 Task: Find connections with filter location Gangāpur with filter topic #Mentoringwith filter profile language German with filter current company ITC Hotels with filter school Jagran Lakecity University with filter industry Air, Water, and Waste Program Management with filter service category Market Strategy with filter keywords title Network Administrator
Action: Mouse moved to (653, 108)
Screenshot: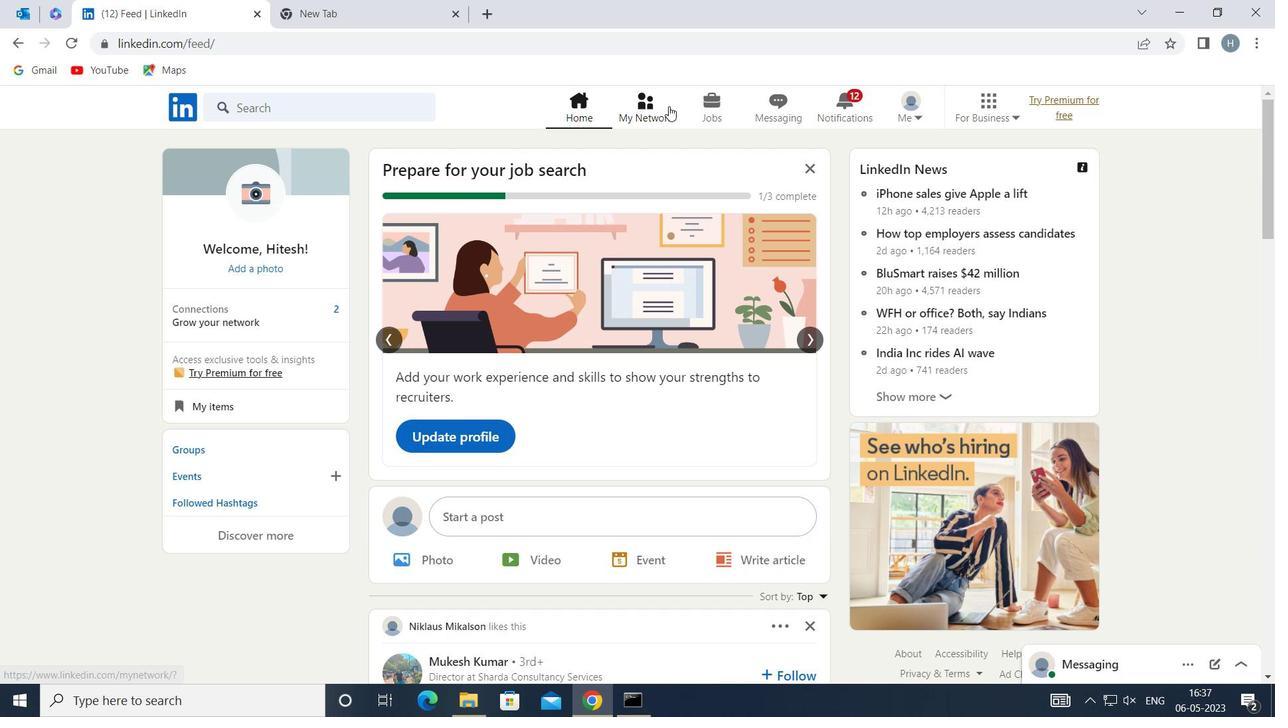 
Action: Mouse pressed left at (653, 108)
Screenshot: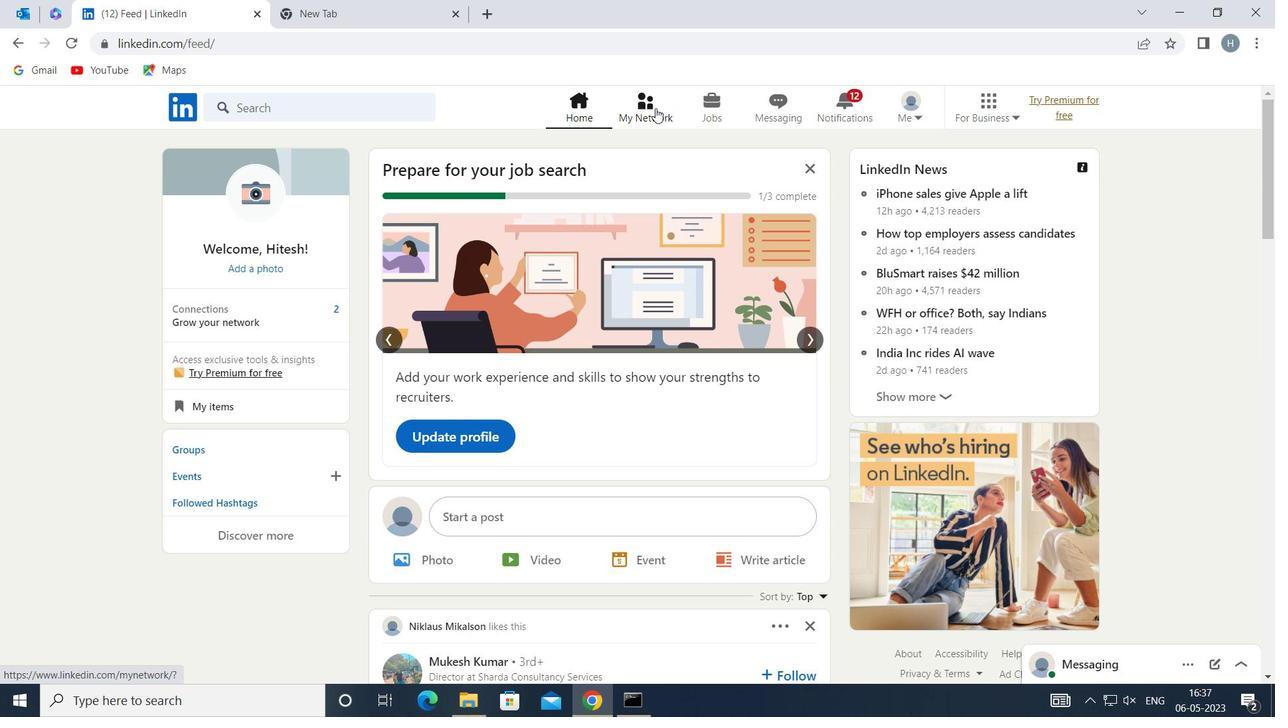 
Action: Mouse moved to (364, 189)
Screenshot: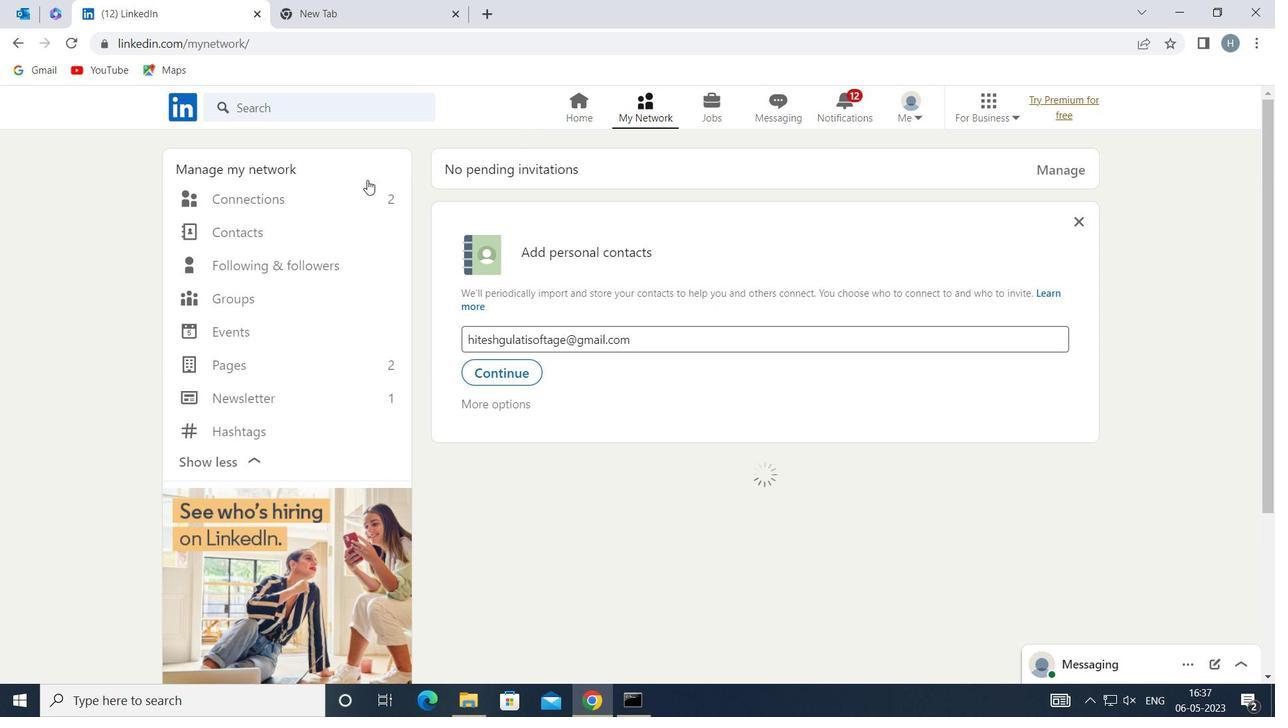 
Action: Mouse pressed left at (364, 189)
Screenshot: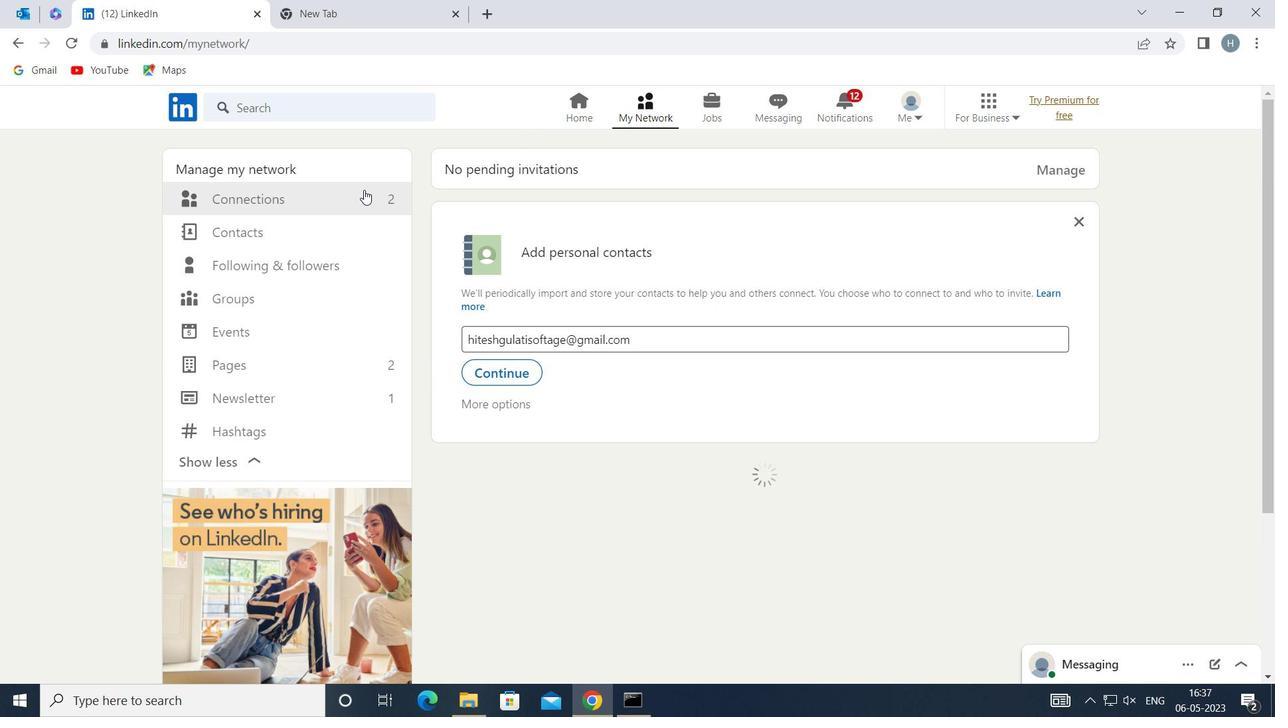 
Action: Mouse moved to (763, 195)
Screenshot: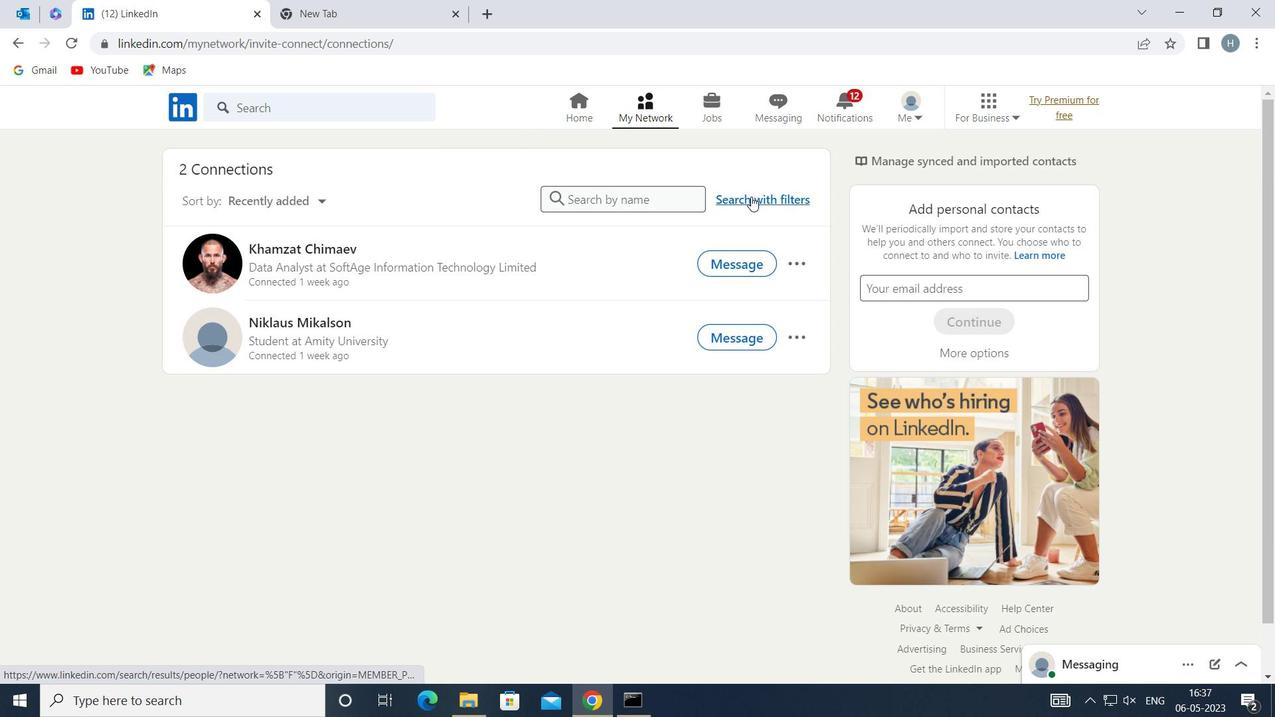 
Action: Mouse pressed left at (763, 195)
Screenshot: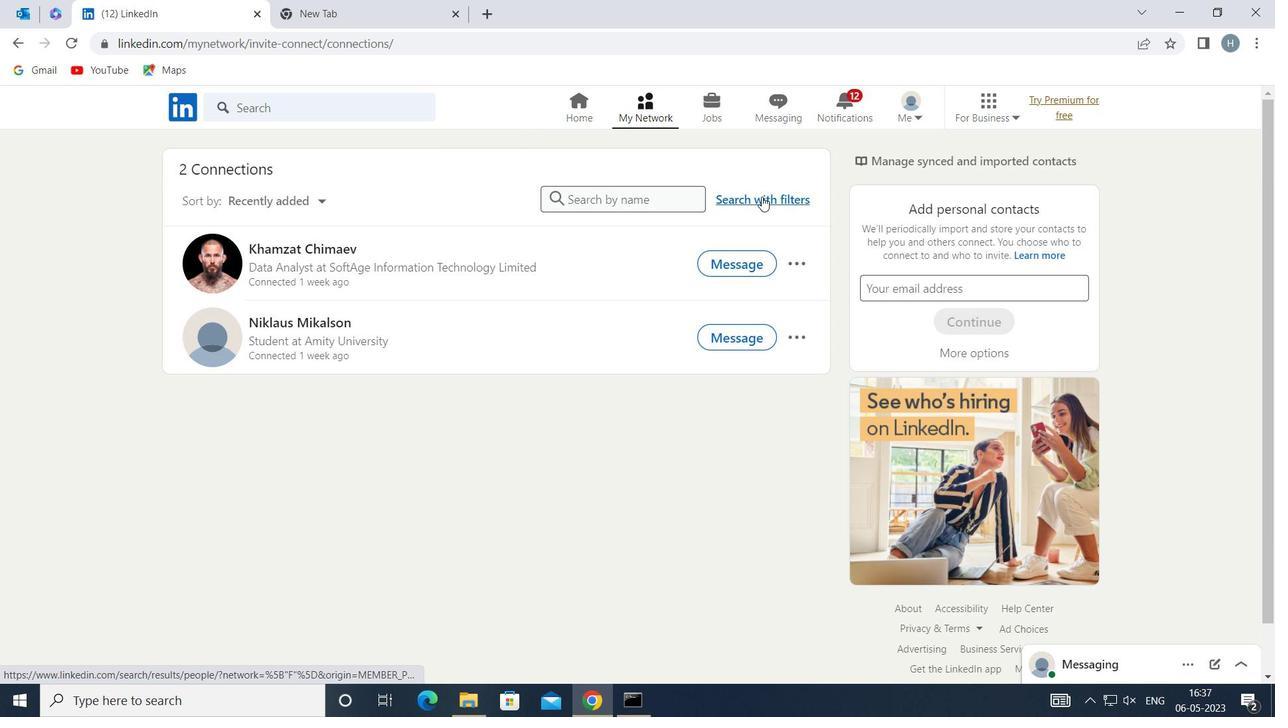 
Action: Mouse moved to (696, 158)
Screenshot: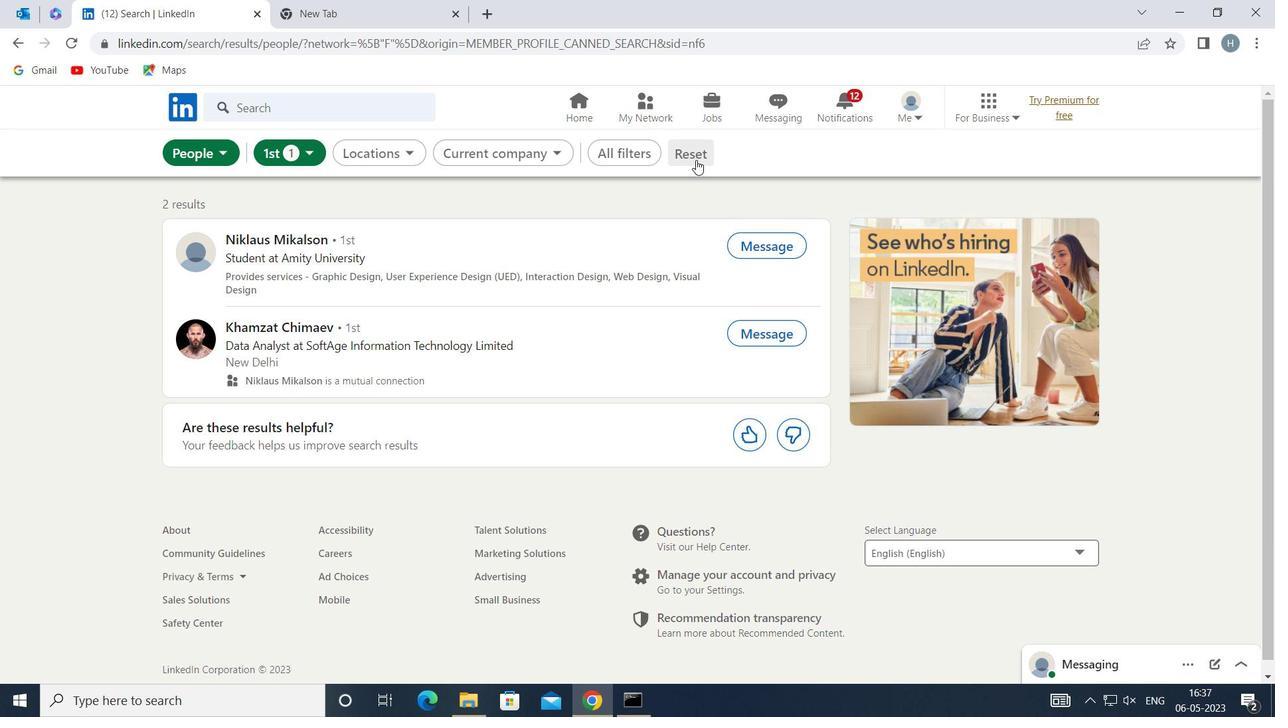 
Action: Mouse pressed left at (696, 158)
Screenshot: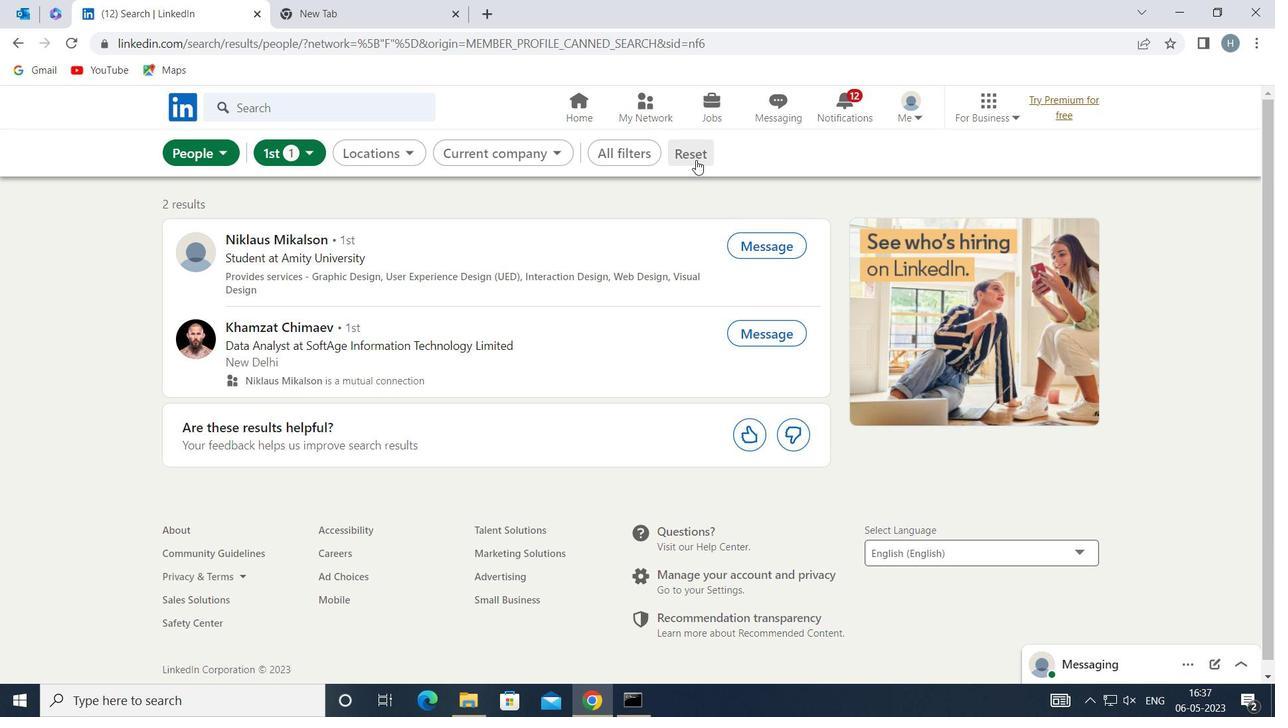 
Action: Mouse moved to (672, 155)
Screenshot: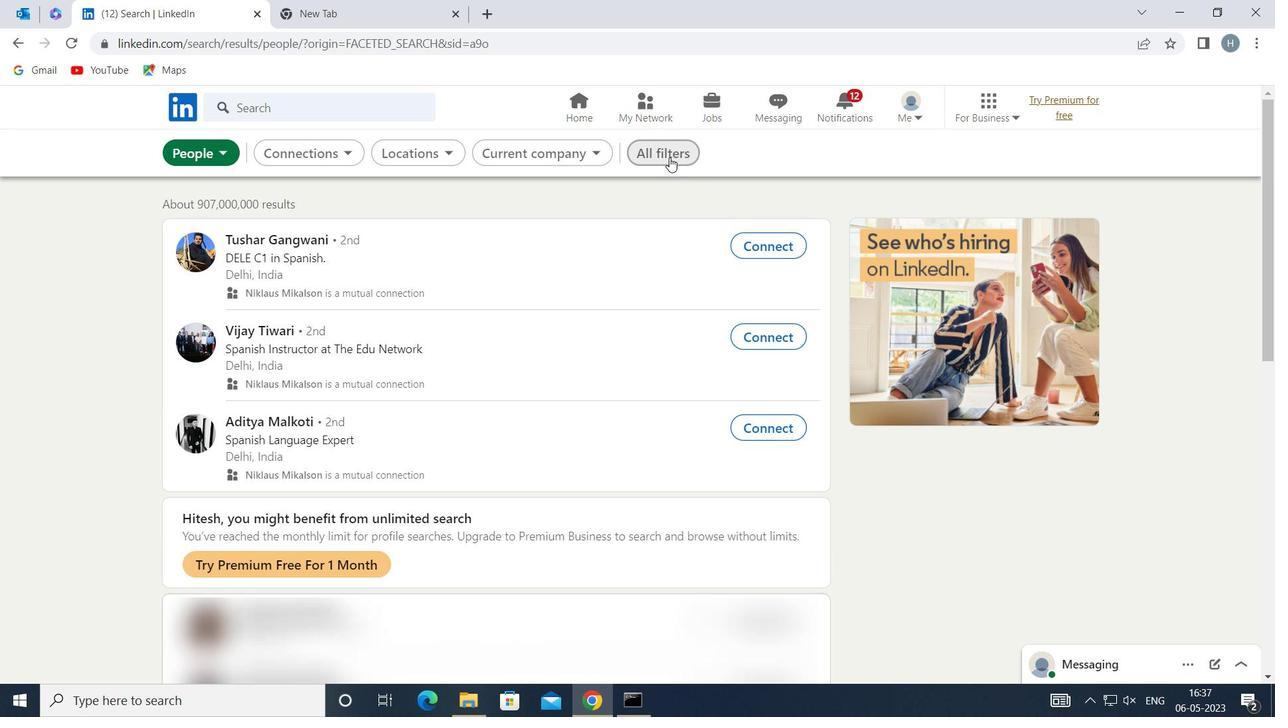 
Action: Mouse pressed left at (672, 155)
Screenshot: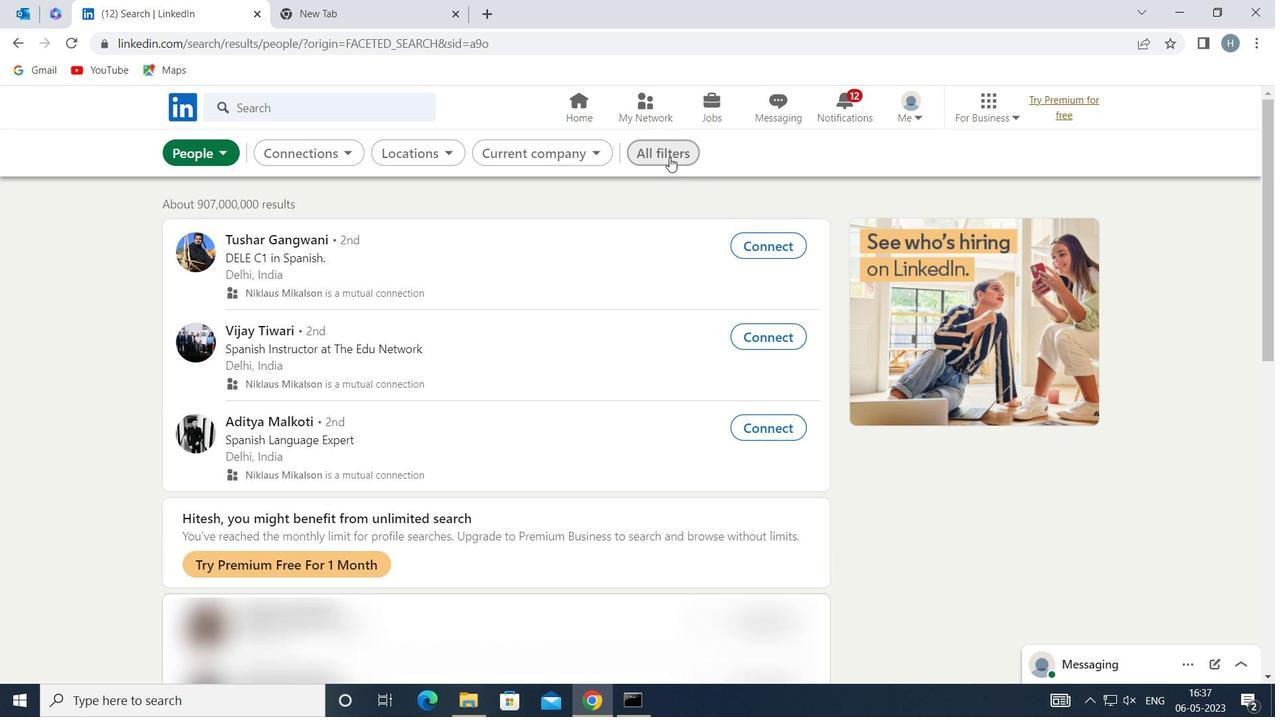 
Action: Mouse moved to (983, 308)
Screenshot: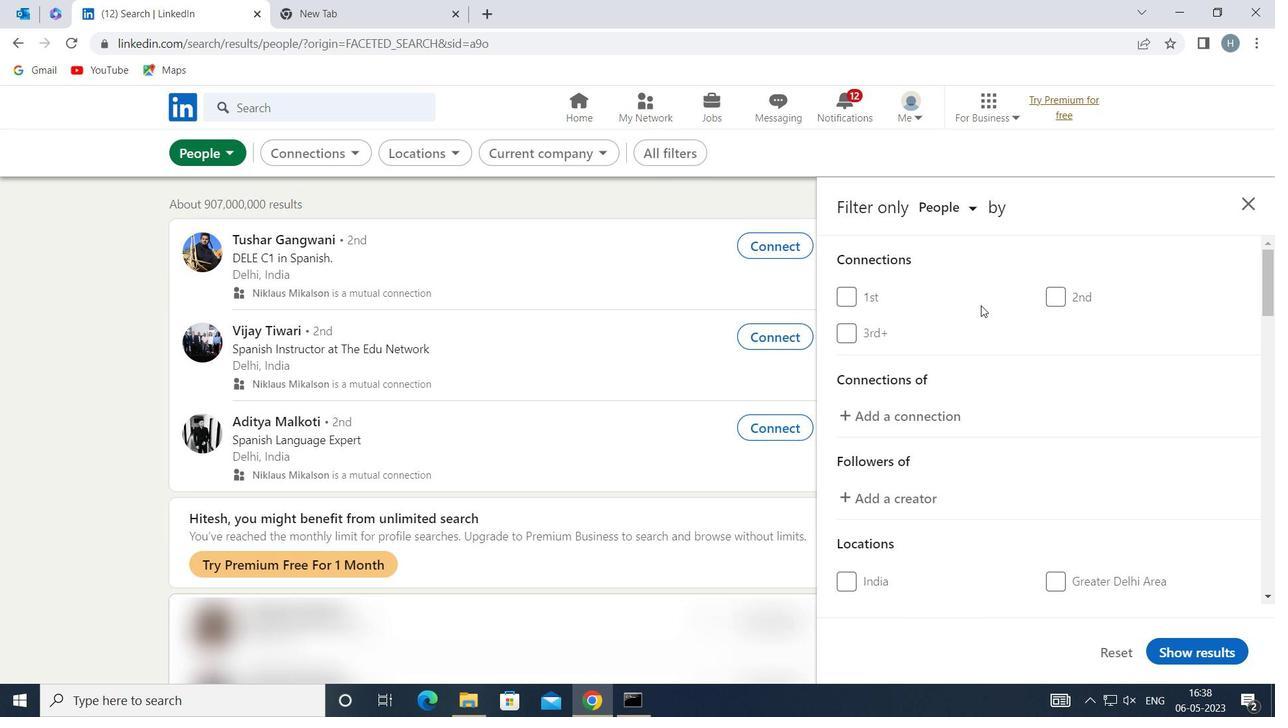 
Action: Mouse scrolled (983, 308) with delta (0, 0)
Screenshot: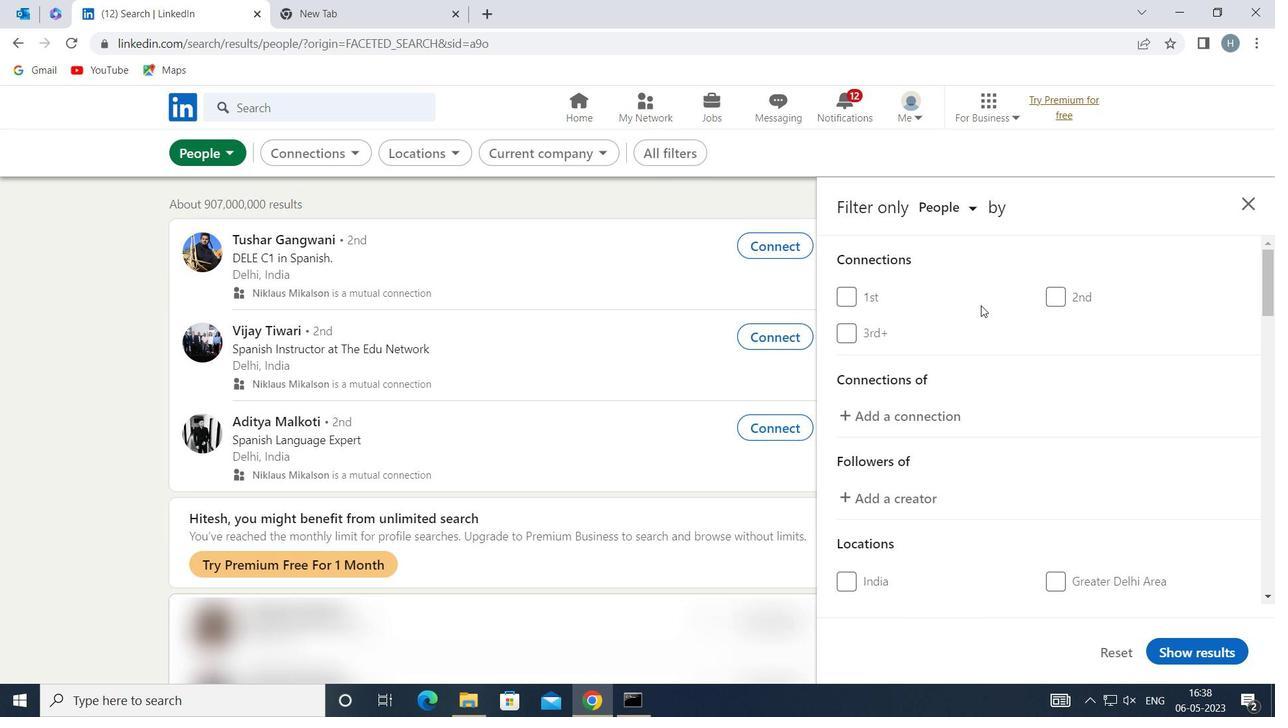 
Action: Mouse scrolled (983, 308) with delta (0, 0)
Screenshot: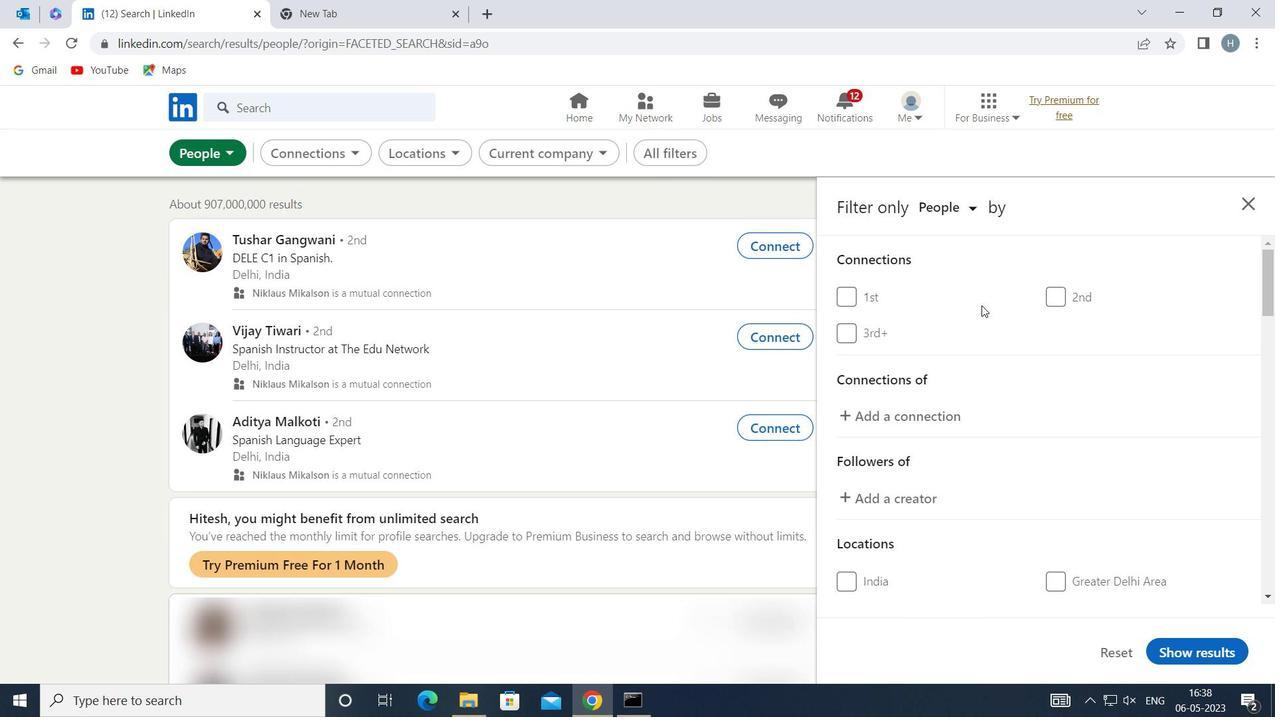 
Action: Mouse moved to (976, 325)
Screenshot: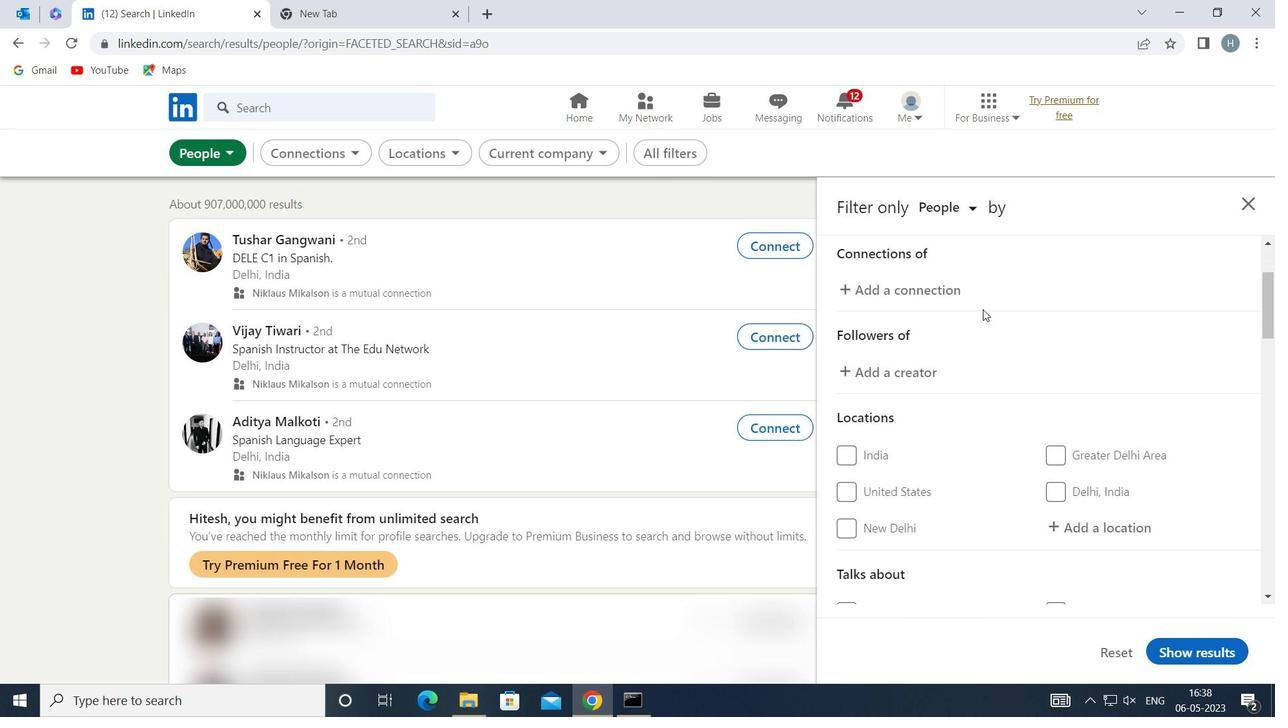 
Action: Mouse scrolled (976, 324) with delta (0, 0)
Screenshot: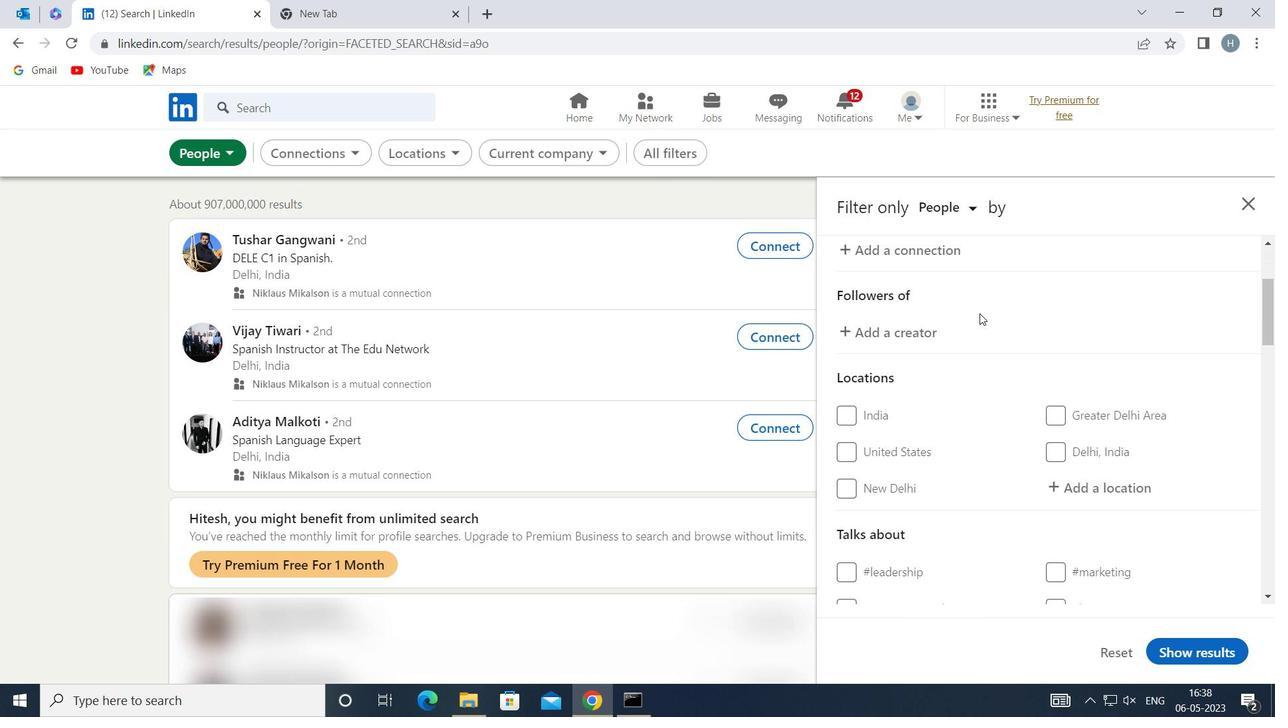 
Action: Mouse moved to (1095, 398)
Screenshot: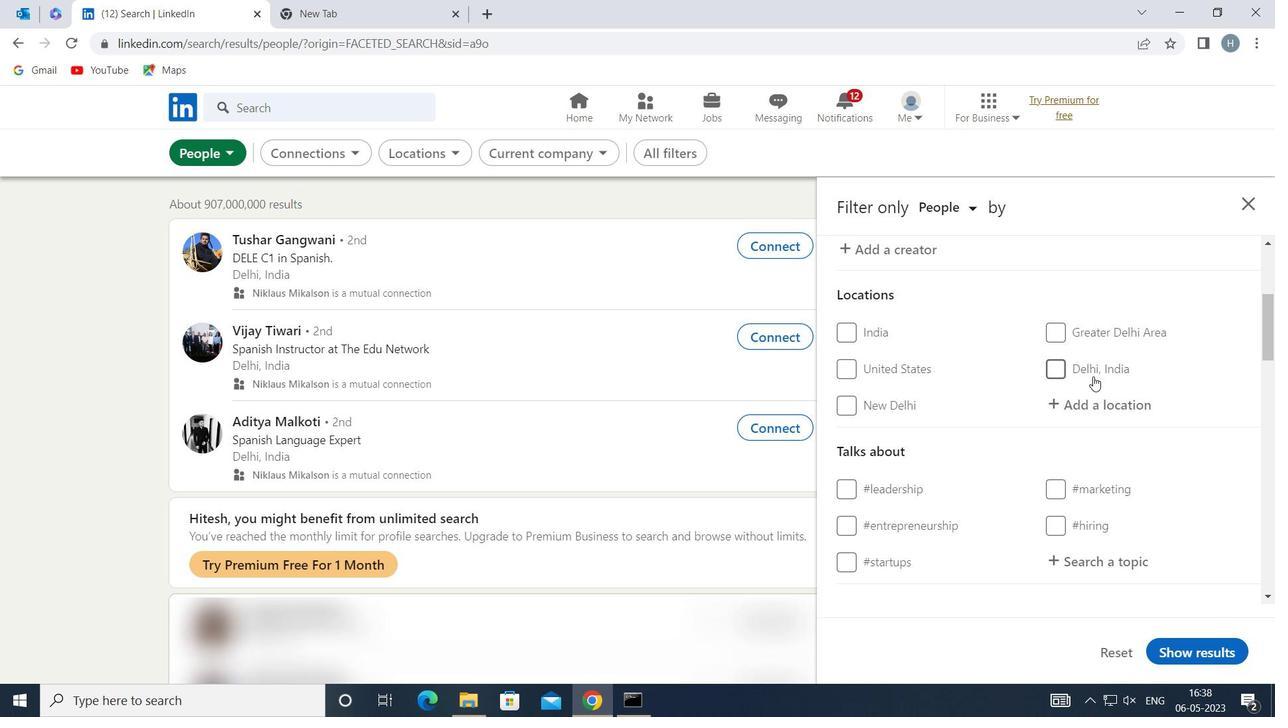 
Action: Mouse pressed left at (1095, 398)
Screenshot: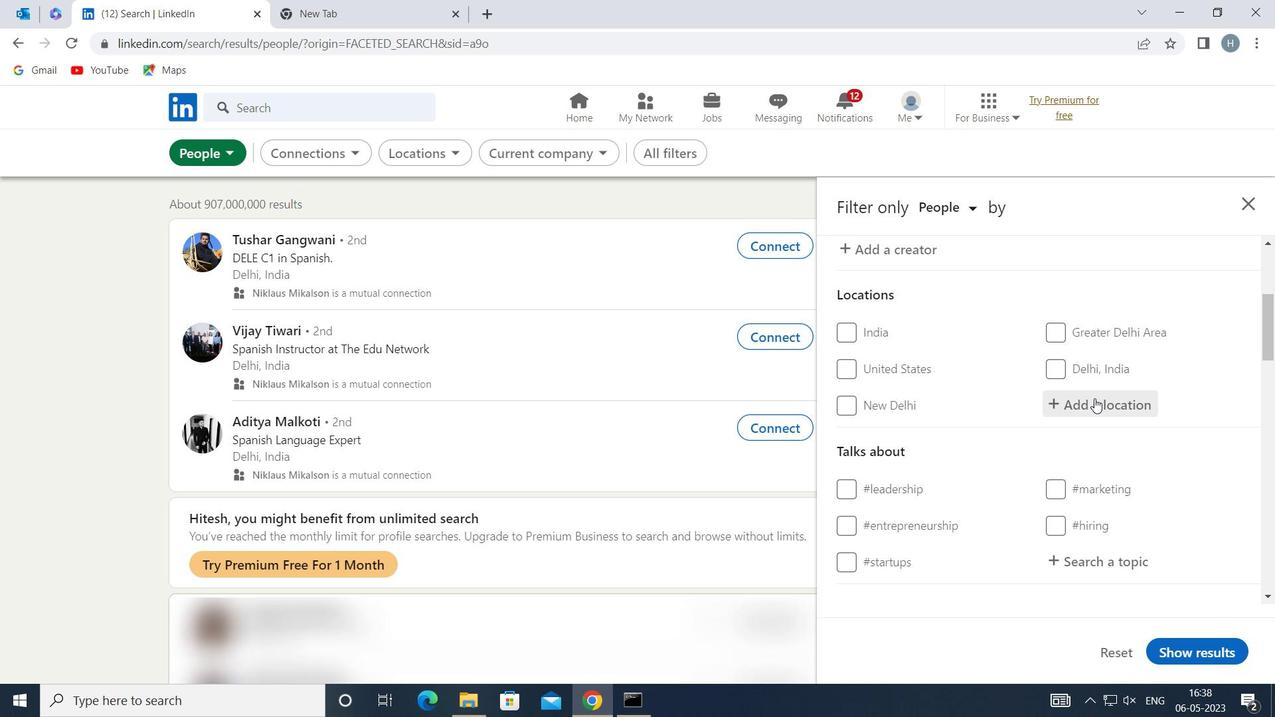 
Action: Key pressed <Key.shift>GANGAPUR
Screenshot: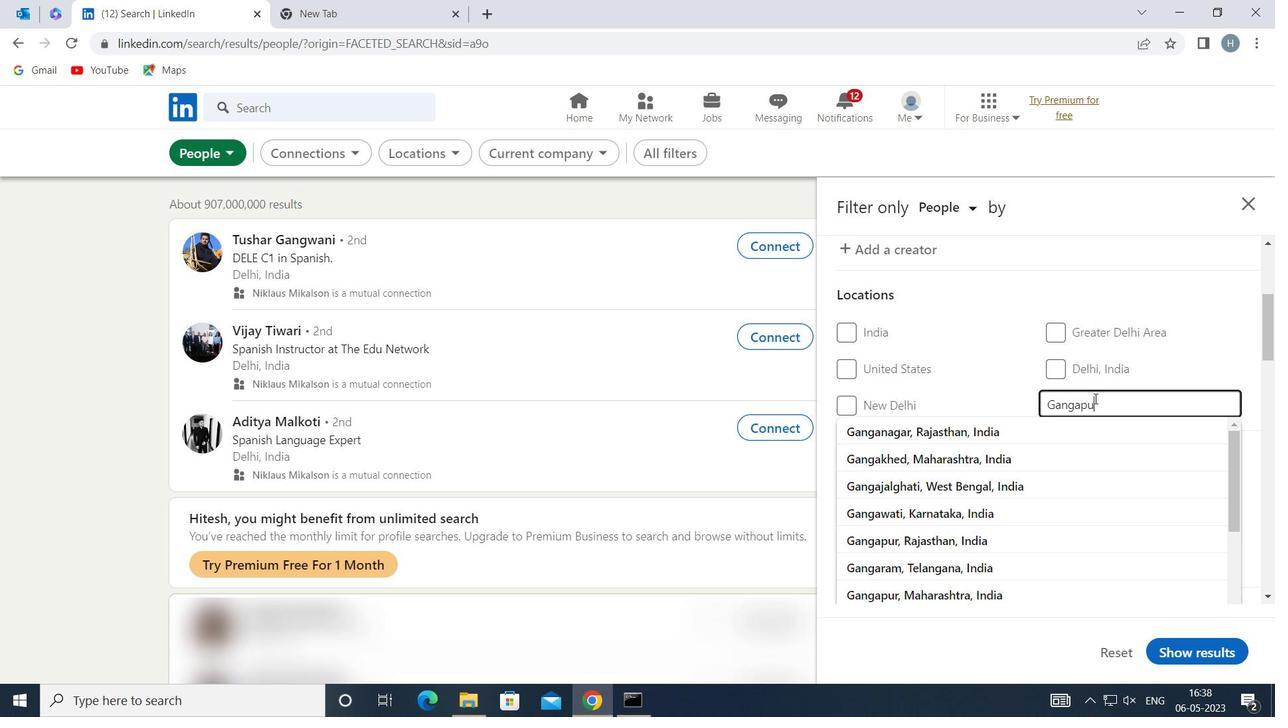 
Action: Mouse moved to (1177, 348)
Screenshot: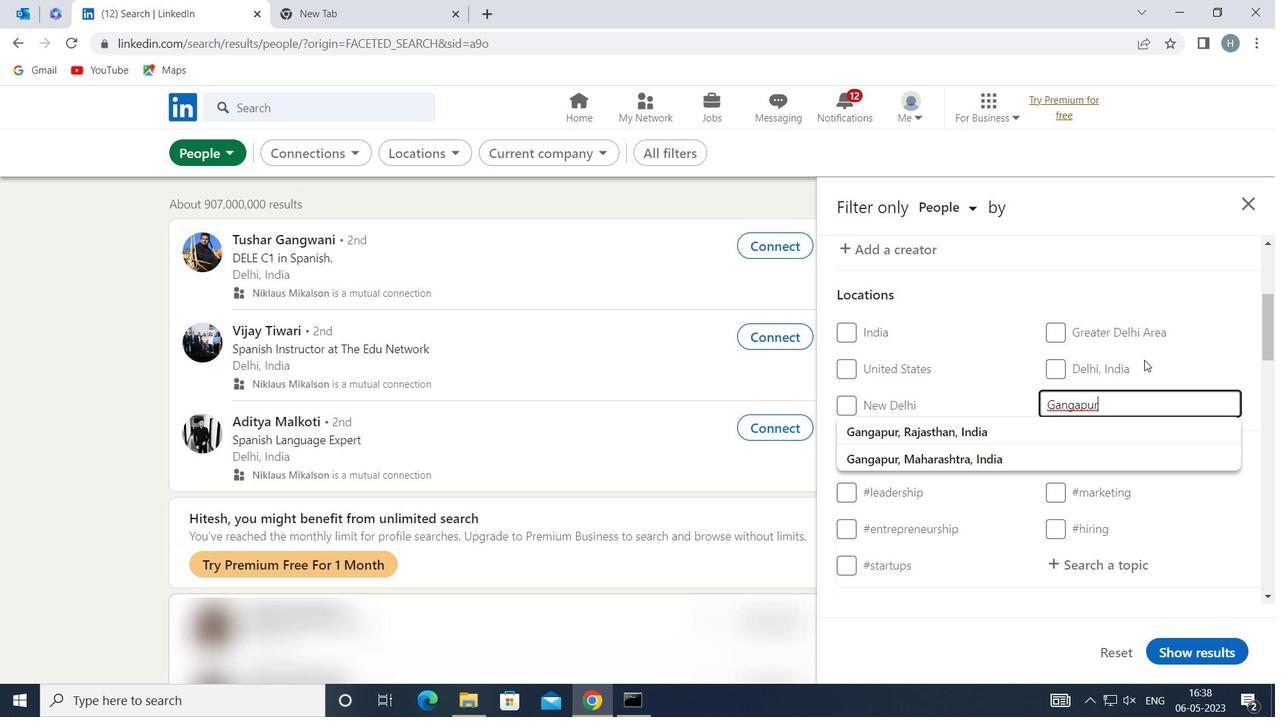 
Action: Mouse pressed left at (1177, 348)
Screenshot: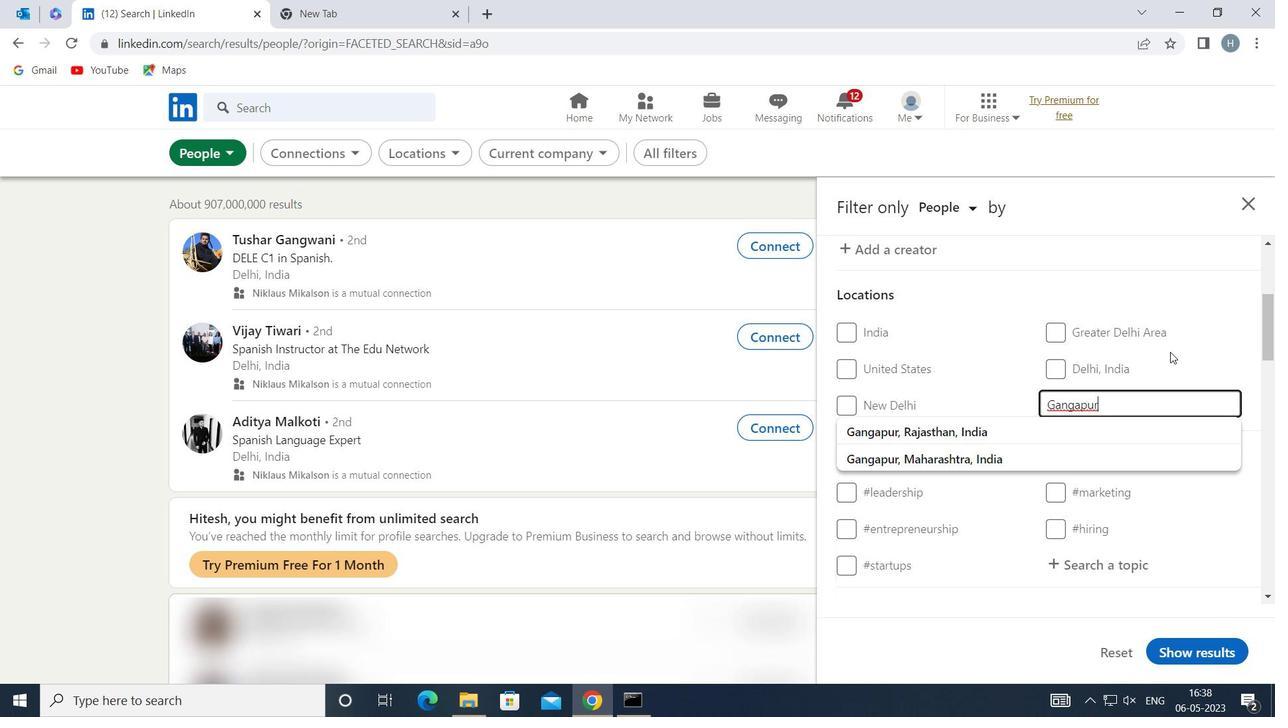 
Action: Mouse moved to (1174, 361)
Screenshot: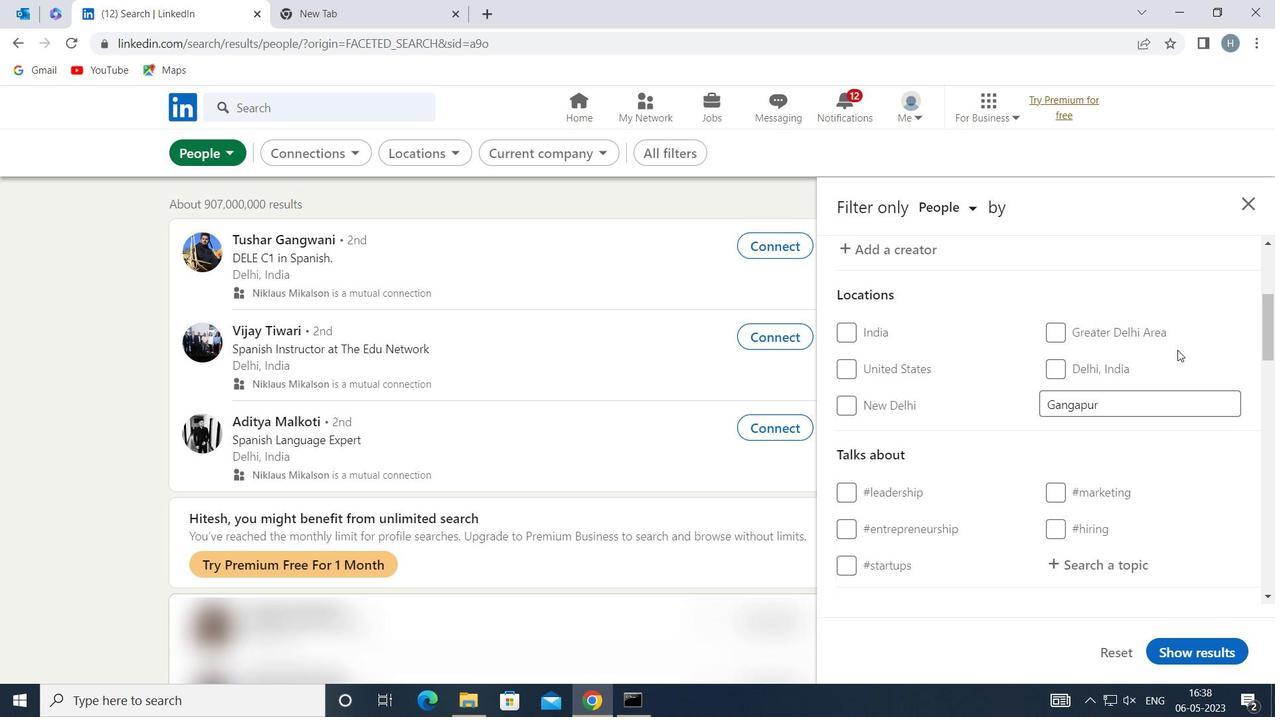 
Action: Mouse scrolled (1174, 361) with delta (0, 0)
Screenshot: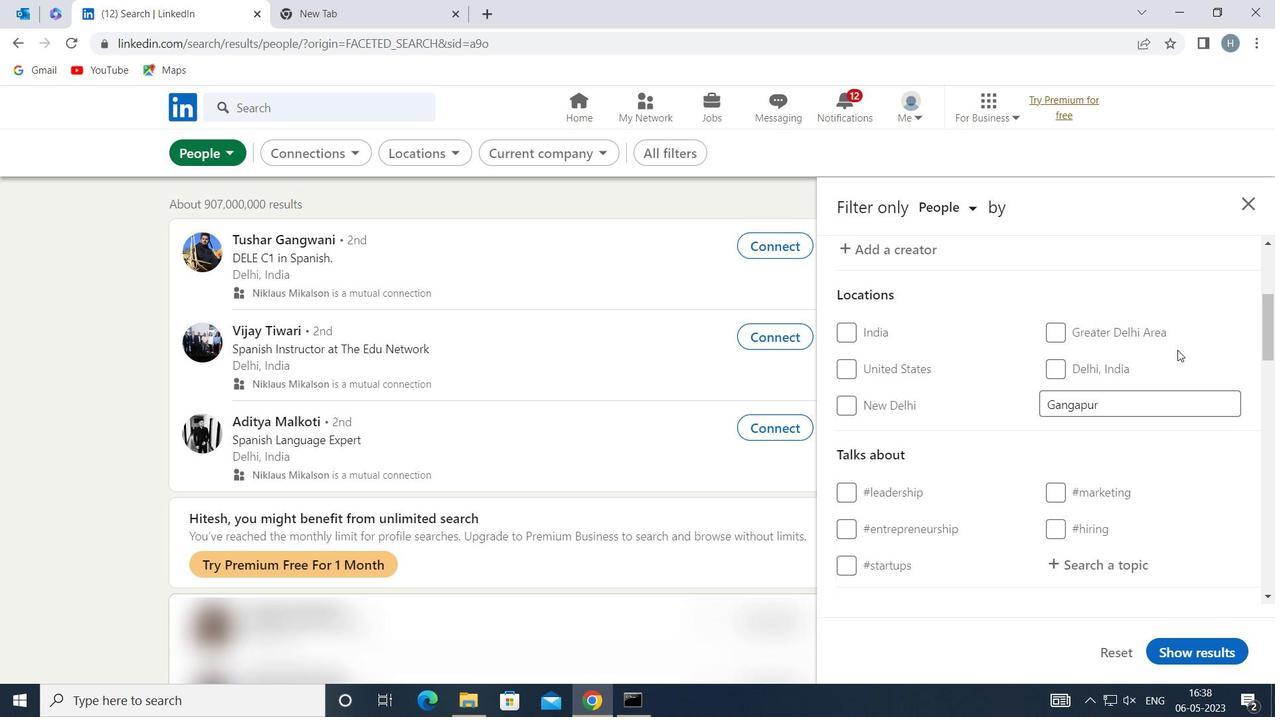 
Action: Mouse moved to (1173, 365)
Screenshot: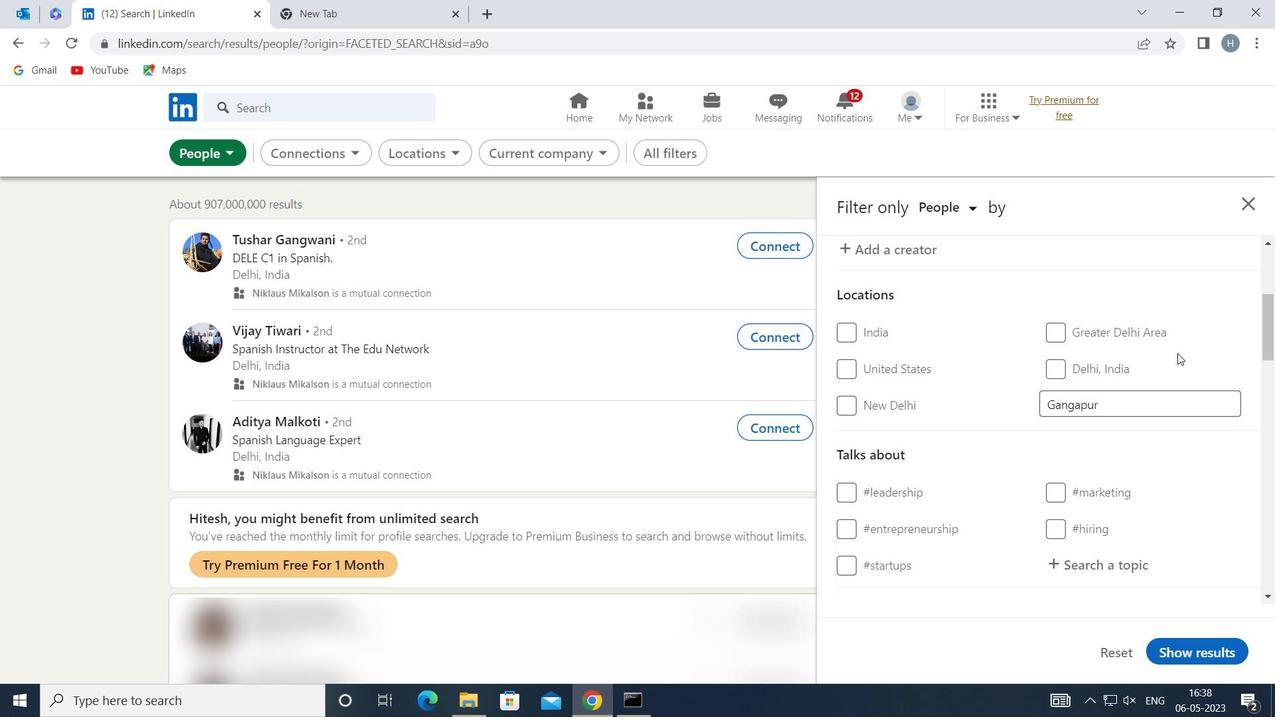 
Action: Mouse scrolled (1173, 365) with delta (0, 0)
Screenshot: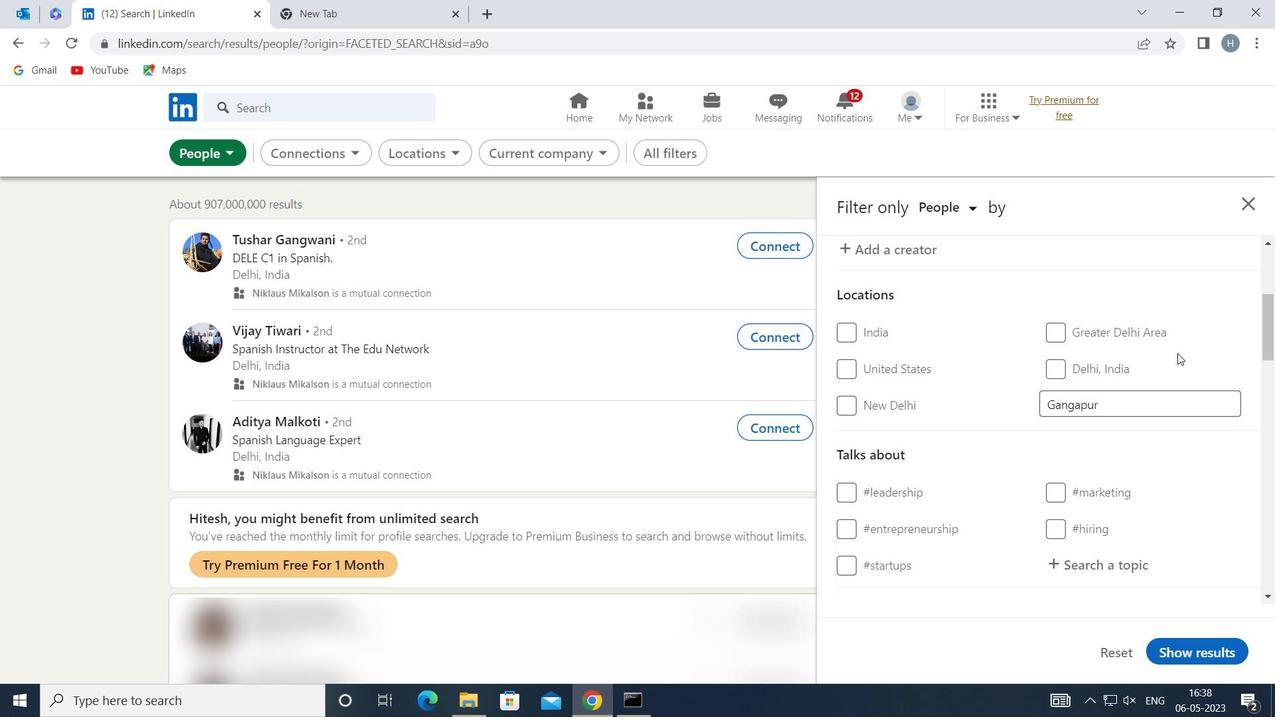 
Action: Mouse moved to (1101, 393)
Screenshot: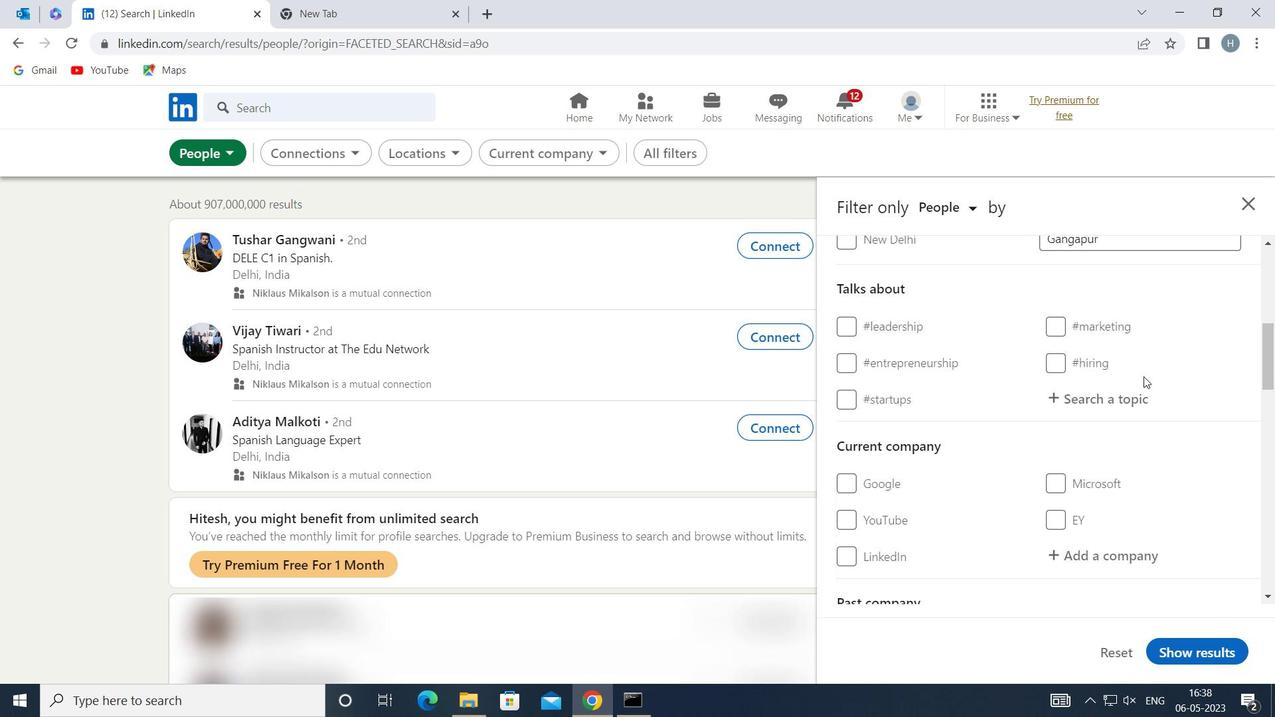 
Action: Mouse pressed left at (1101, 393)
Screenshot: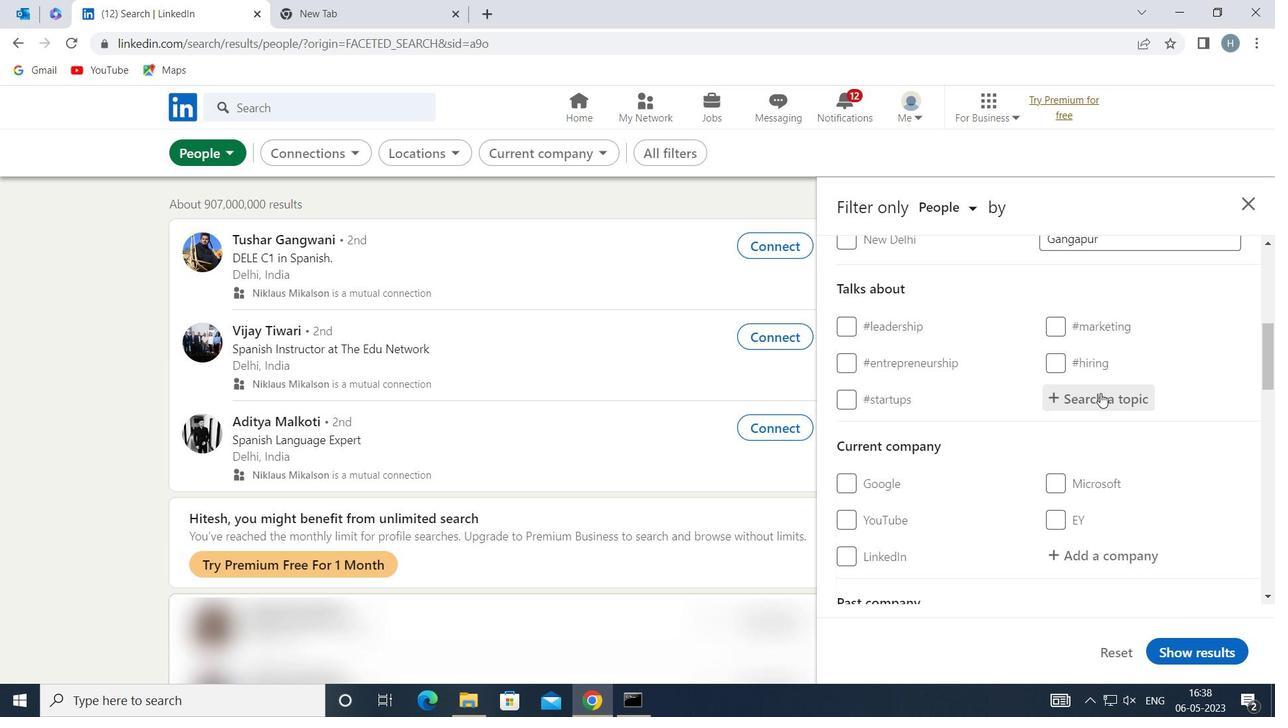 
Action: Key pressed <Key.shift>MENTORING
Screenshot: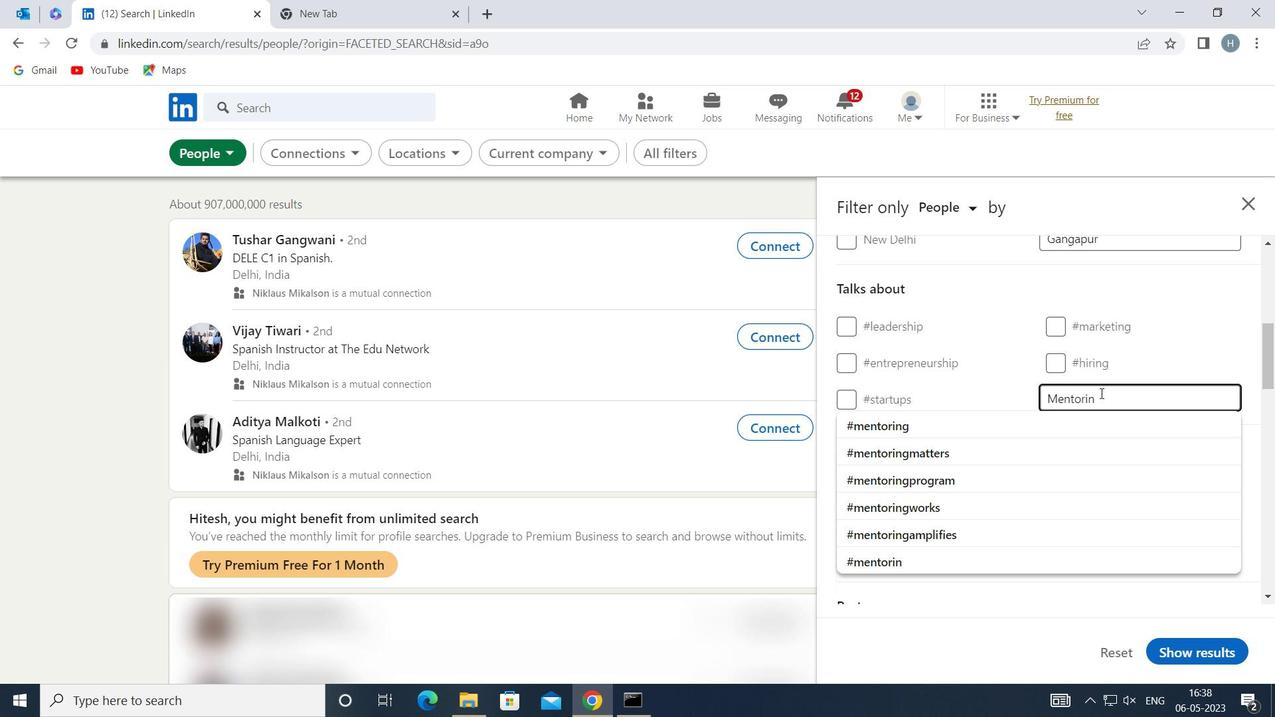 
Action: Mouse moved to (1049, 420)
Screenshot: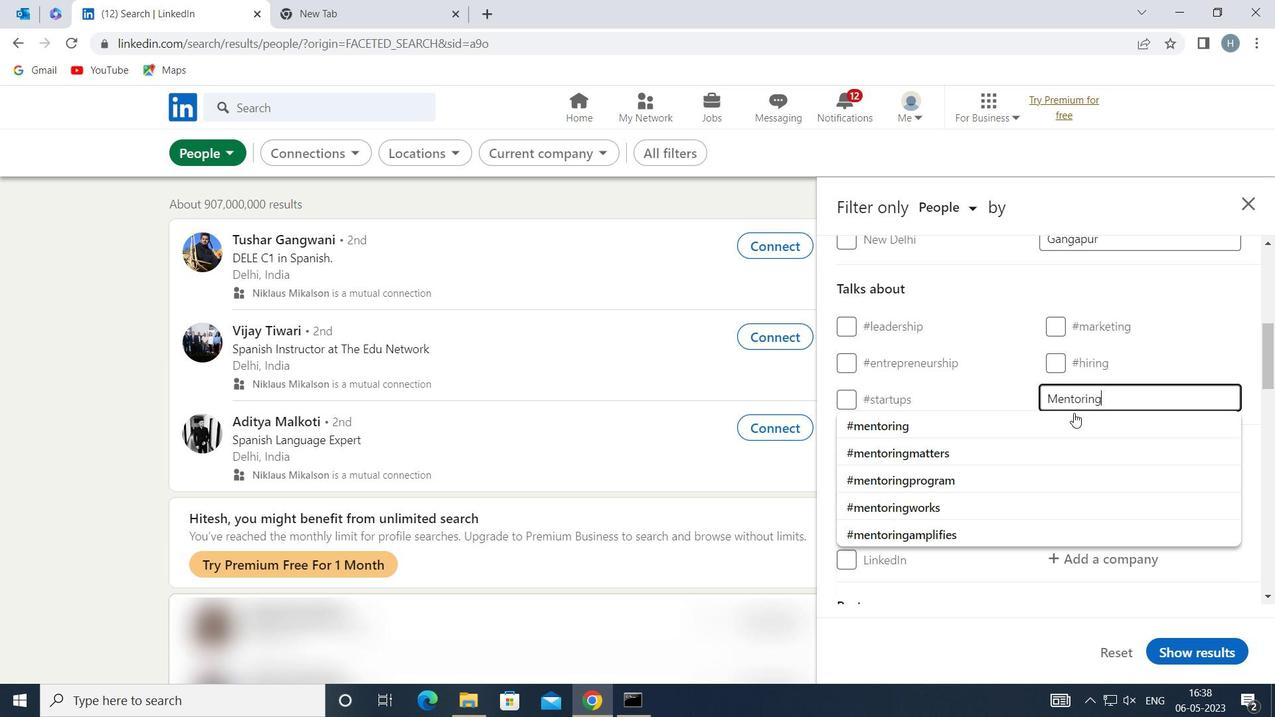 
Action: Mouse pressed left at (1049, 420)
Screenshot: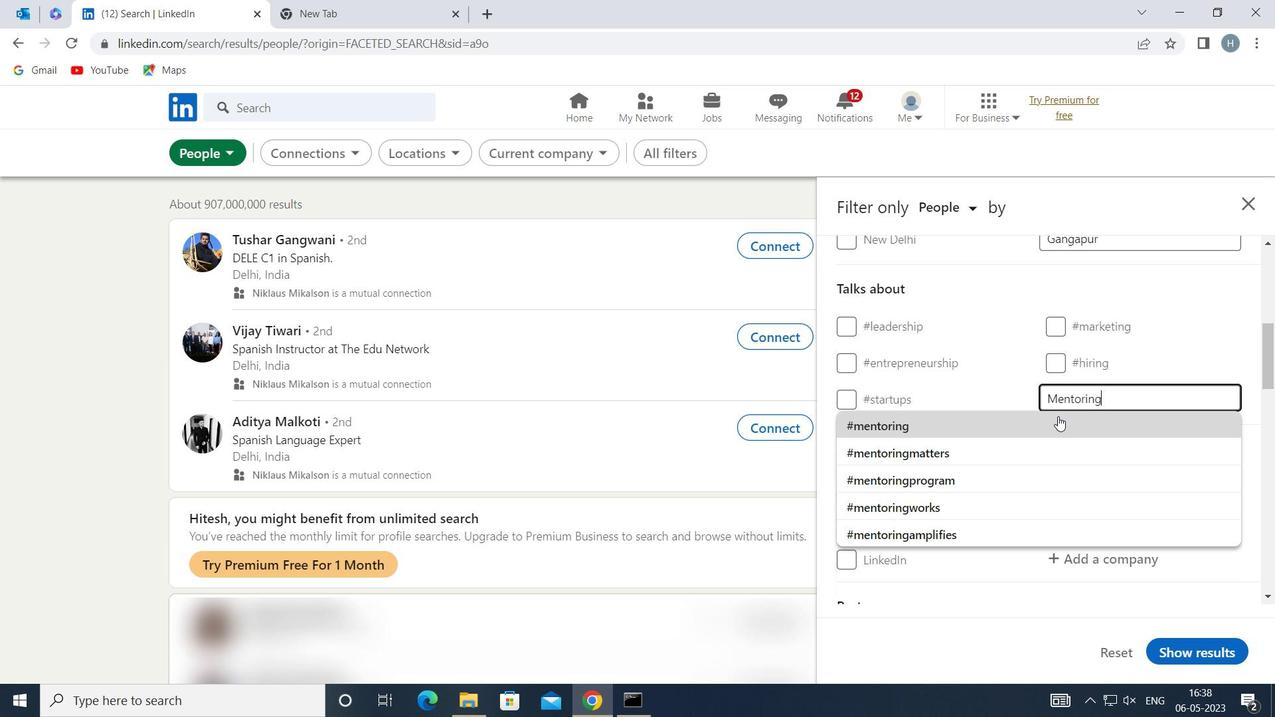 
Action: Mouse moved to (1037, 425)
Screenshot: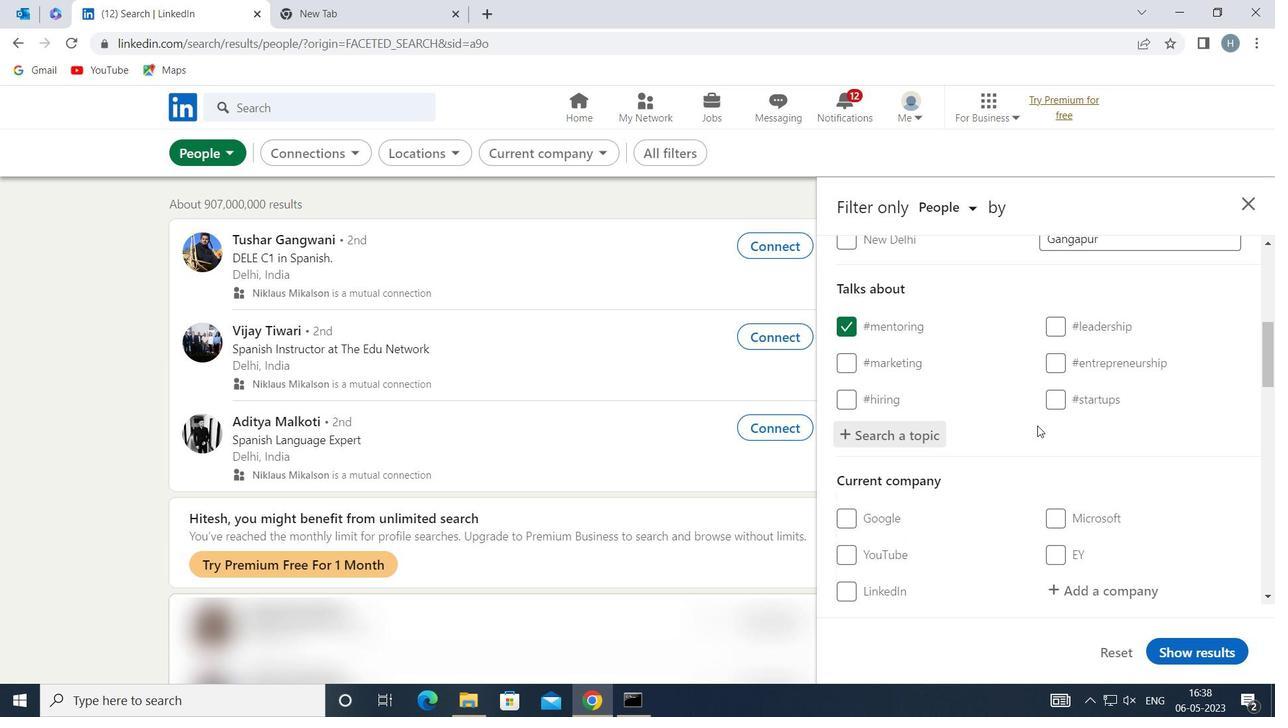 
Action: Mouse scrolled (1037, 425) with delta (0, 0)
Screenshot: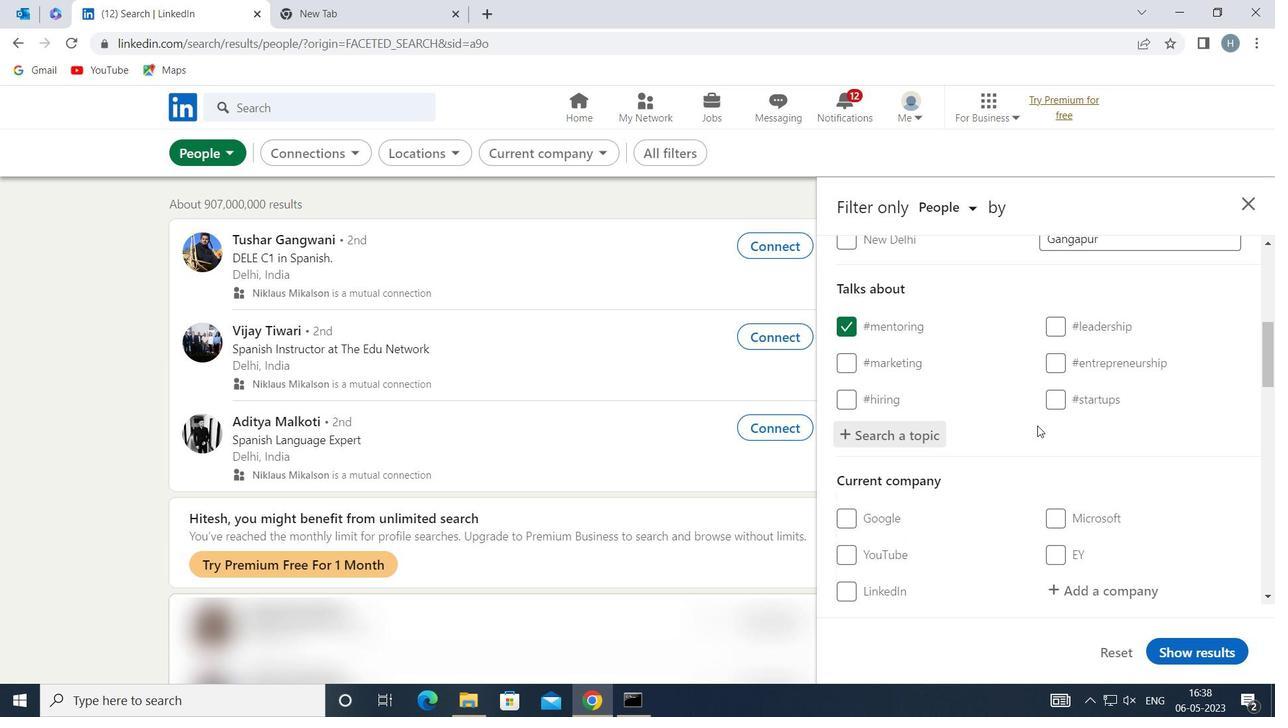 
Action: Mouse moved to (1035, 424)
Screenshot: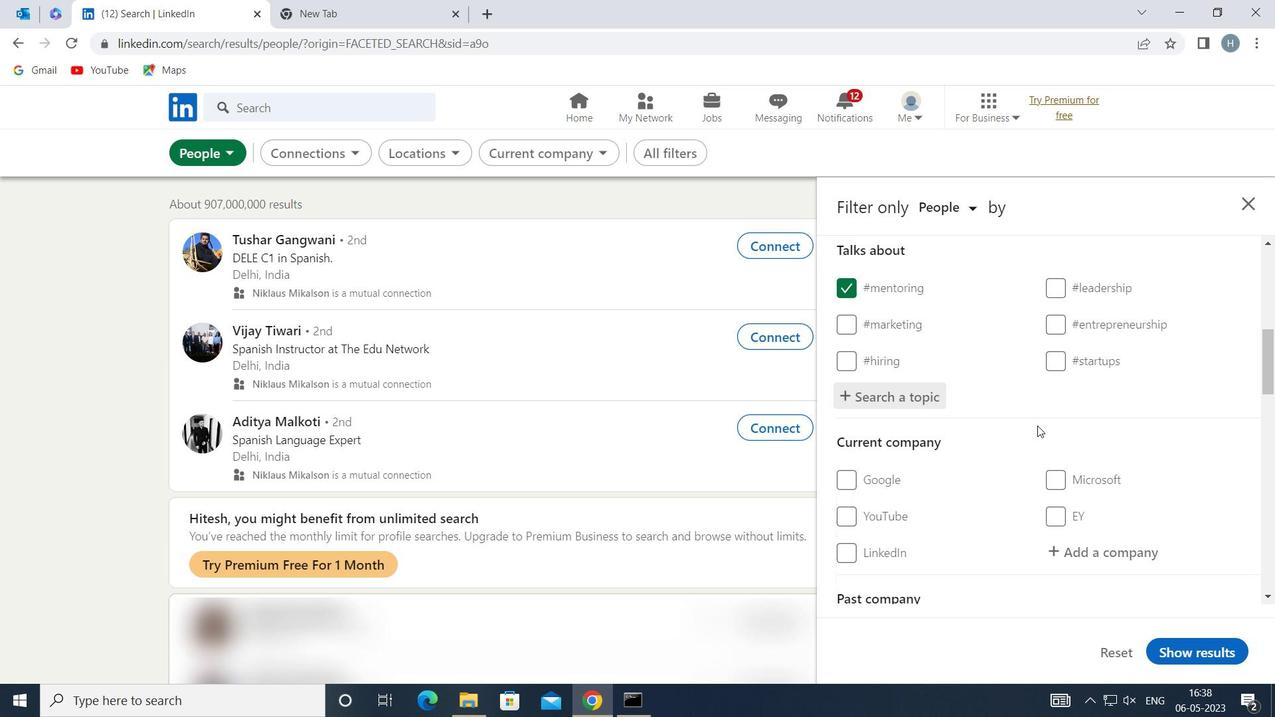 
Action: Mouse scrolled (1035, 423) with delta (0, 0)
Screenshot: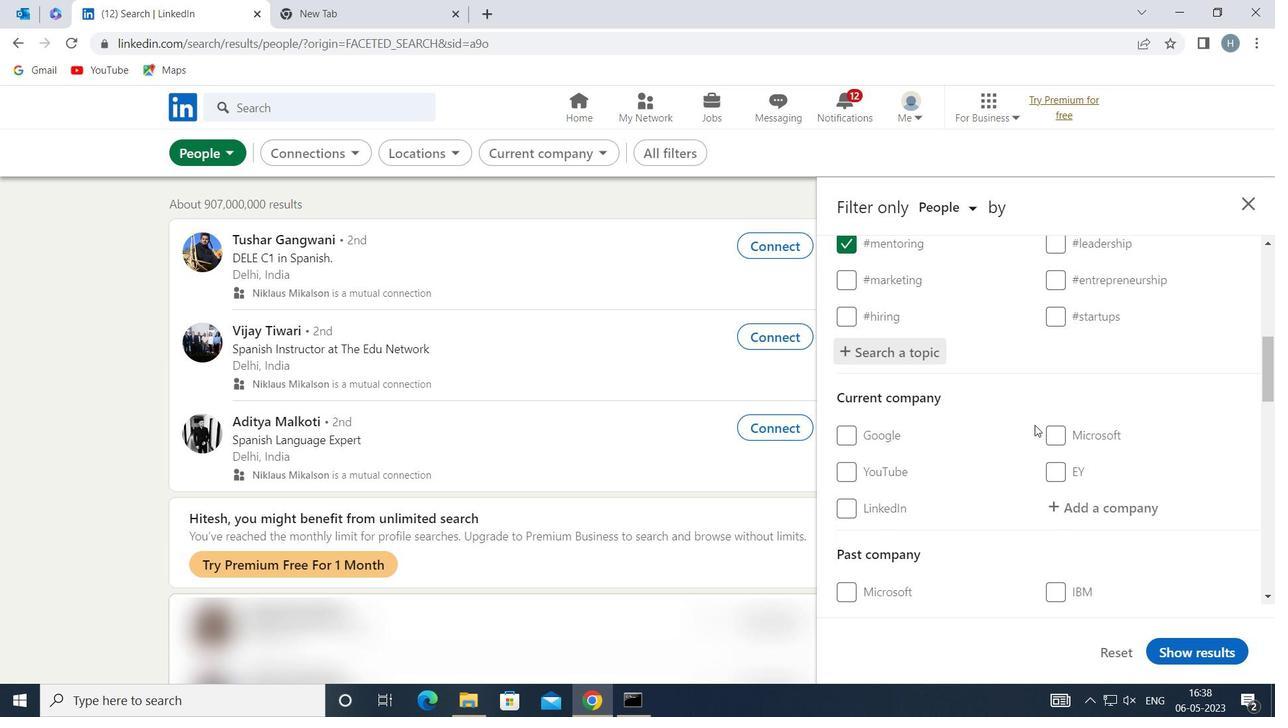
Action: Mouse moved to (1032, 422)
Screenshot: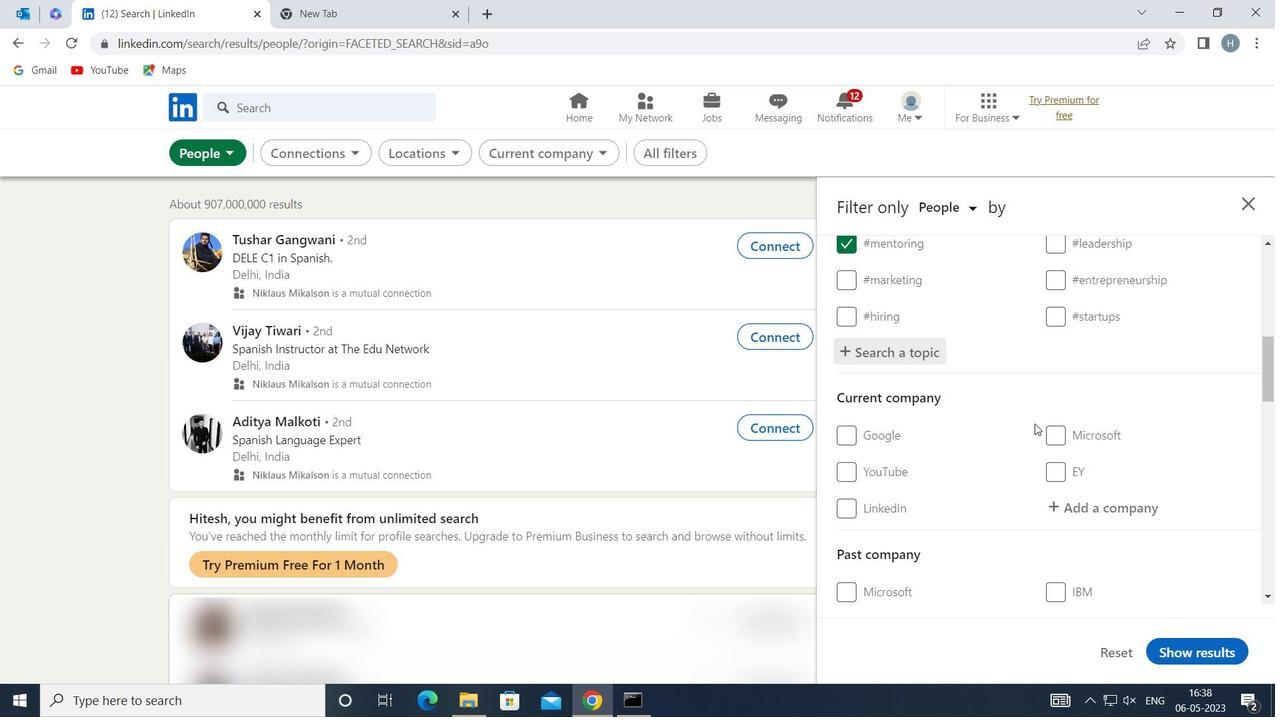 
Action: Mouse scrolled (1032, 421) with delta (0, 0)
Screenshot: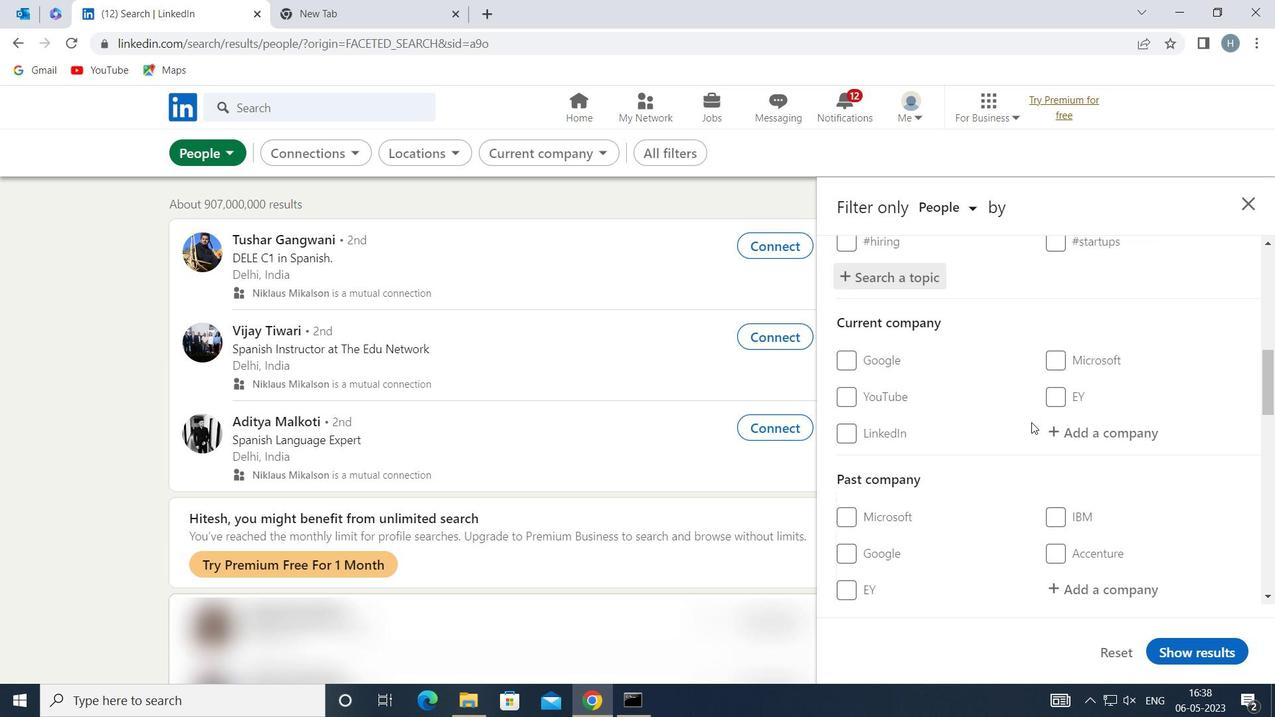 
Action: Mouse moved to (1032, 418)
Screenshot: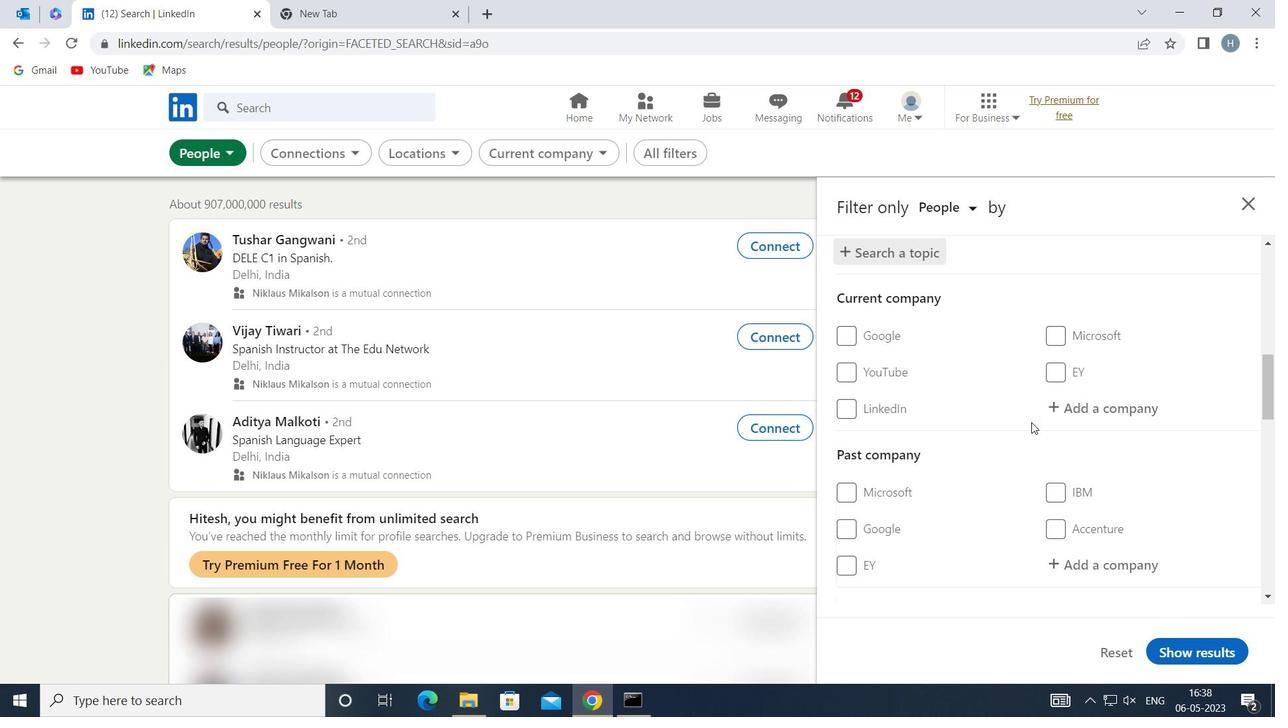 
Action: Mouse scrolled (1032, 417) with delta (0, 0)
Screenshot: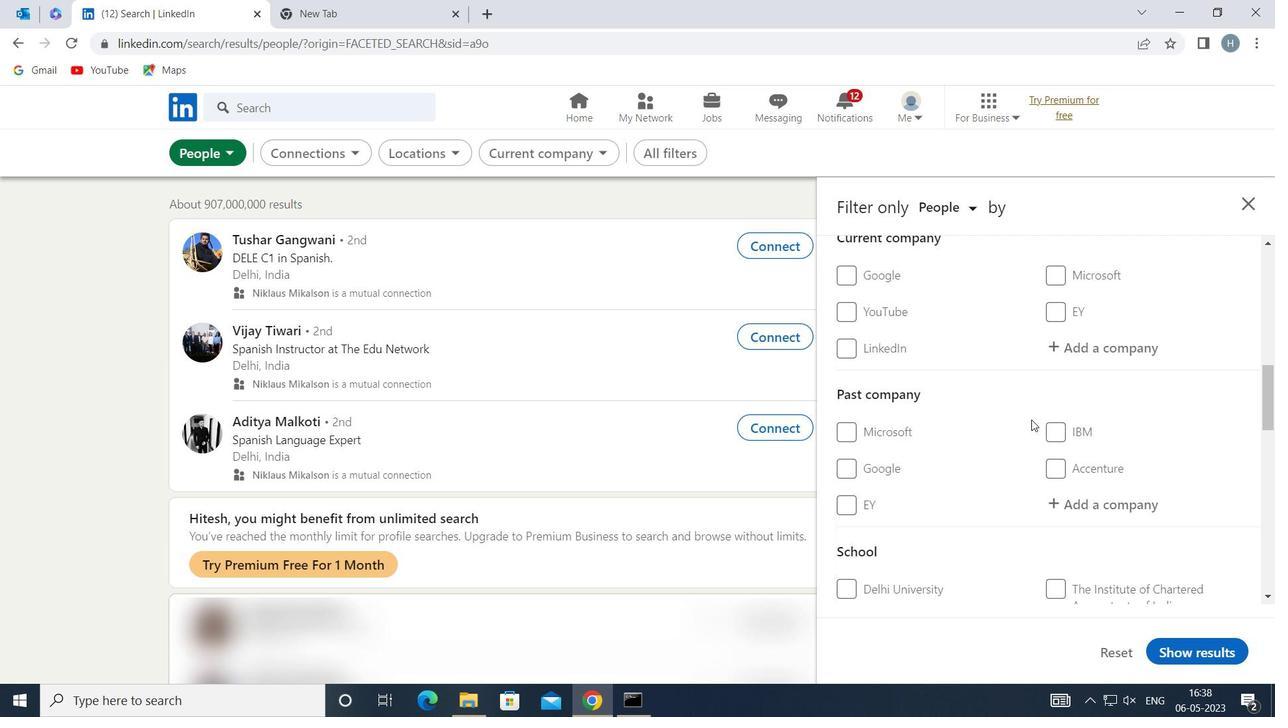 
Action: Mouse moved to (1032, 417)
Screenshot: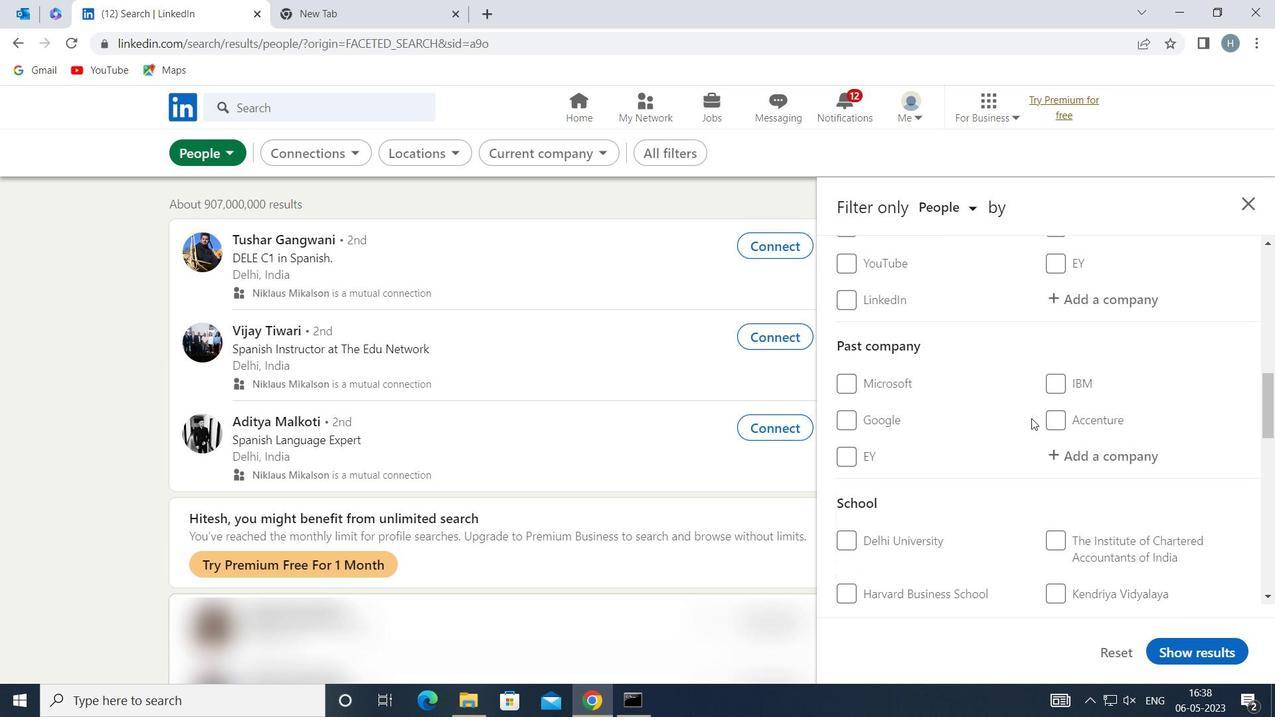 
Action: Mouse scrolled (1032, 416) with delta (0, 0)
Screenshot: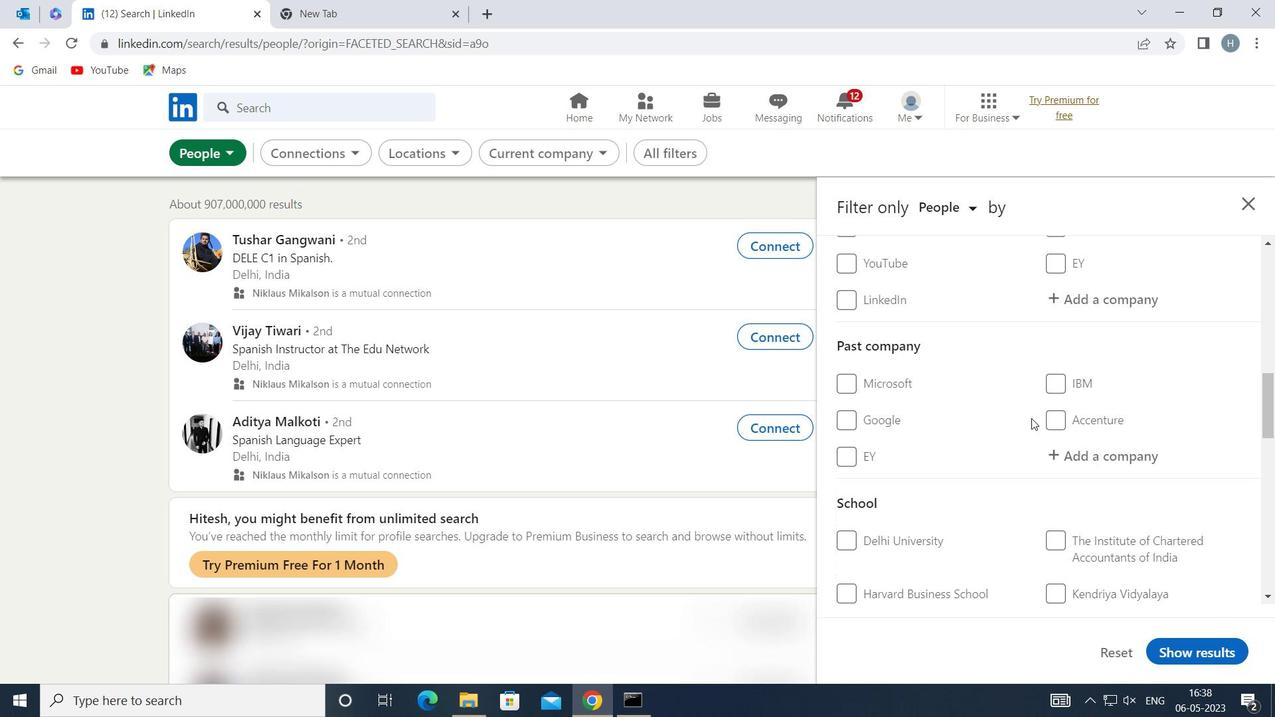 
Action: Mouse scrolled (1032, 416) with delta (0, 0)
Screenshot: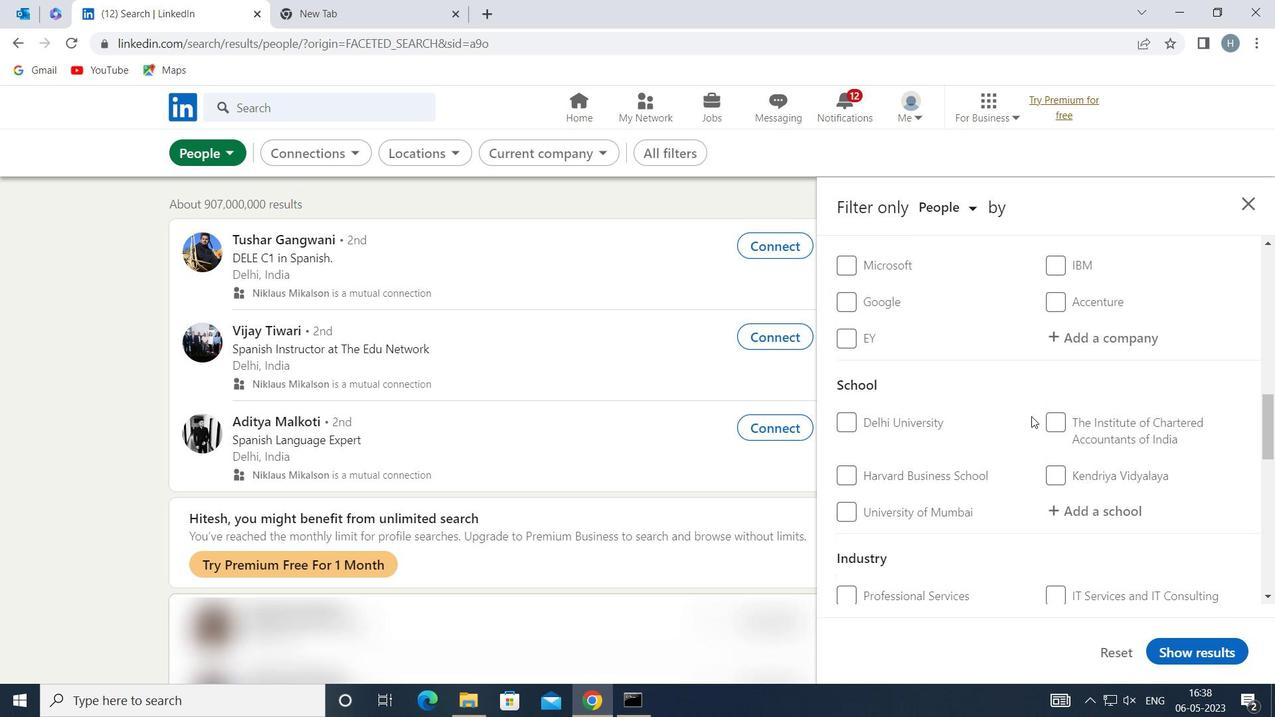 
Action: Mouse scrolled (1032, 416) with delta (0, 0)
Screenshot: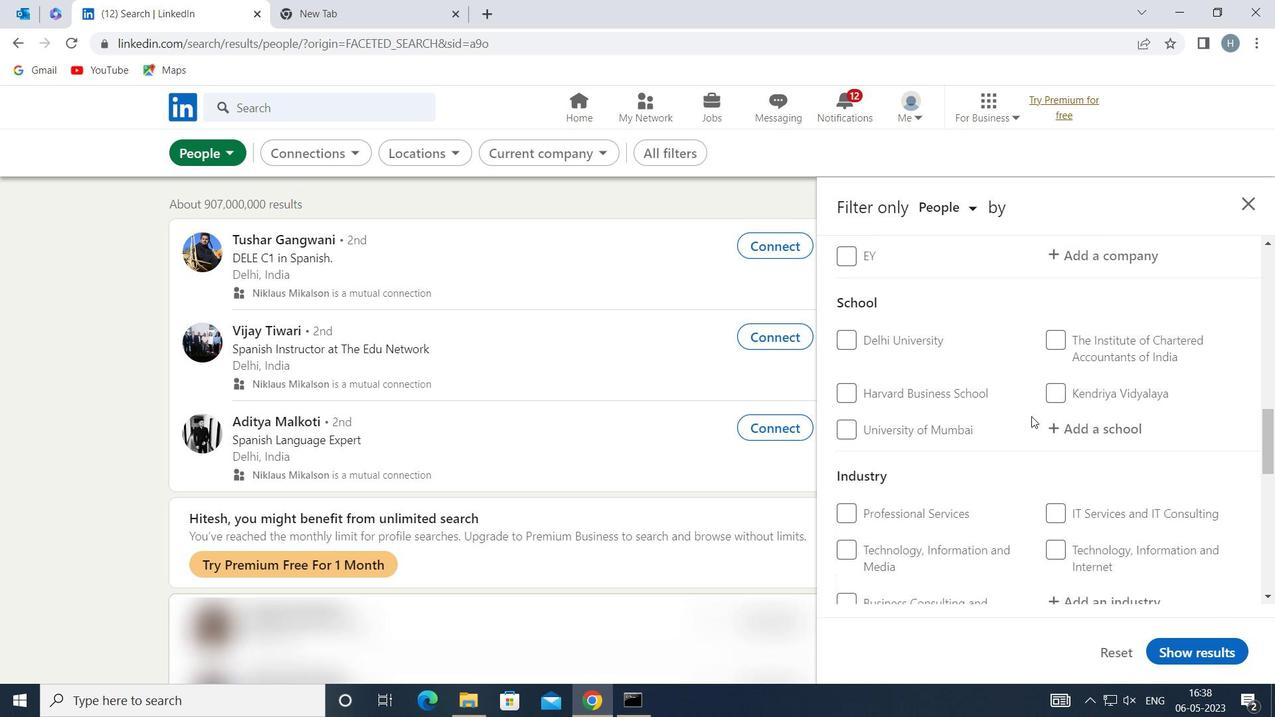 
Action: Mouse scrolled (1032, 416) with delta (0, 0)
Screenshot: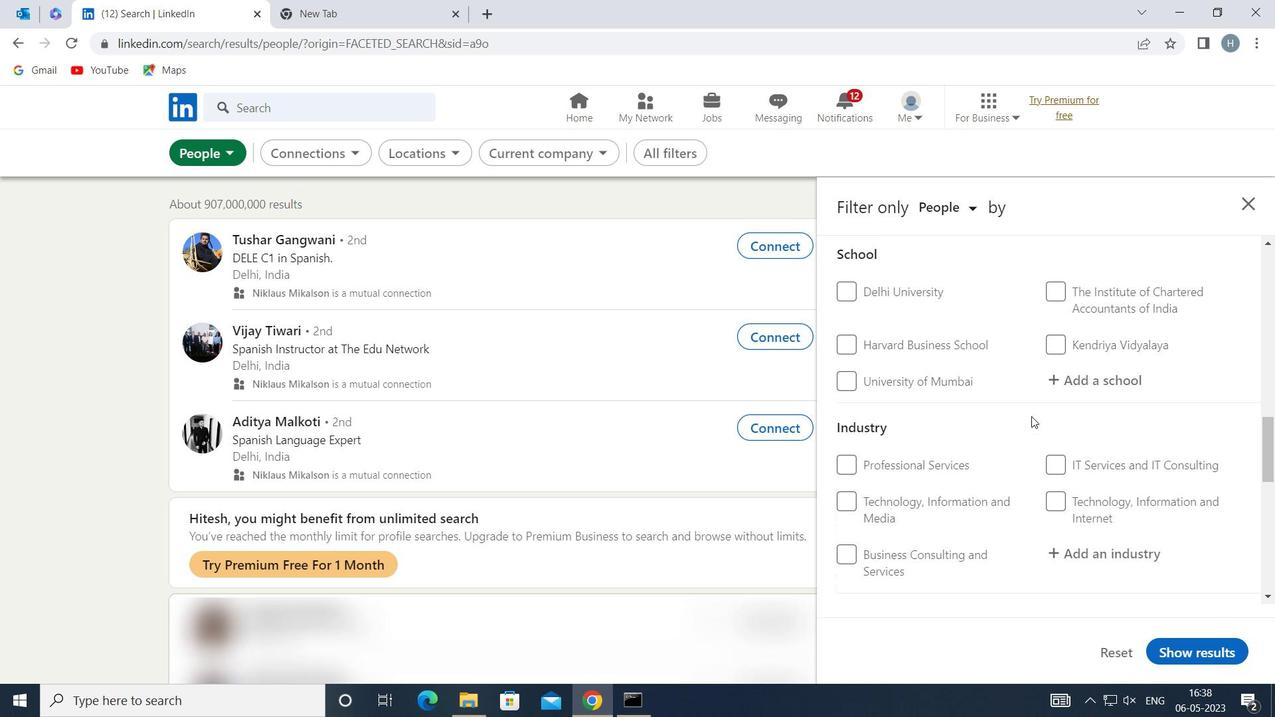 
Action: Mouse scrolled (1032, 416) with delta (0, 0)
Screenshot: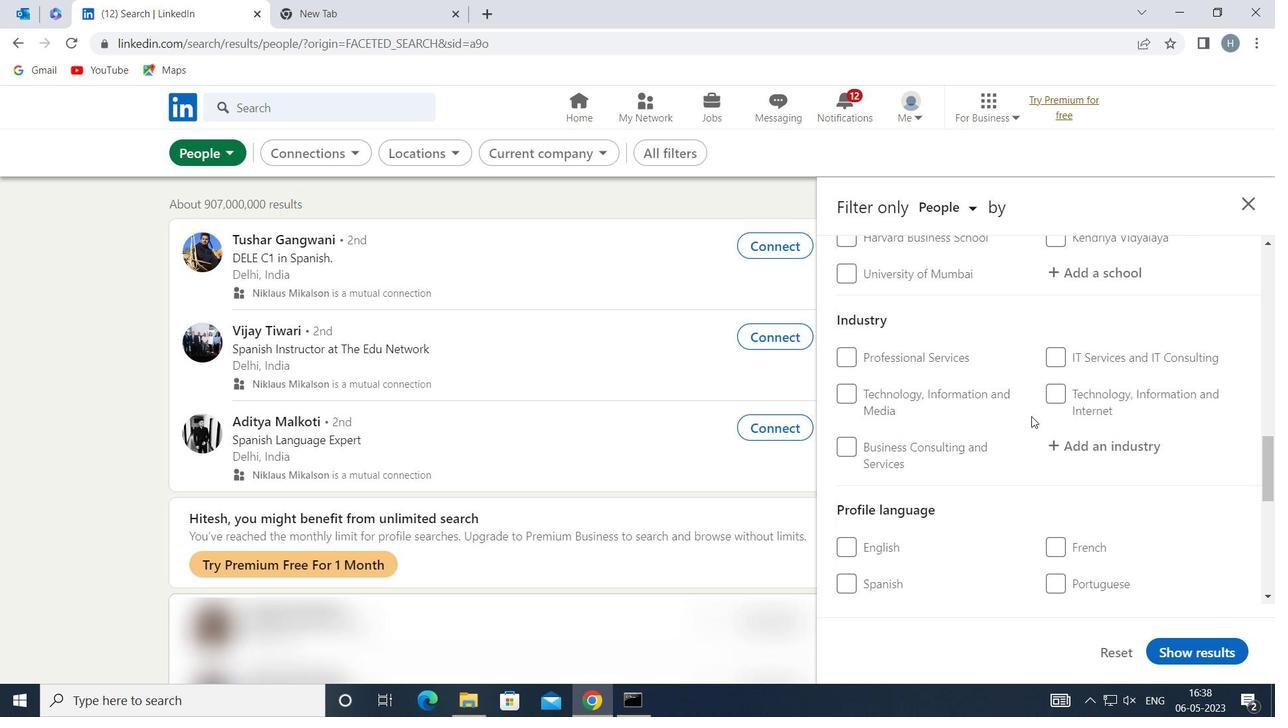 
Action: Mouse moved to (852, 526)
Screenshot: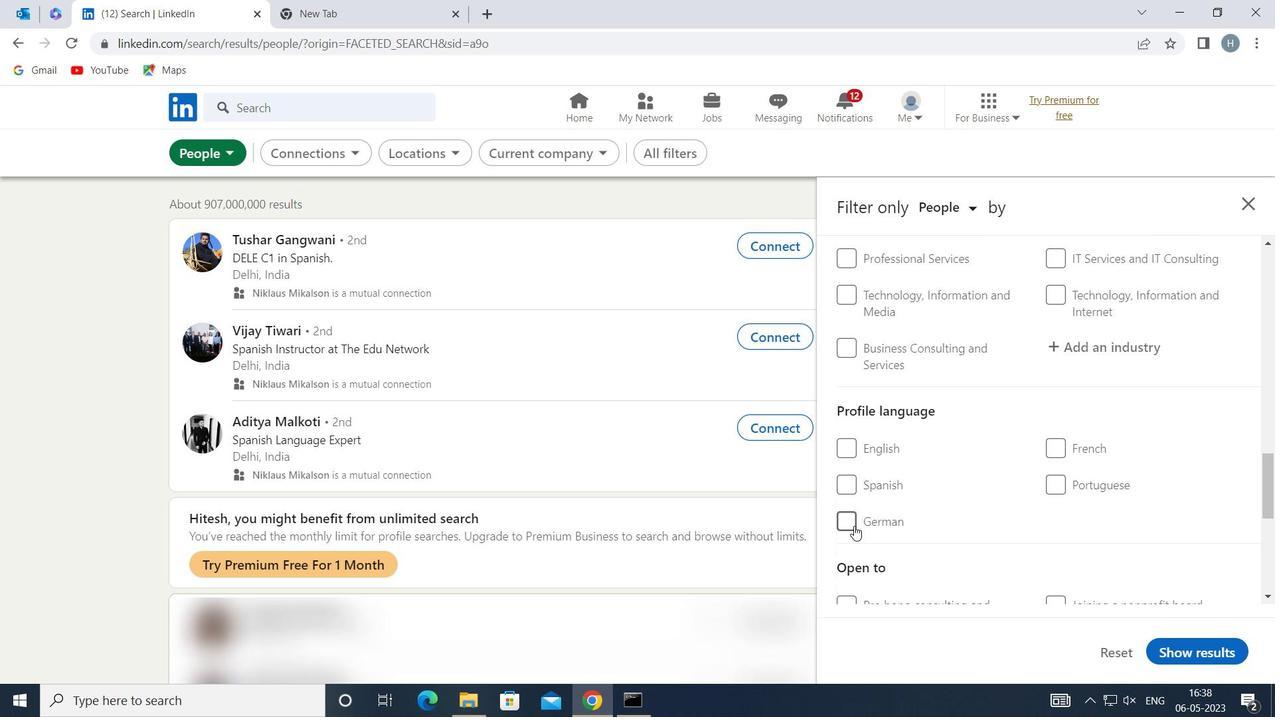 
Action: Mouse pressed left at (852, 526)
Screenshot: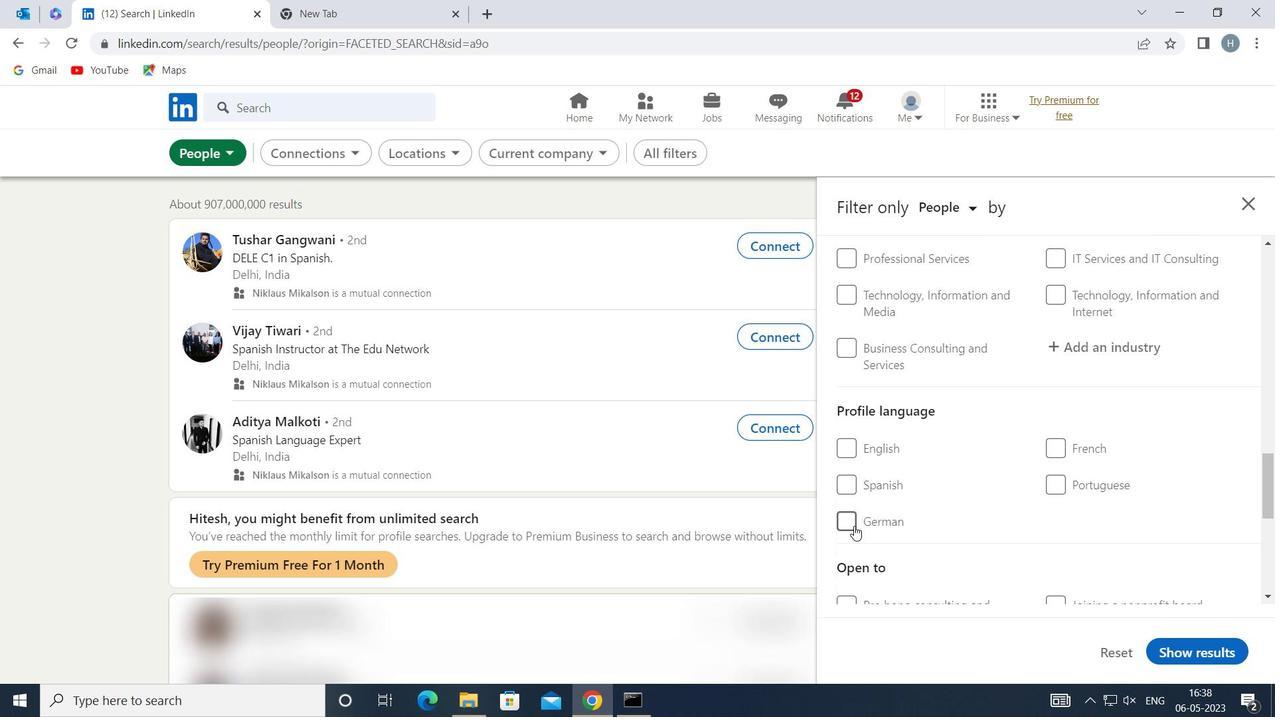 
Action: Mouse moved to (1038, 489)
Screenshot: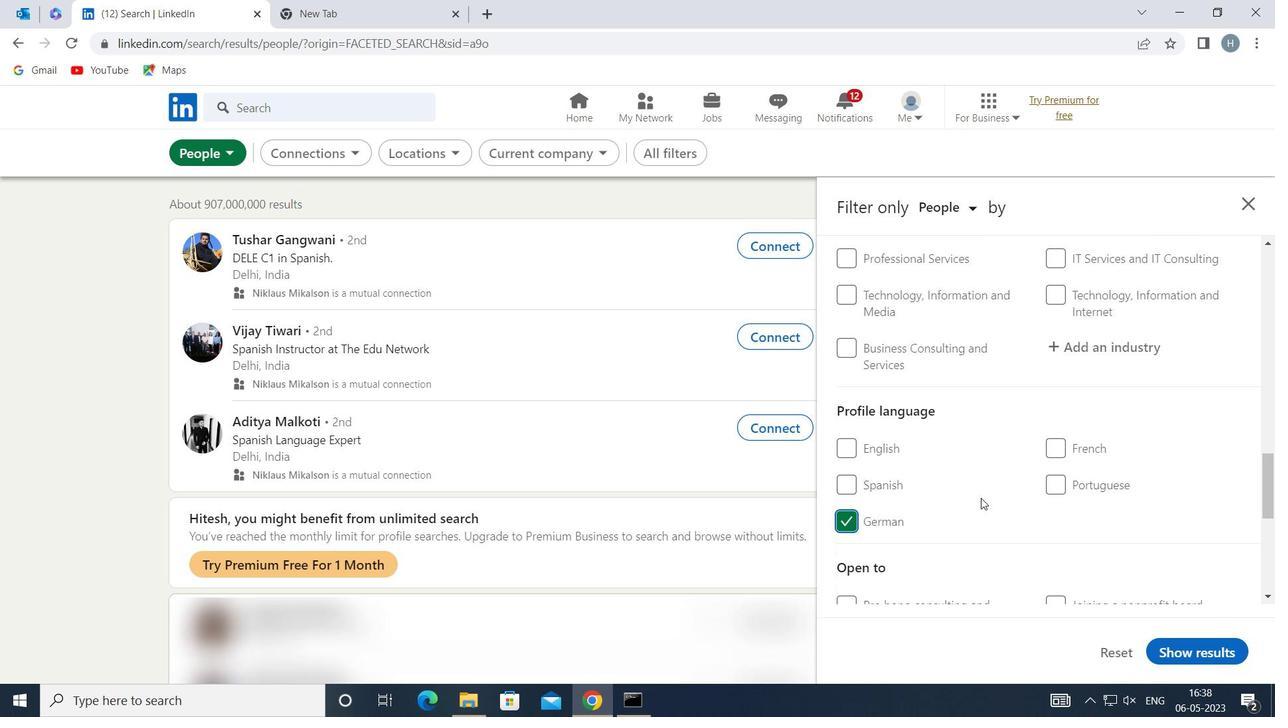 
Action: Mouse scrolled (1038, 490) with delta (0, 0)
Screenshot: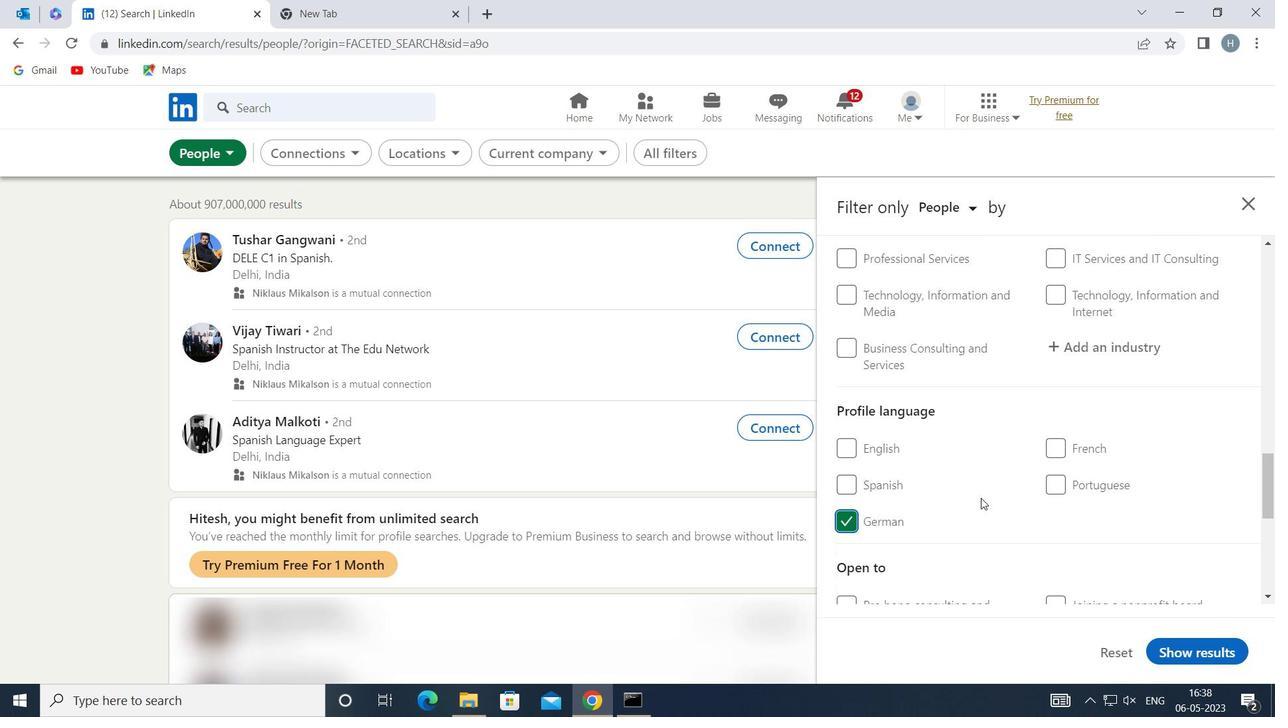 
Action: Mouse moved to (1039, 483)
Screenshot: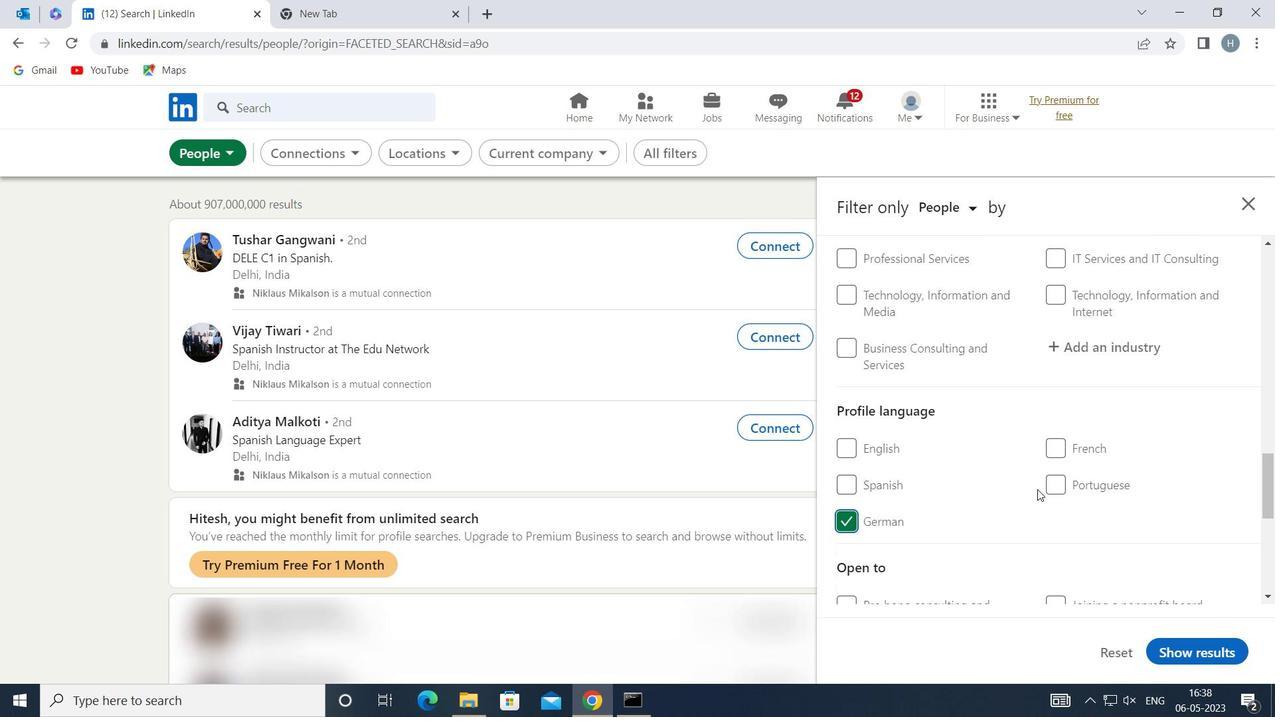 
Action: Mouse scrolled (1039, 484) with delta (0, 0)
Screenshot: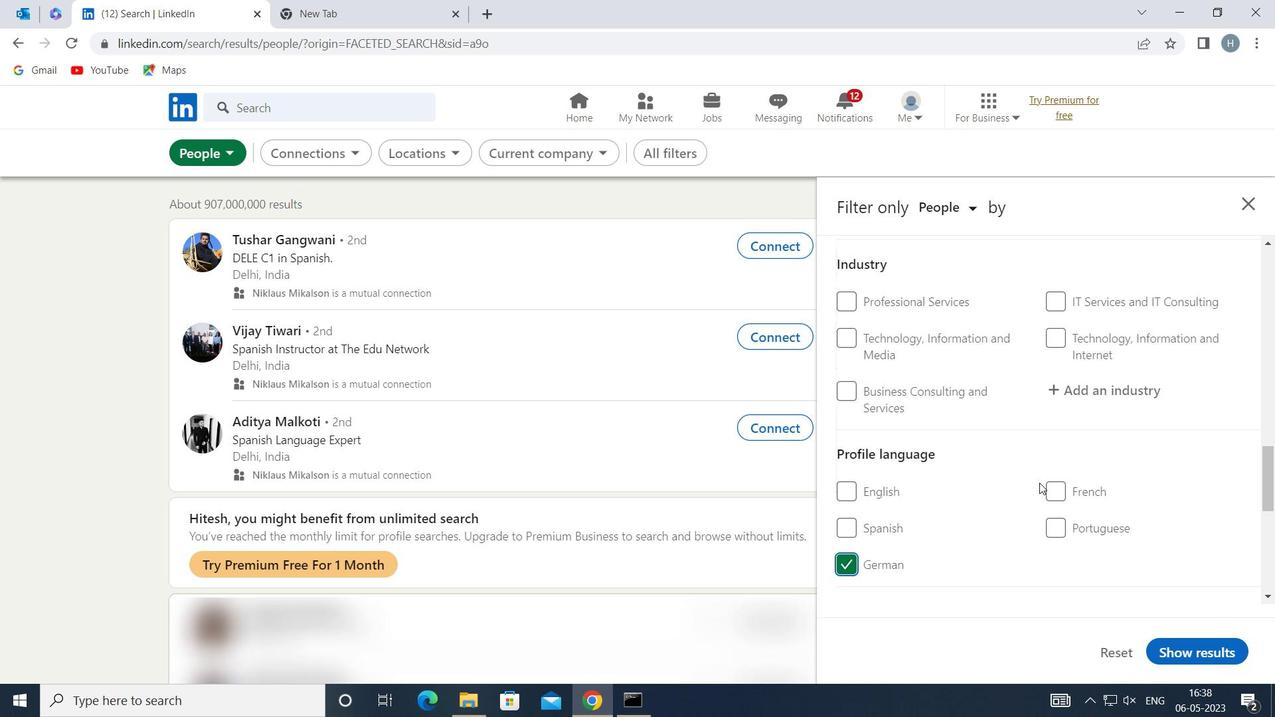 
Action: Mouse scrolled (1039, 484) with delta (0, 0)
Screenshot: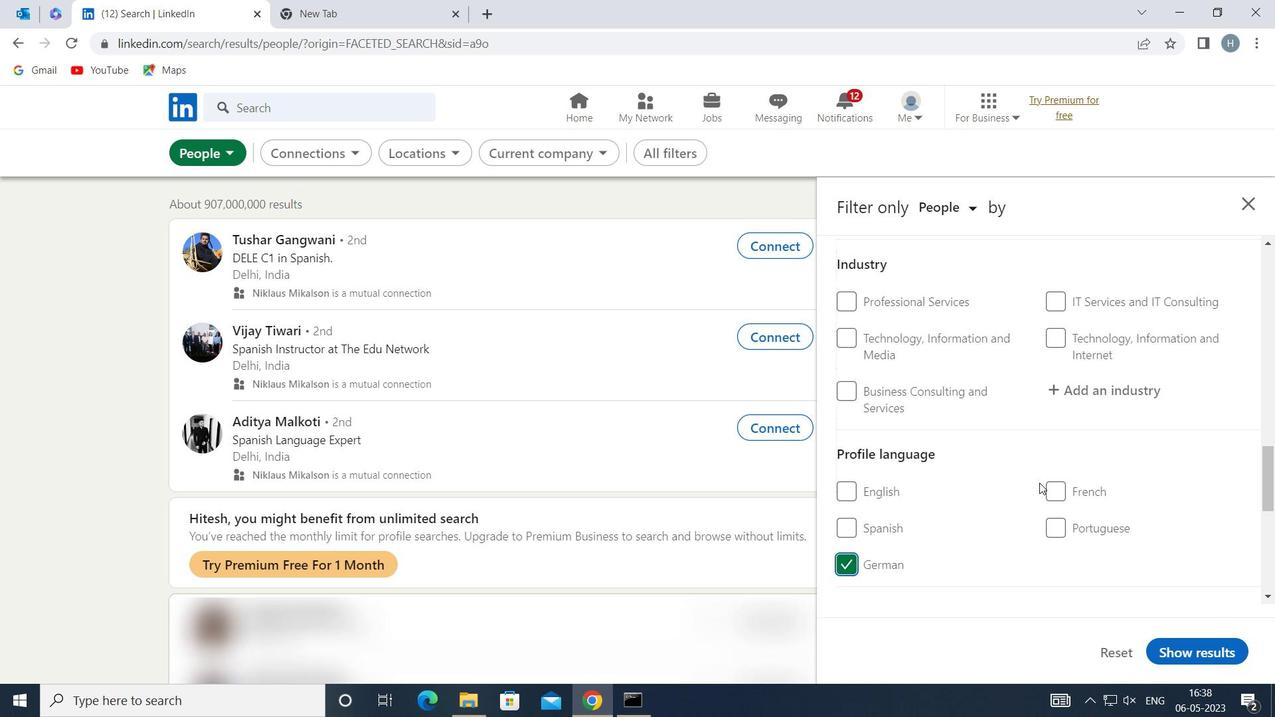 
Action: Mouse scrolled (1039, 484) with delta (0, 0)
Screenshot: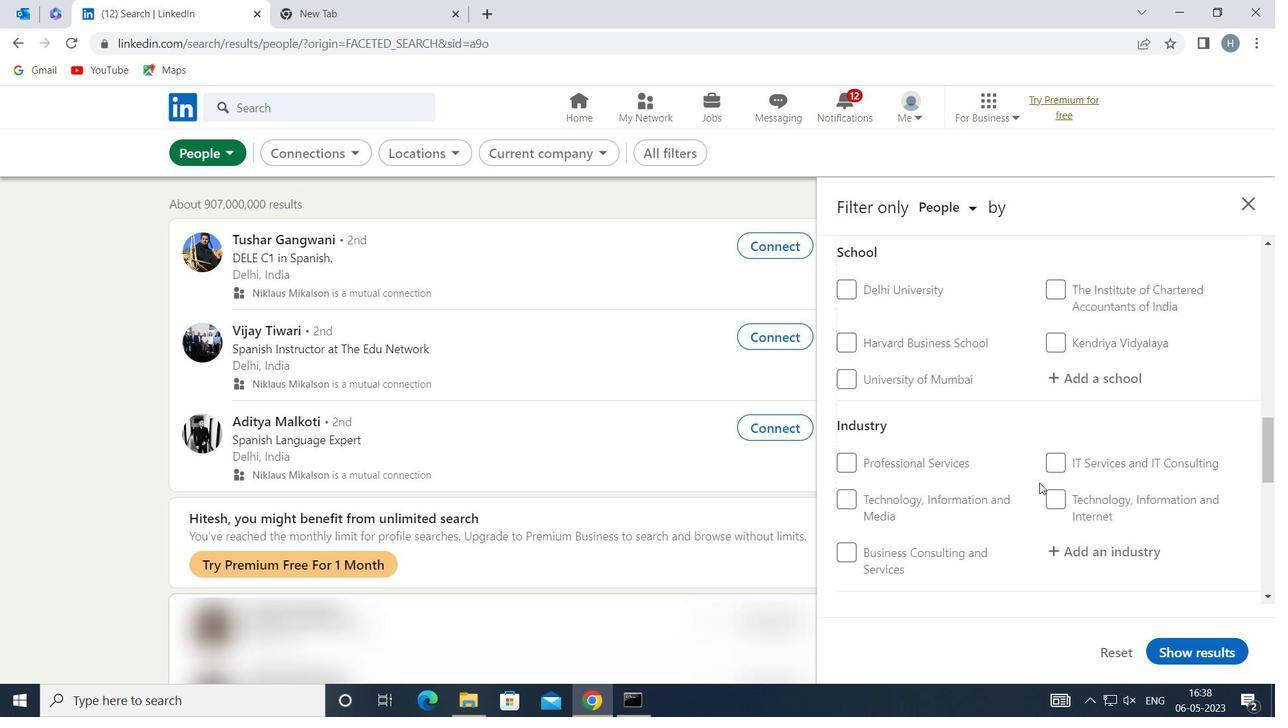 
Action: Mouse scrolled (1039, 484) with delta (0, 0)
Screenshot: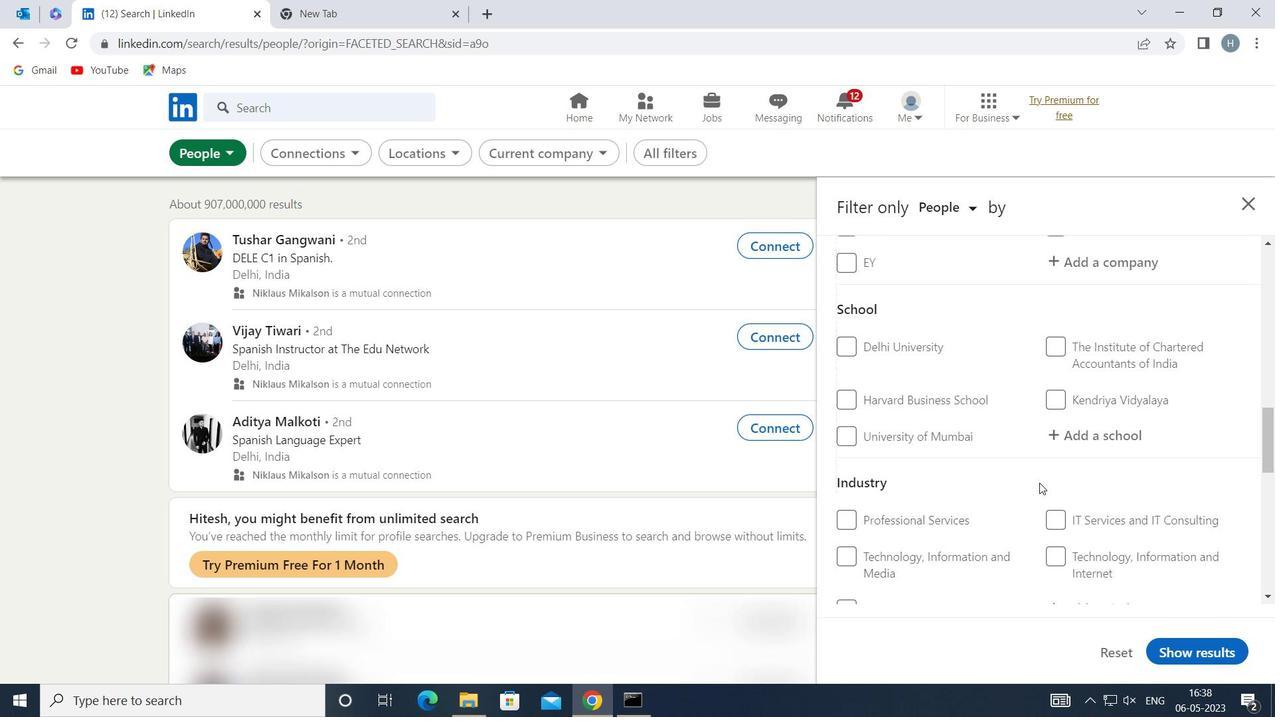 
Action: Mouse scrolled (1039, 484) with delta (0, 0)
Screenshot: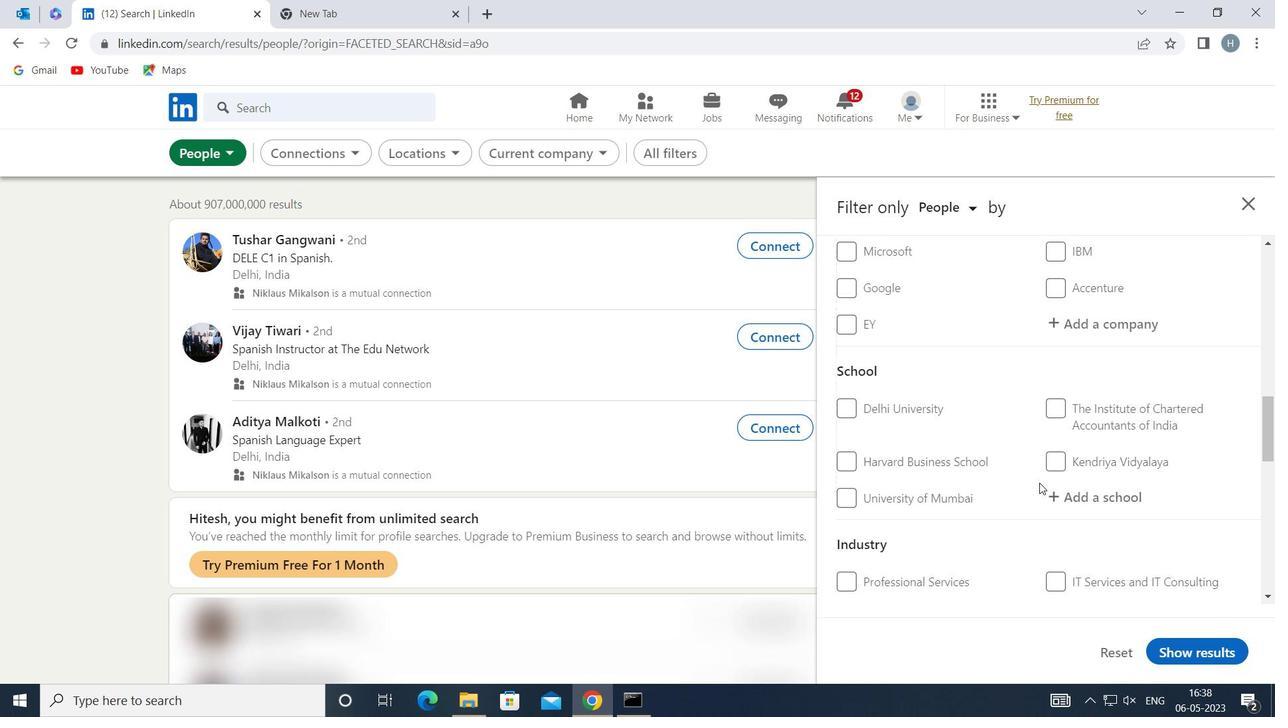 
Action: Mouse scrolled (1039, 484) with delta (0, 0)
Screenshot: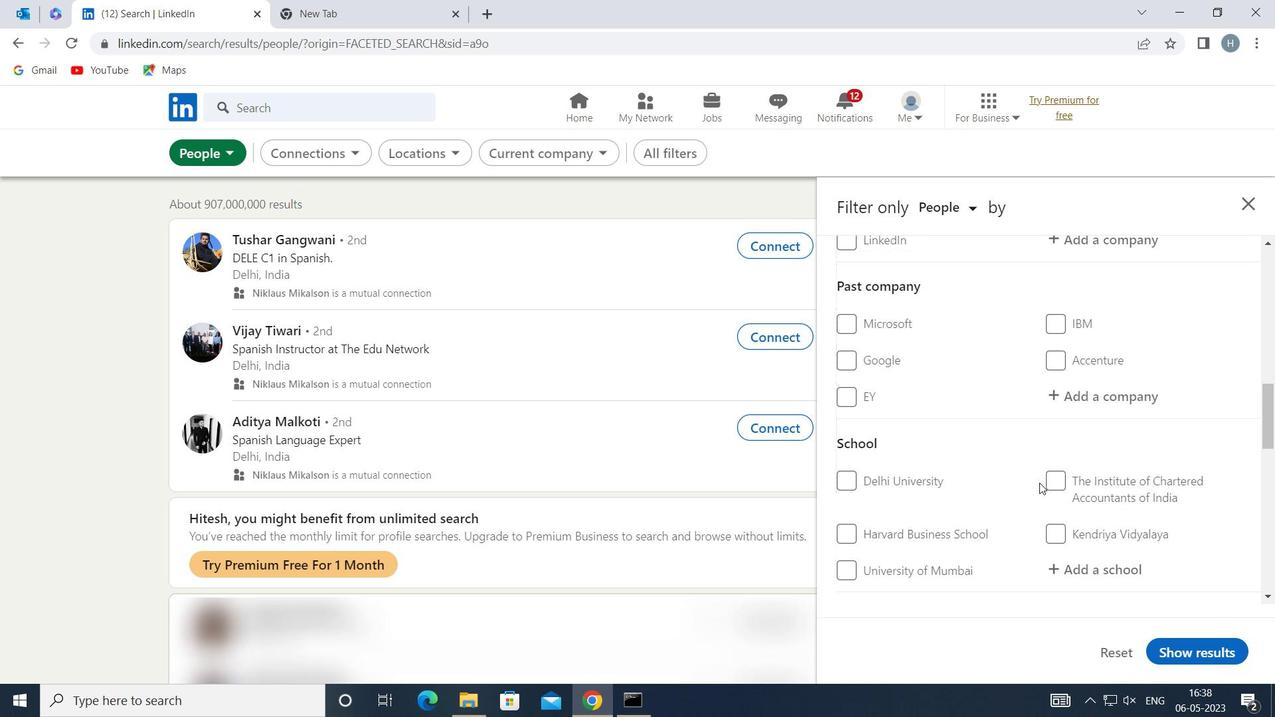 
Action: Mouse moved to (1084, 421)
Screenshot: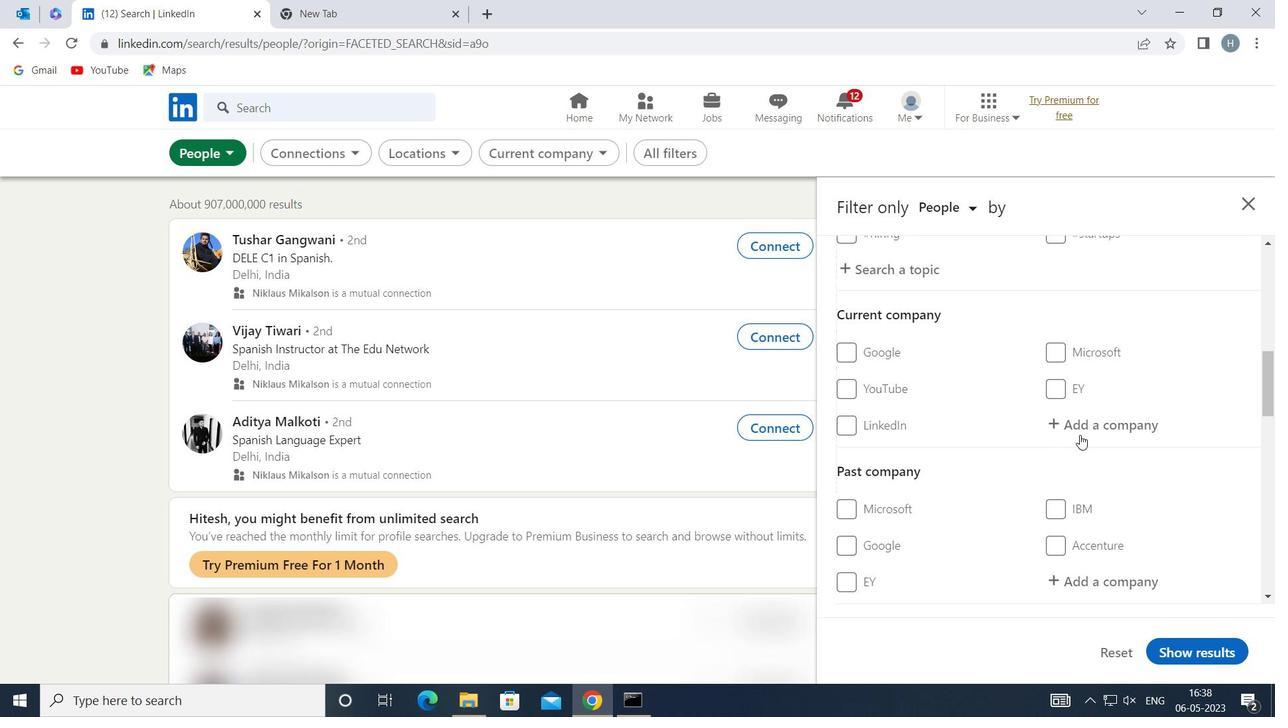 
Action: Mouse pressed left at (1084, 421)
Screenshot: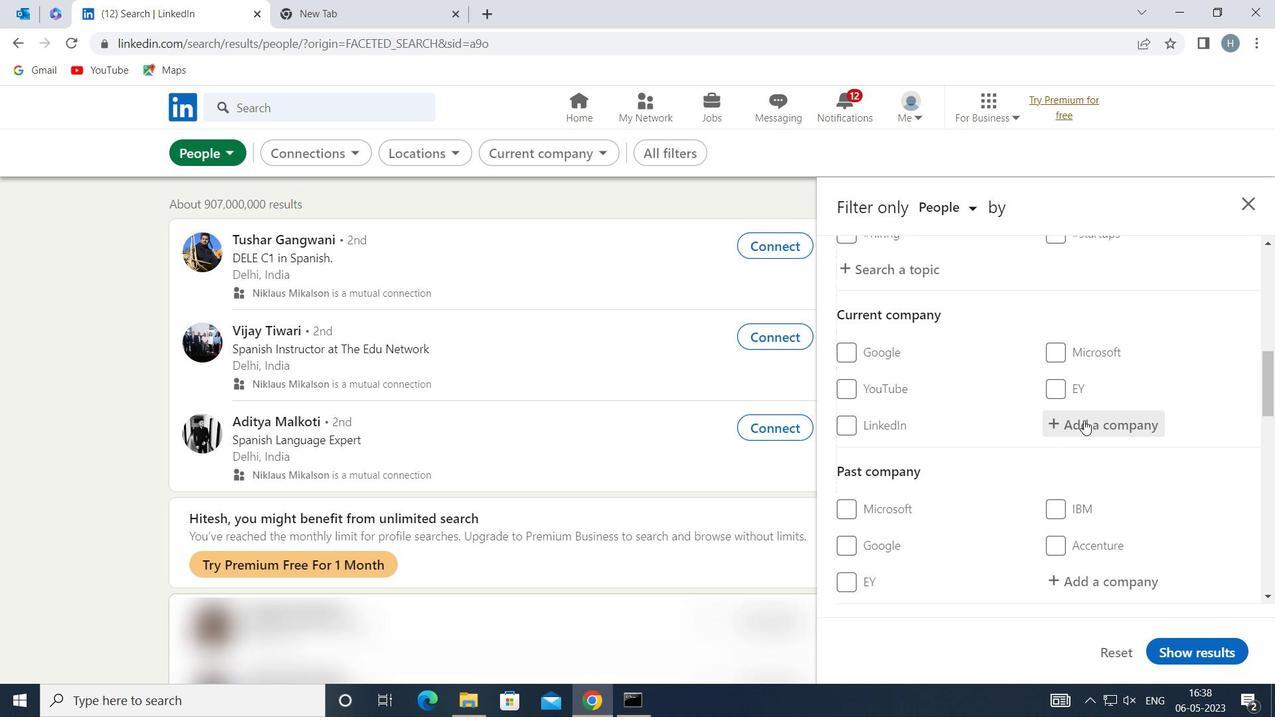 
Action: Key pressed <Key.shift>ITC<Key.space><Key.shift>HOTELS
Screenshot: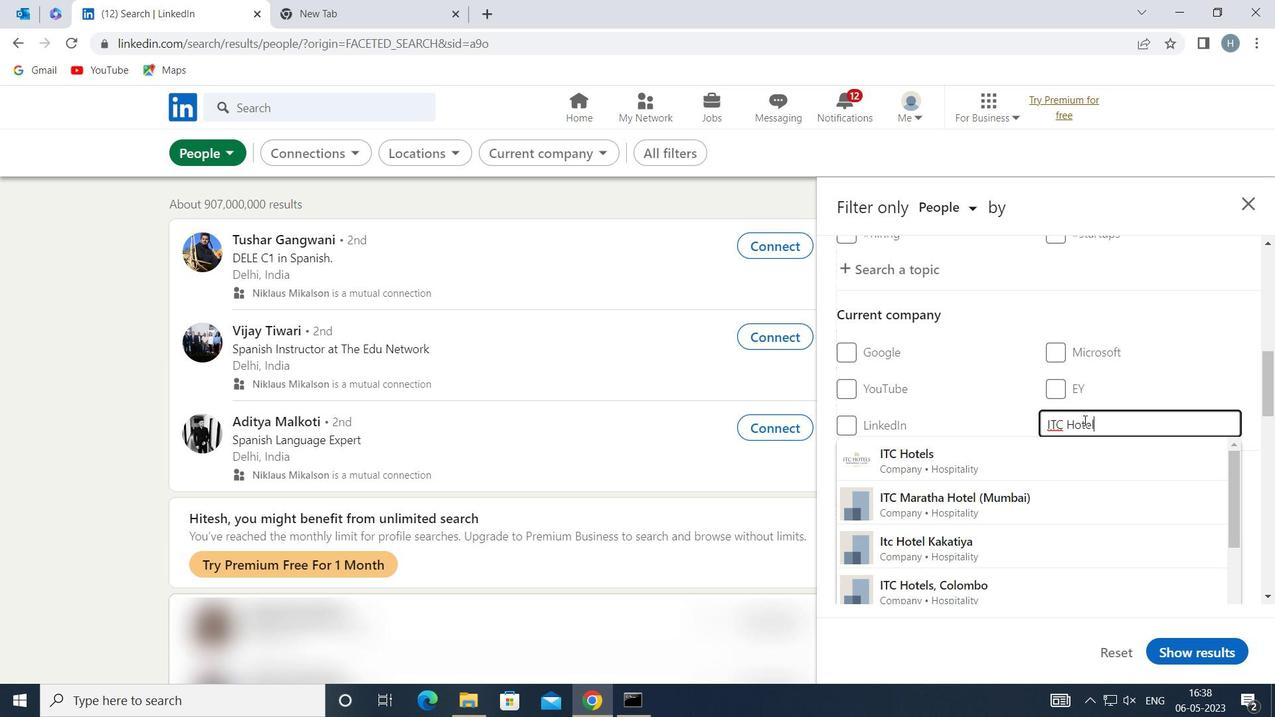 
Action: Mouse moved to (994, 457)
Screenshot: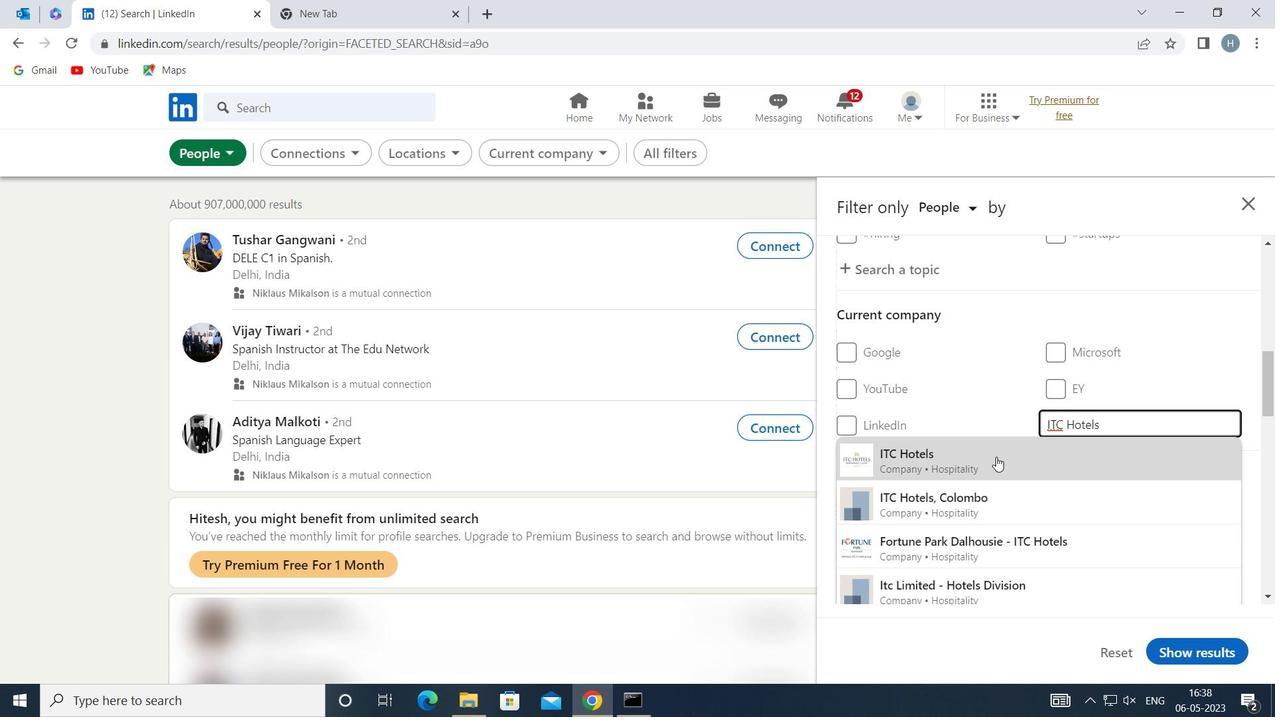 
Action: Mouse pressed left at (994, 457)
Screenshot: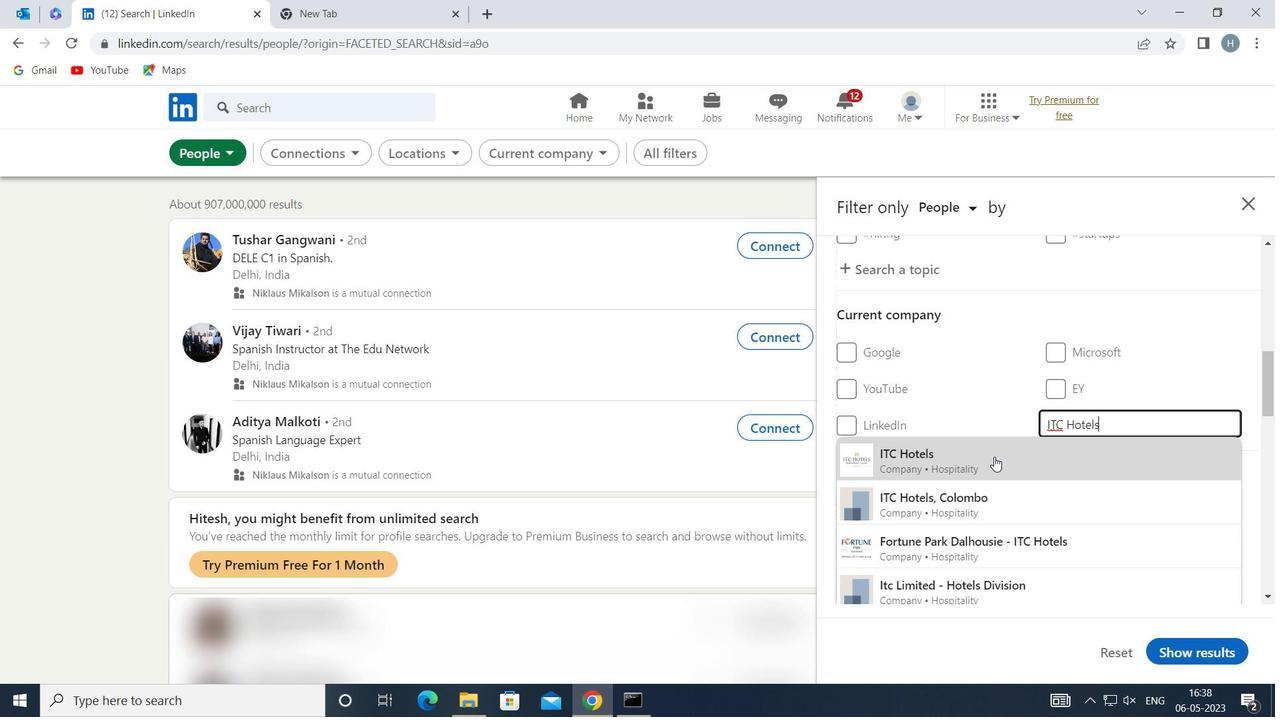 
Action: Mouse moved to (991, 426)
Screenshot: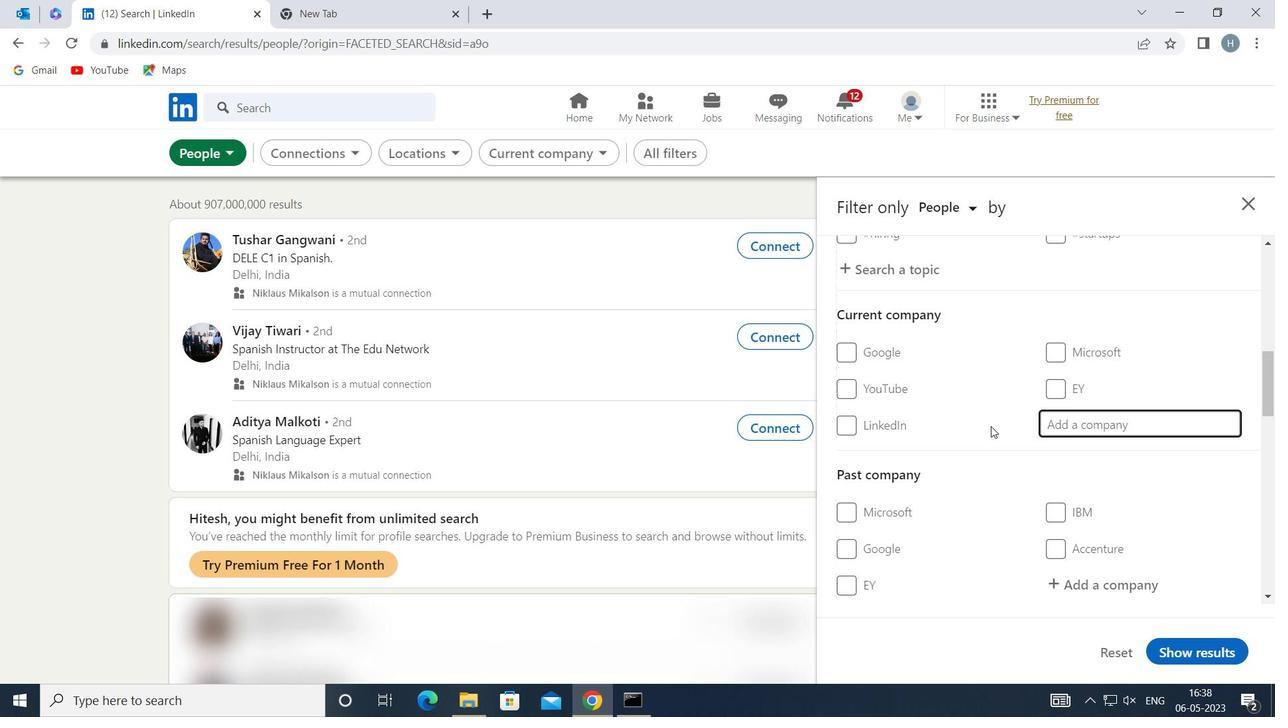 
Action: Mouse scrolled (991, 425) with delta (0, 0)
Screenshot: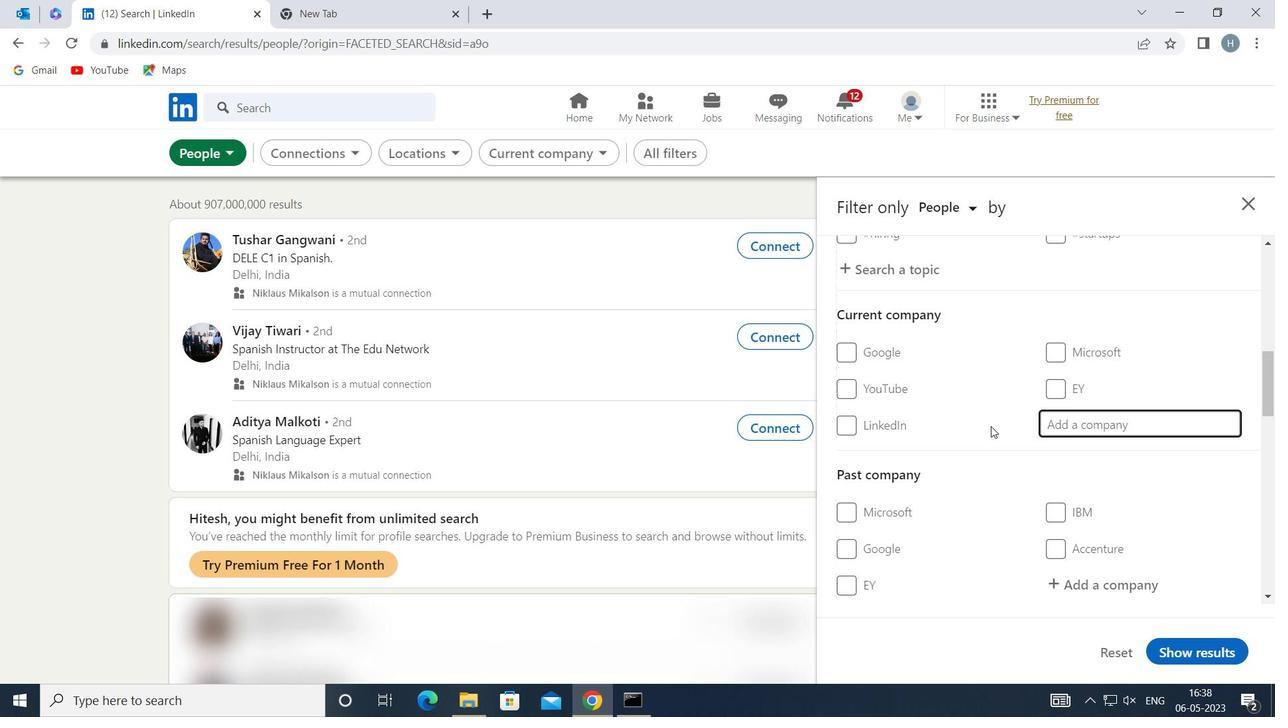 
Action: Mouse moved to (983, 405)
Screenshot: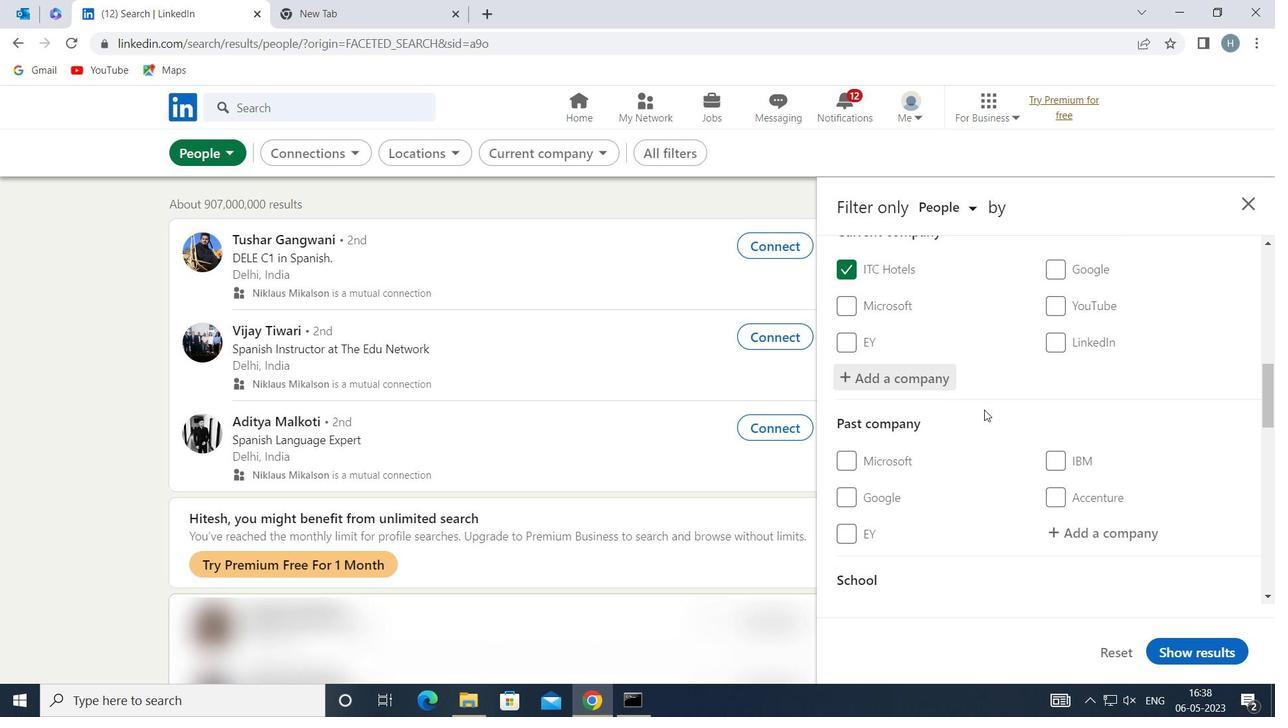 
Action: Mouse scrolled (983, 404) with delta (0, 0)
Screenshot: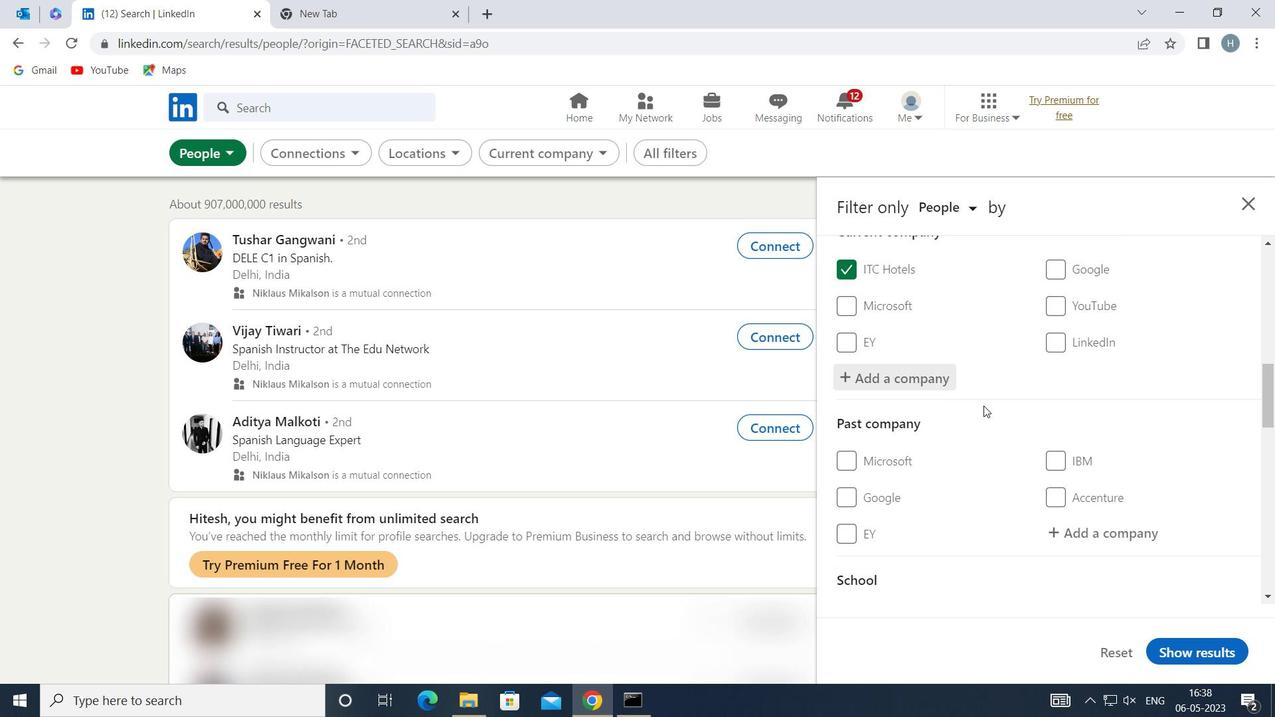 
Action: Mouse scrolled (983, 404) with delta (0, 0)
Screenshot: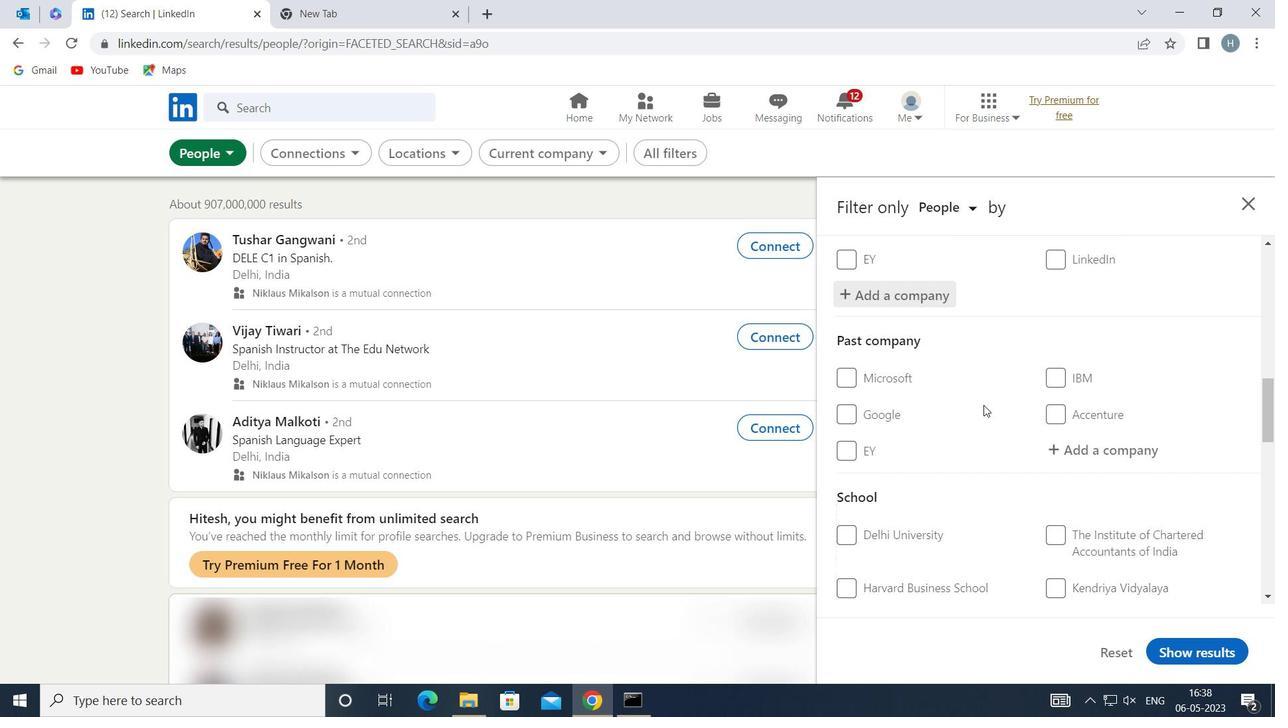 
Action: Mouse scrolled (983, 404) with delta (0, 0)
Screenshot: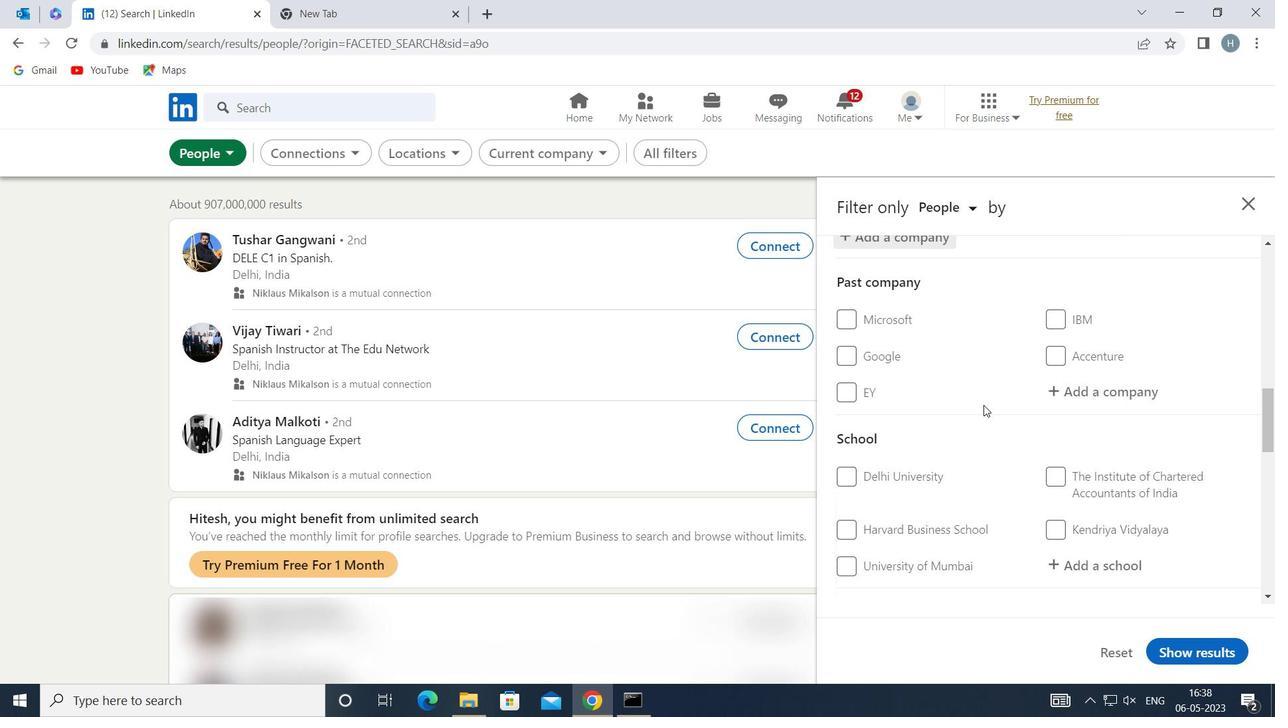 
Action: Mouse moved to (1089, 454)
Screenshot: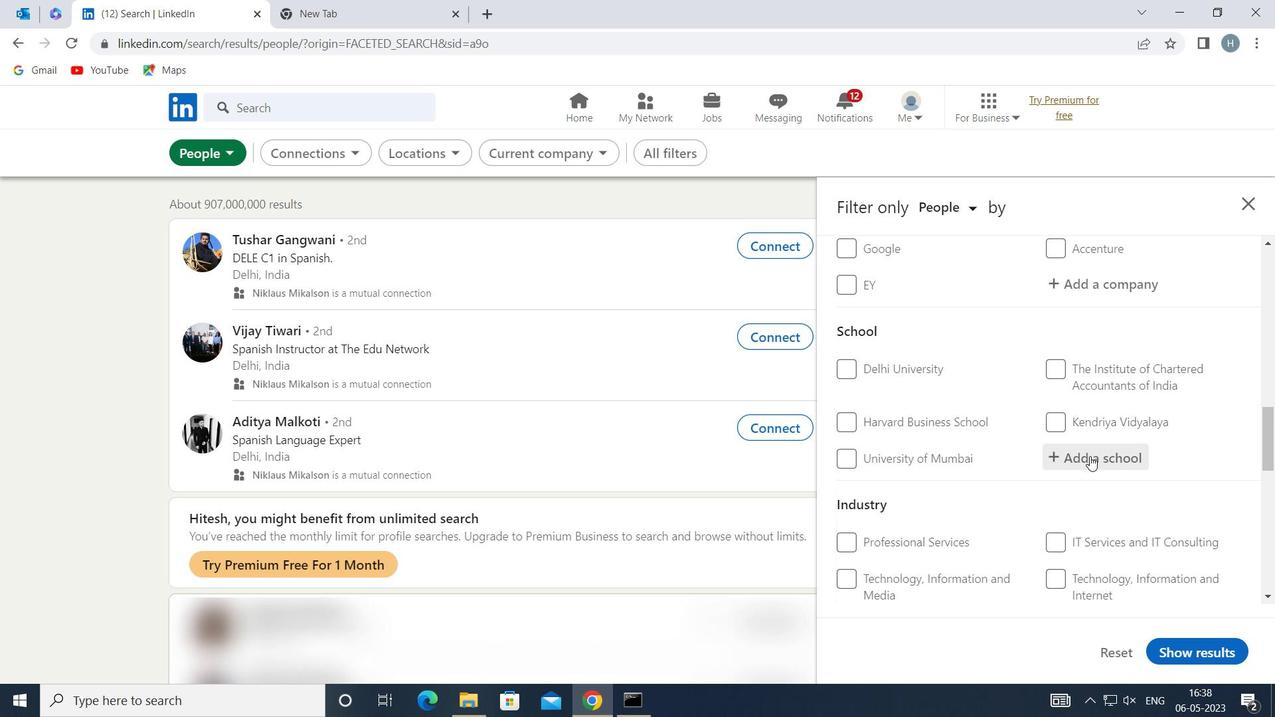 
Action: Mouse pressed left at (1089, 454)
Screenshot: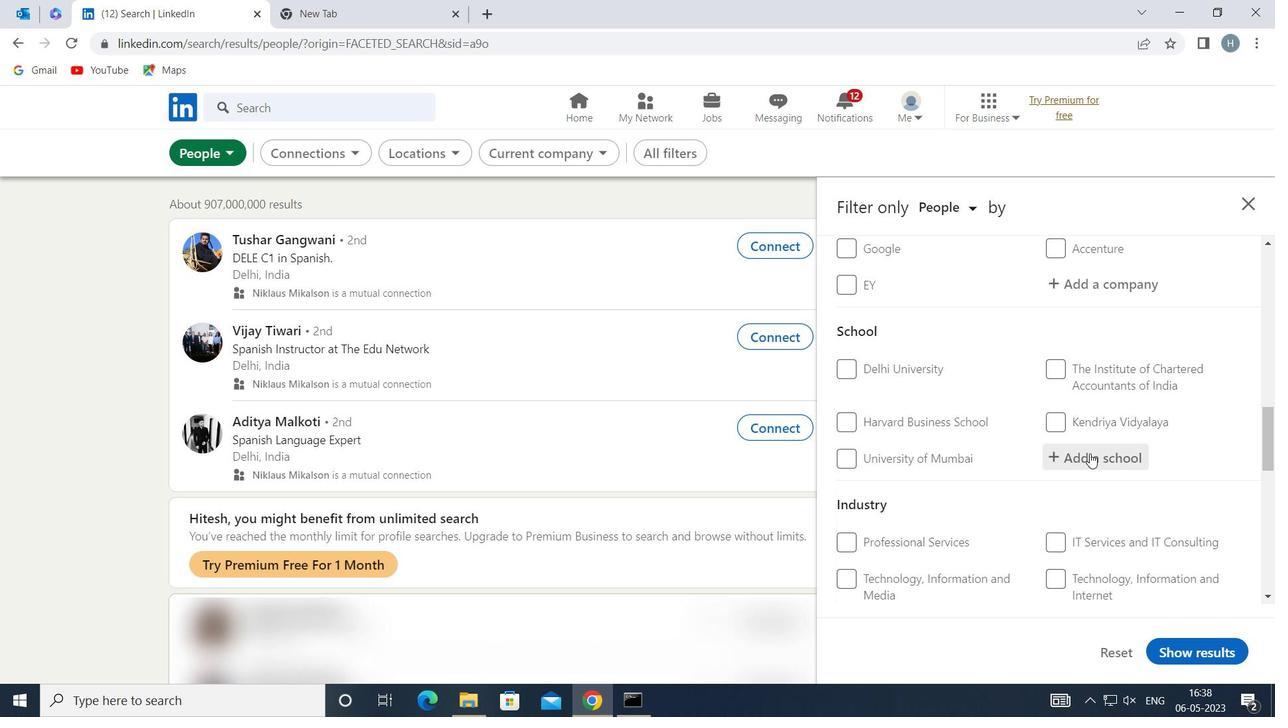 
Action: Key pressed <Key.shift>JAGRAN<Key.space><Key.shift>LAKECITY
Screenshot: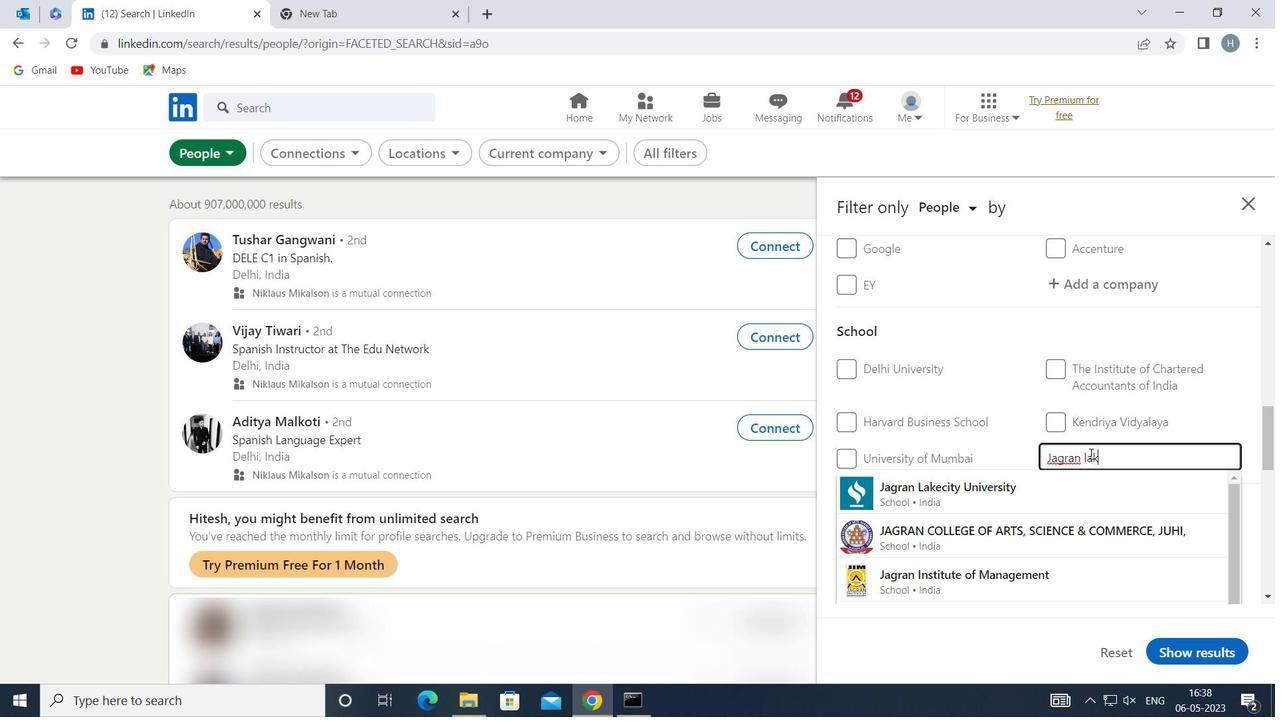
Action: Mouse moved to (985, 490)
Screenshot: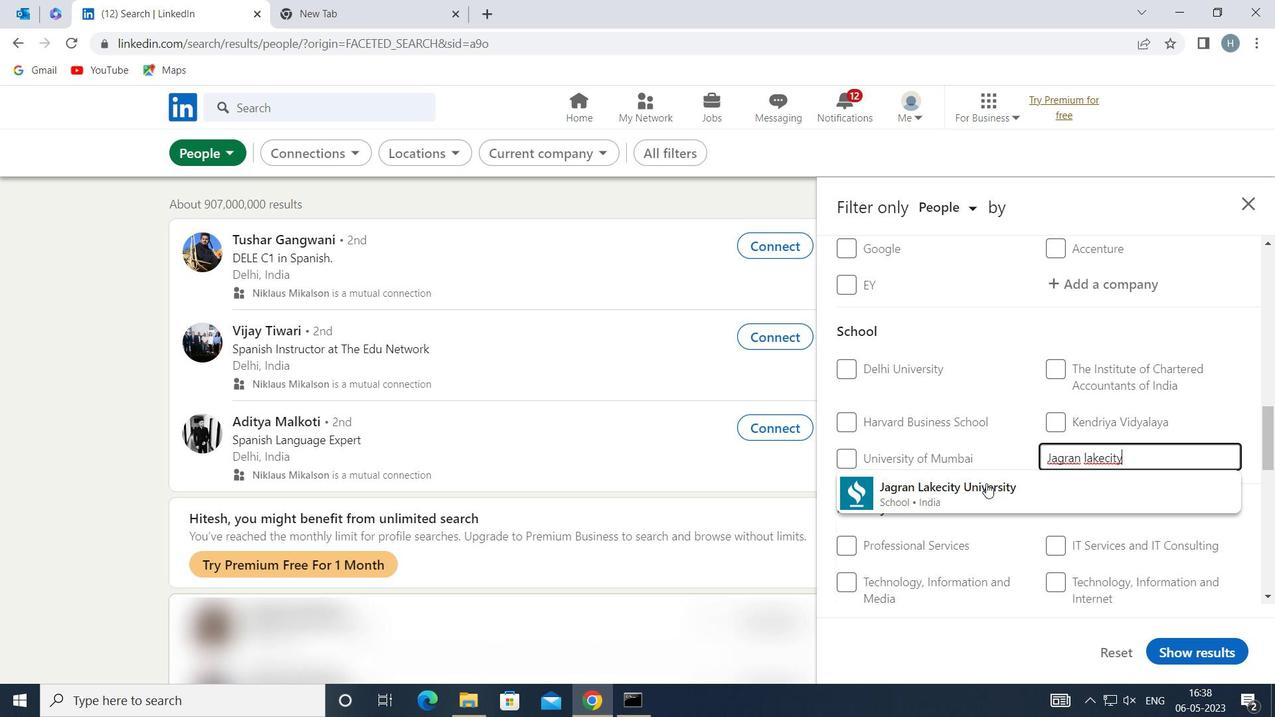 
Action: Mouse pressed left at (985, 490)
Screenshot: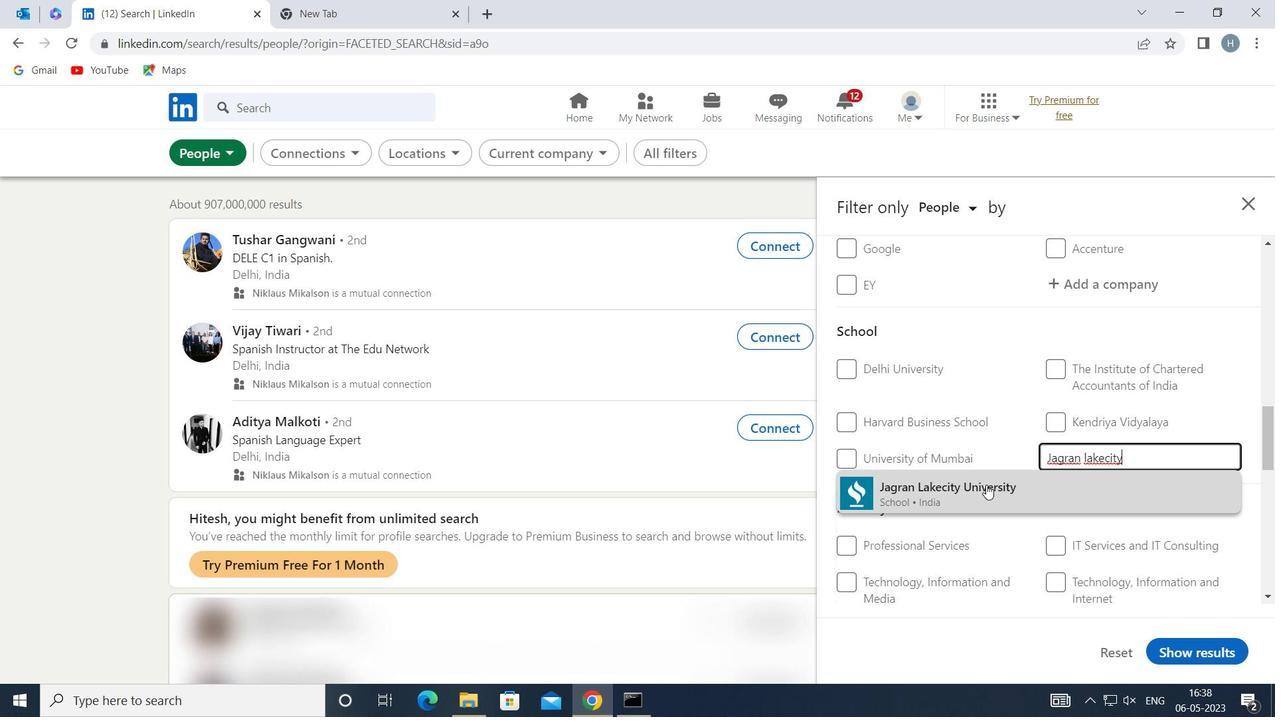
Action: Mouse moved to (987, 452)
Screenshot: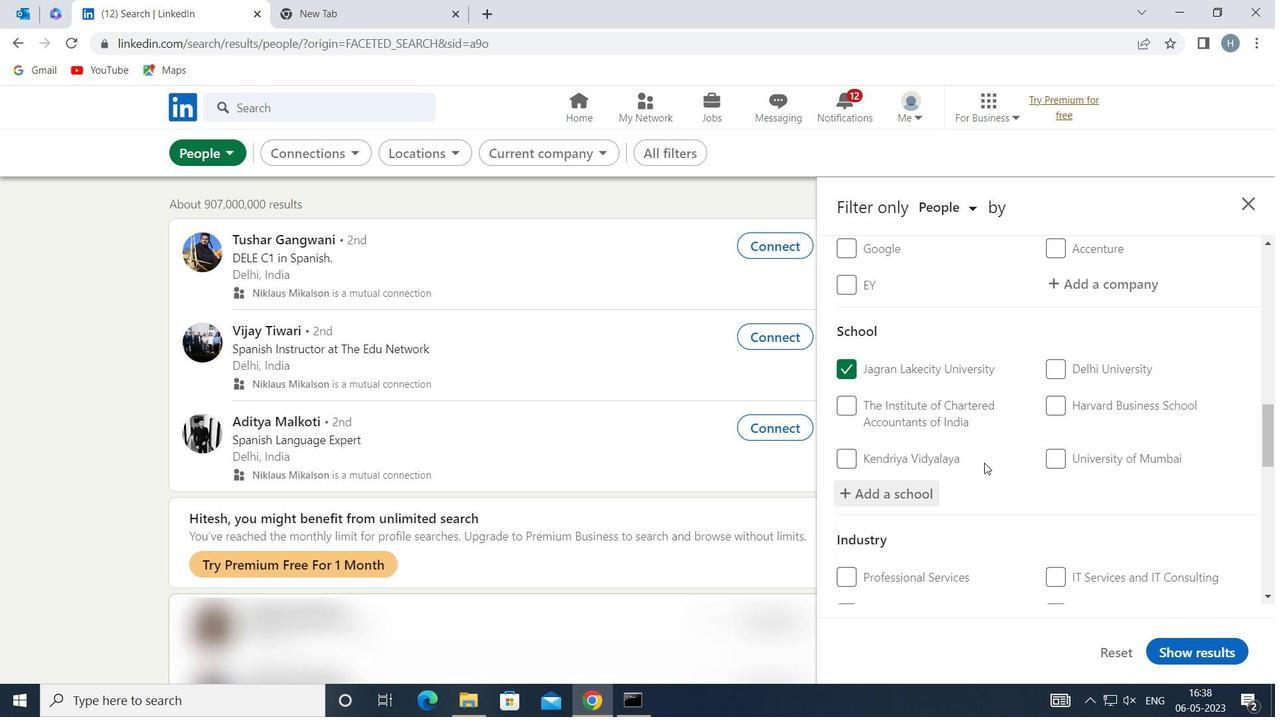 
Action: Mouse scrolled (987, 451) with delta (0, 0)
Screenshot: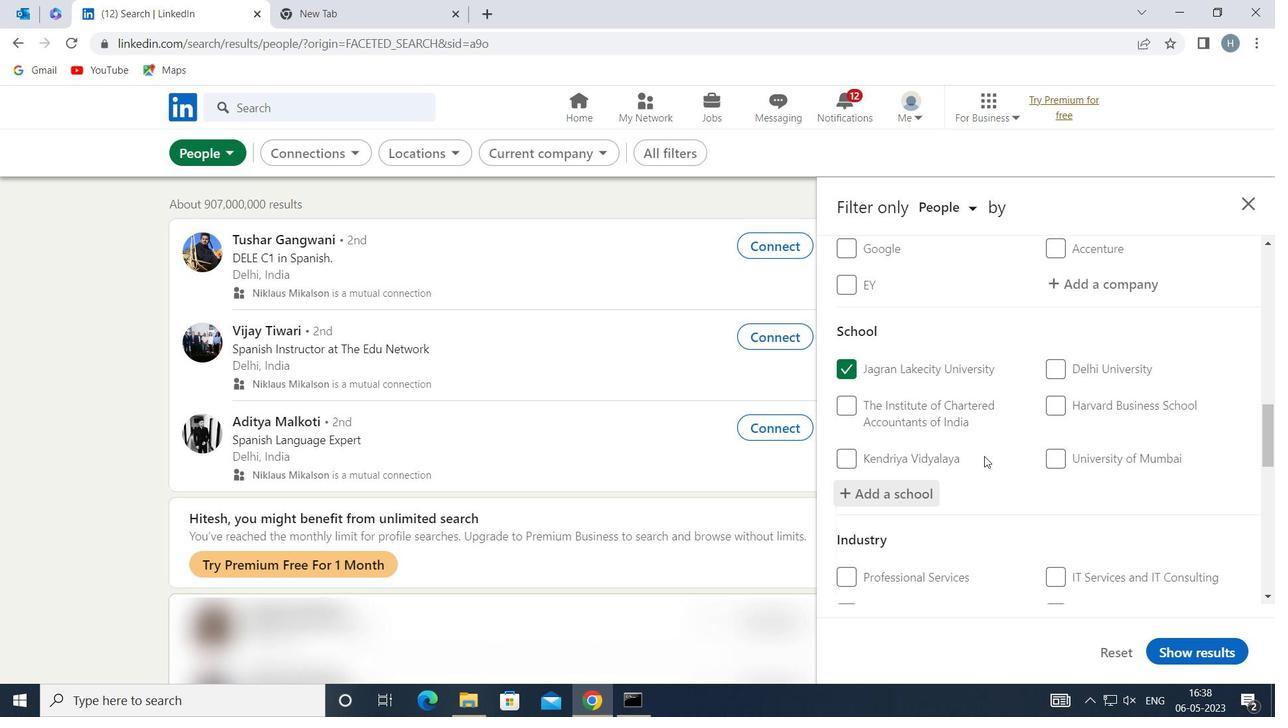 
Action: Mouse moved to (987, 447)
Screenshot: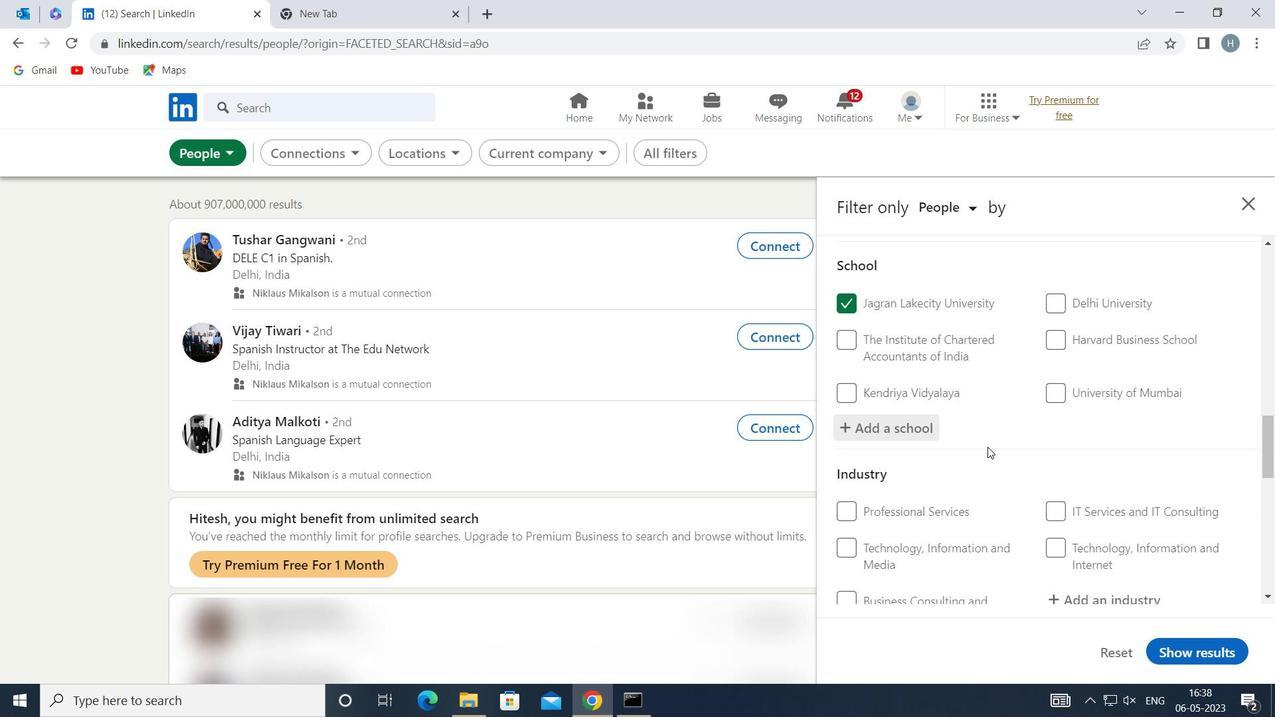 
Action: Mouse scrolled (987, 446) with delta (0, 0)
Screenshot: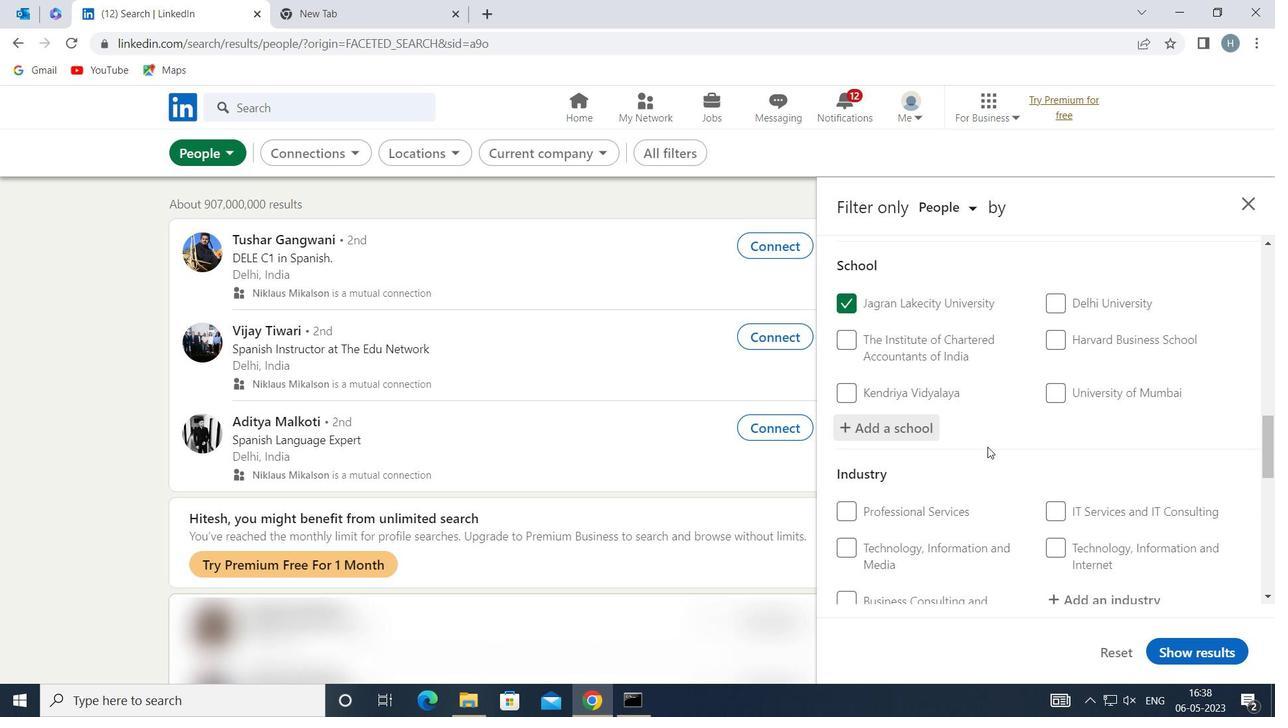 
Action: Mouse moved to (996, 448)
Screenshot: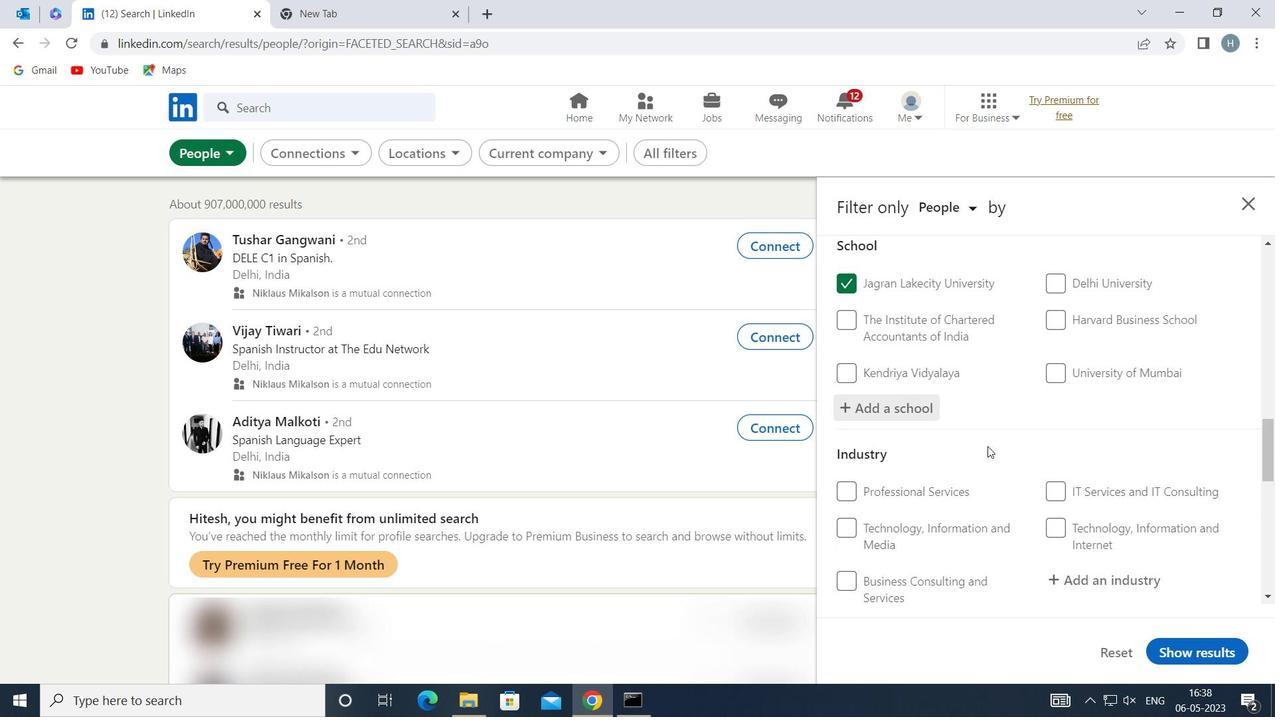 
Action: Mouse scrolled (996, 447) with delta (0, 0)
Screenshot: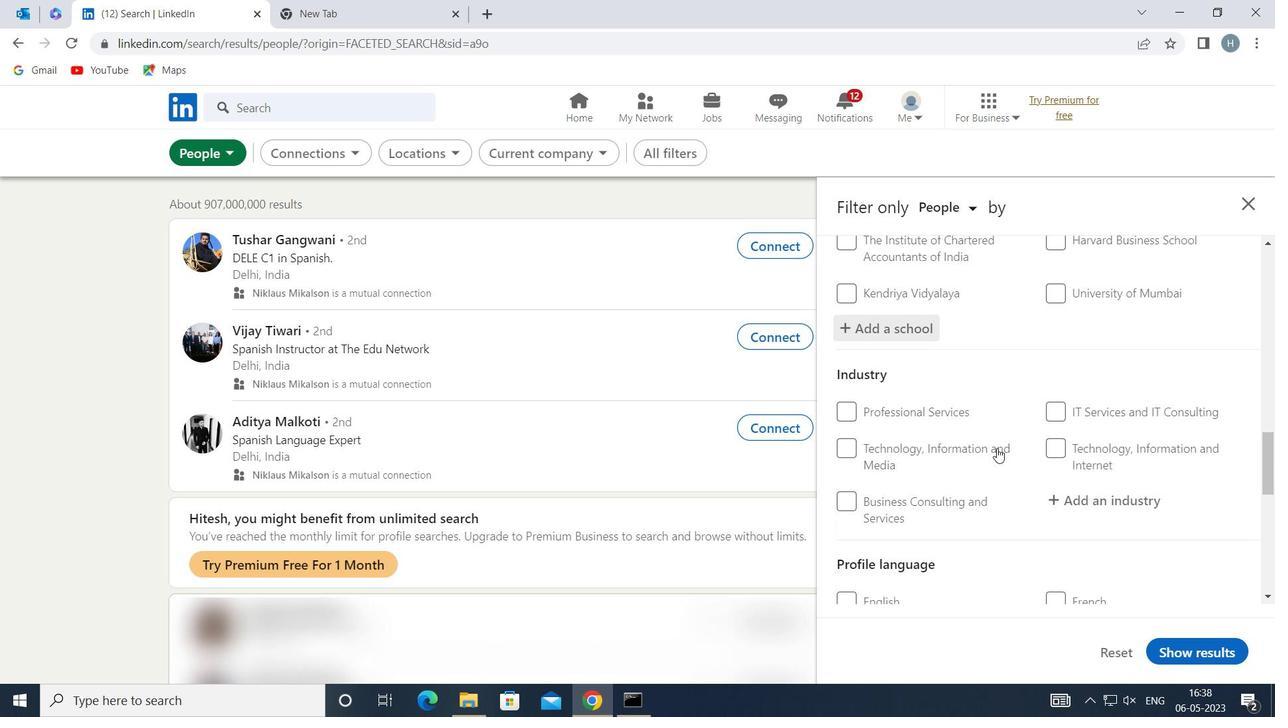 
Action: Mouse moved to (1087, 415)
Screenshot: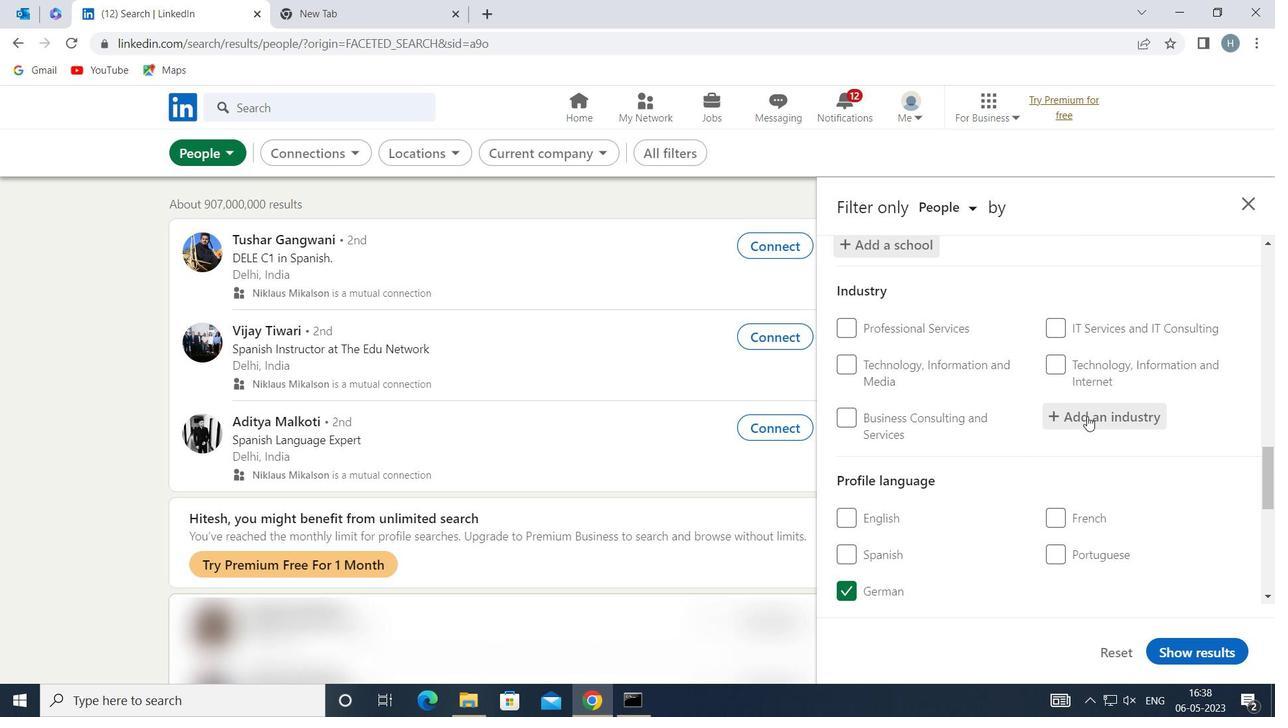 
Action: Mouse pressed left at (1087, 415)
Screenshot: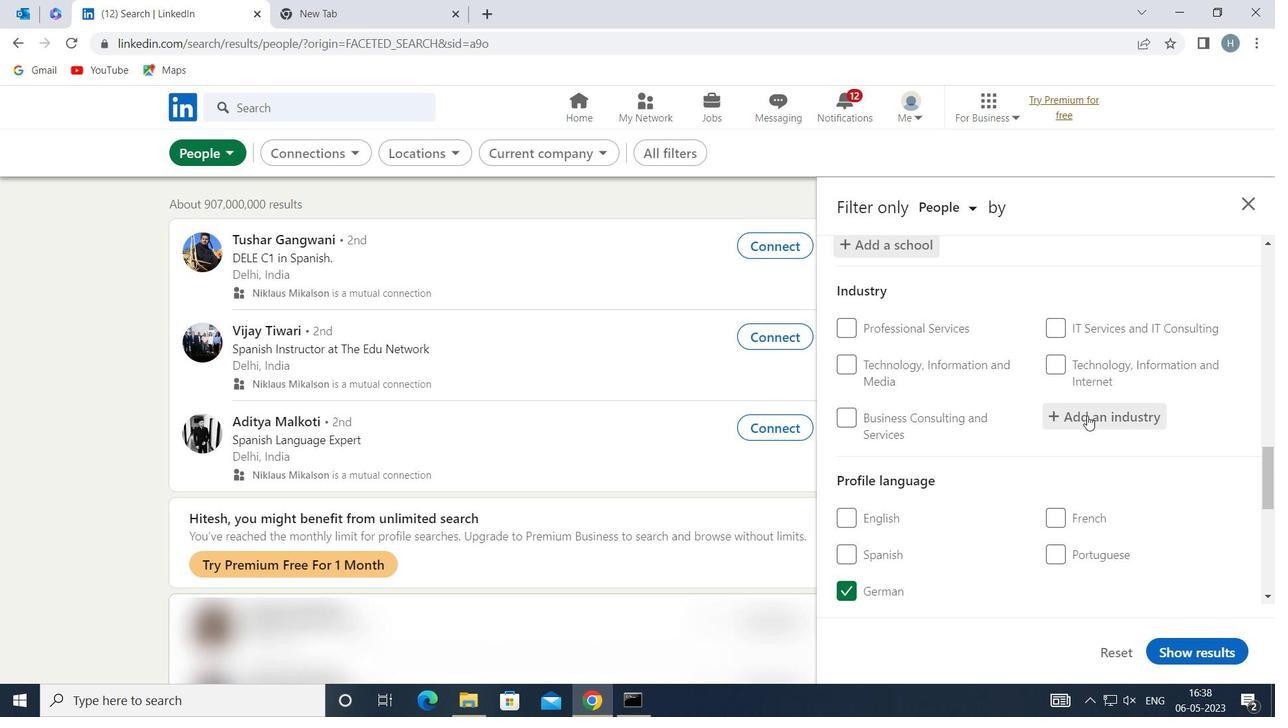 
Action: Key pressed <Key.shift>AIR<Key.space><Key.shift>WATER
Screenshot: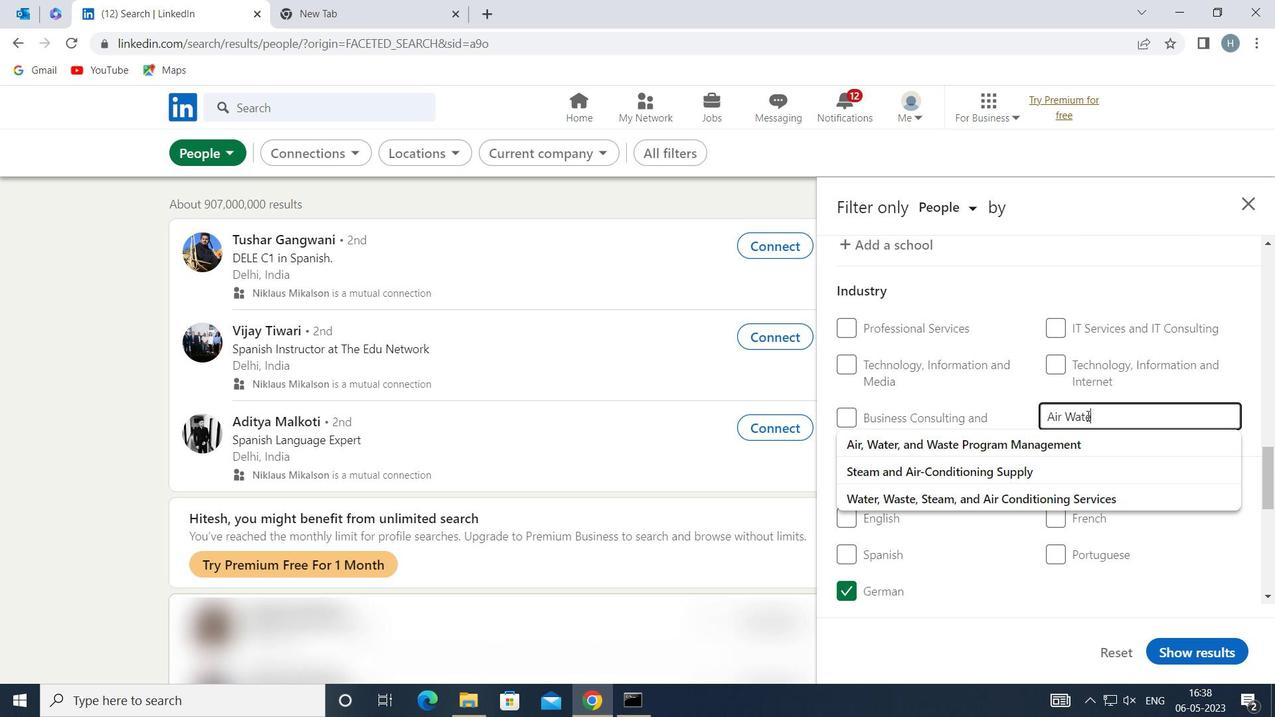 
Action: Mouse moved to (1036, 444)
Screenshot: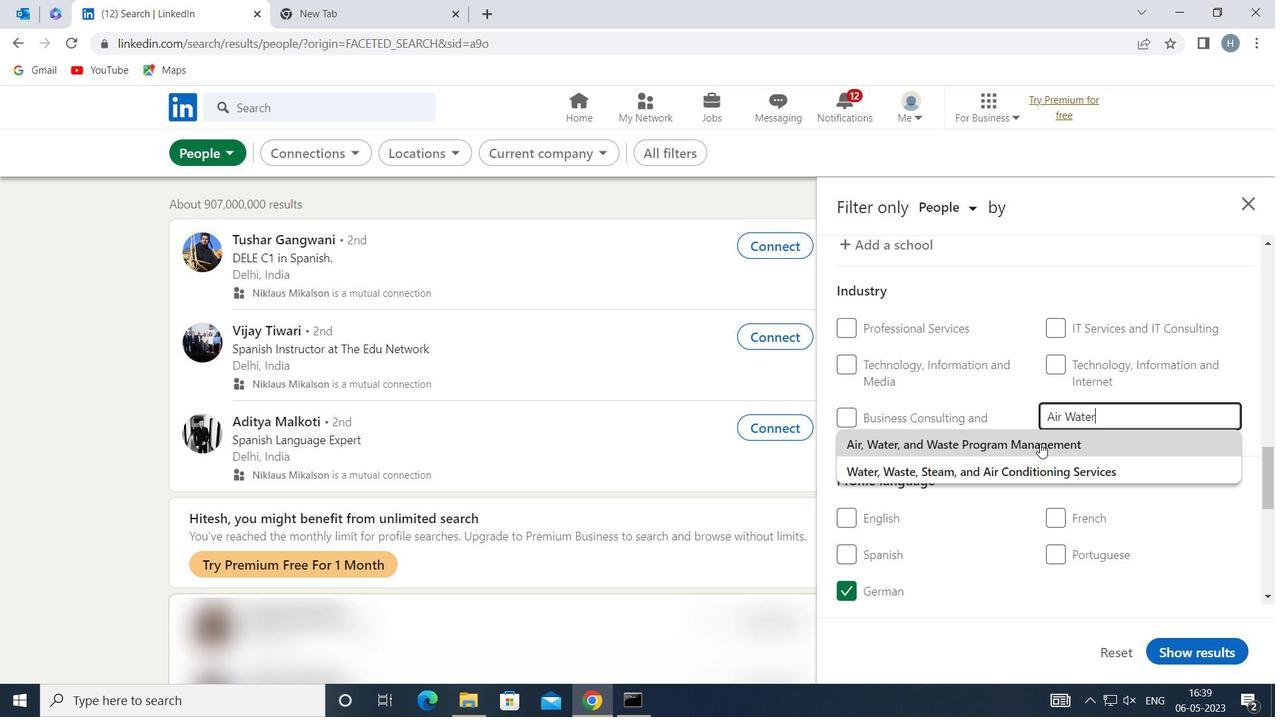 
Action: Mouse pressed left at (1036, 444)
Screenshot: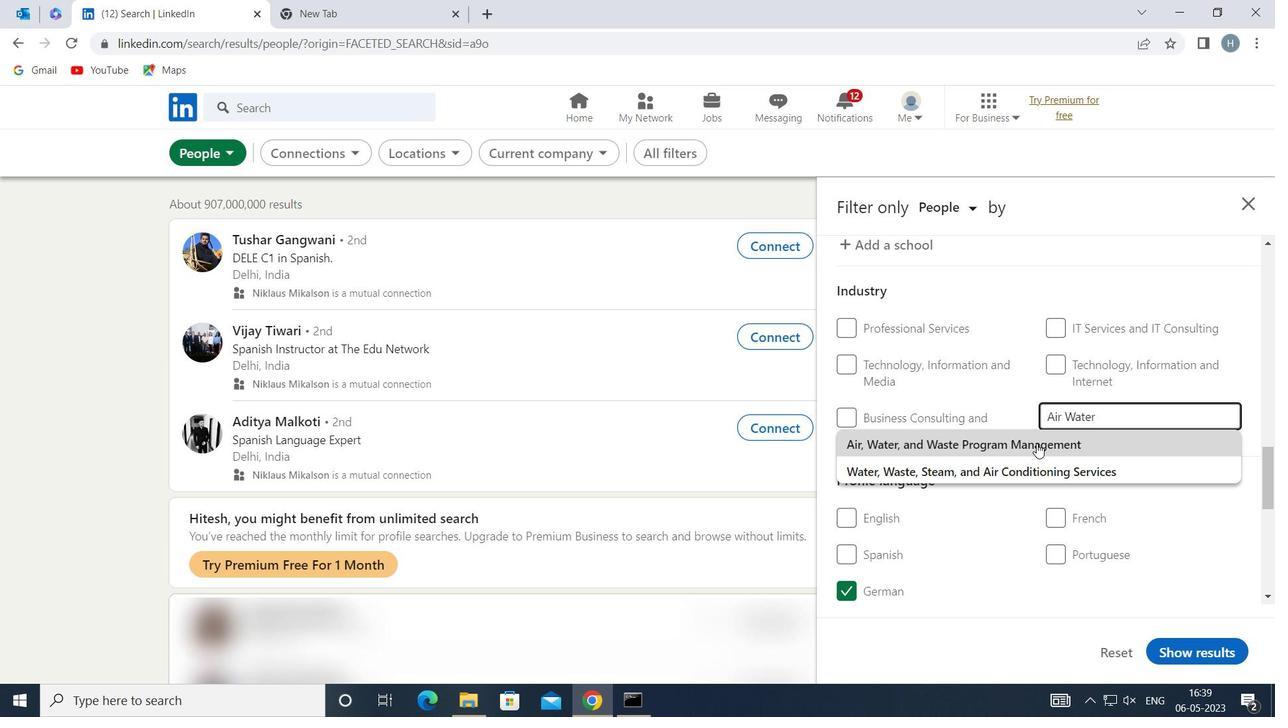
Action: Mouse moved to (1005, 451)
Screenshot: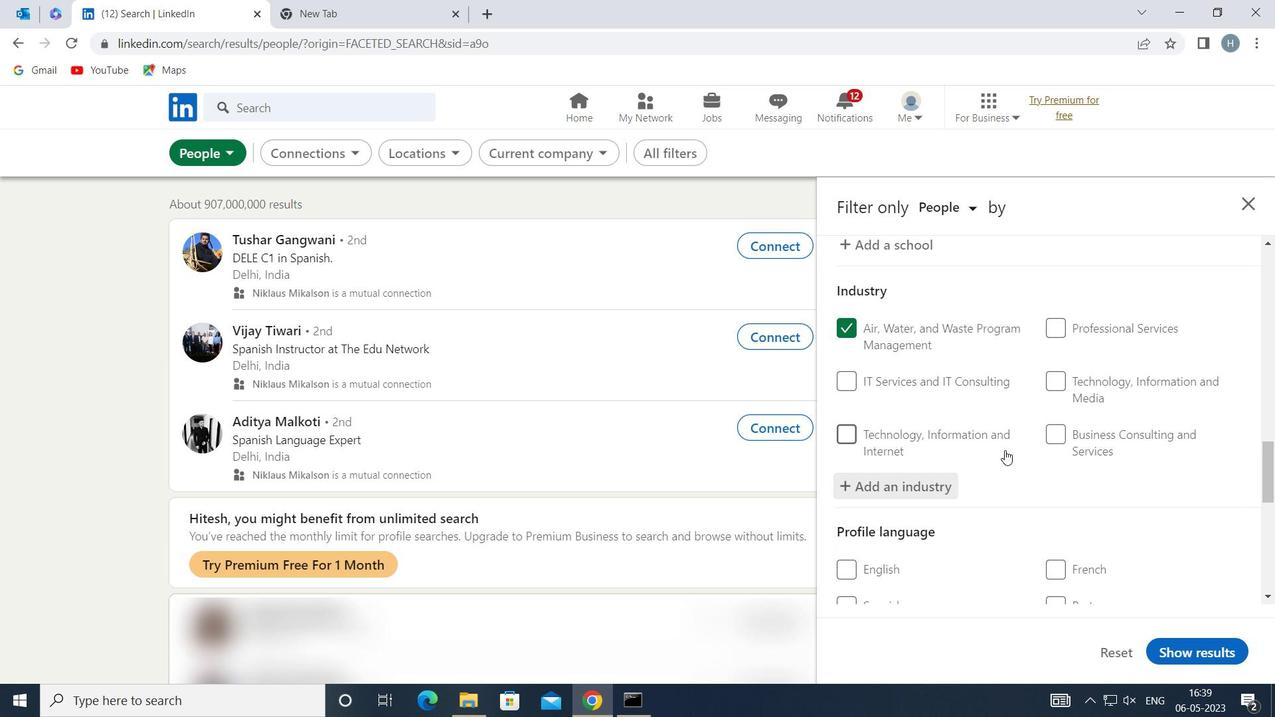 
Action: Mouse scrolled (1005, 450) with delta (0, 0)
Screenshot: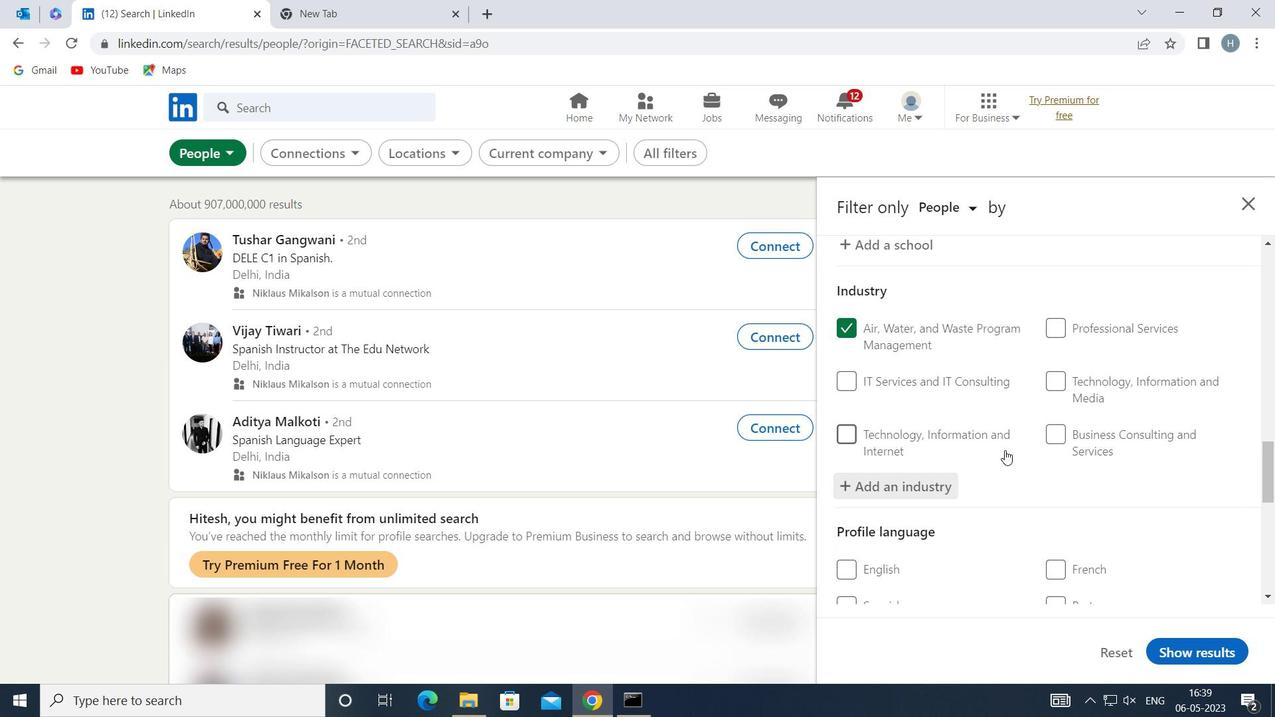 
Action: Mouse moved to (1010, 443)
Screenshot: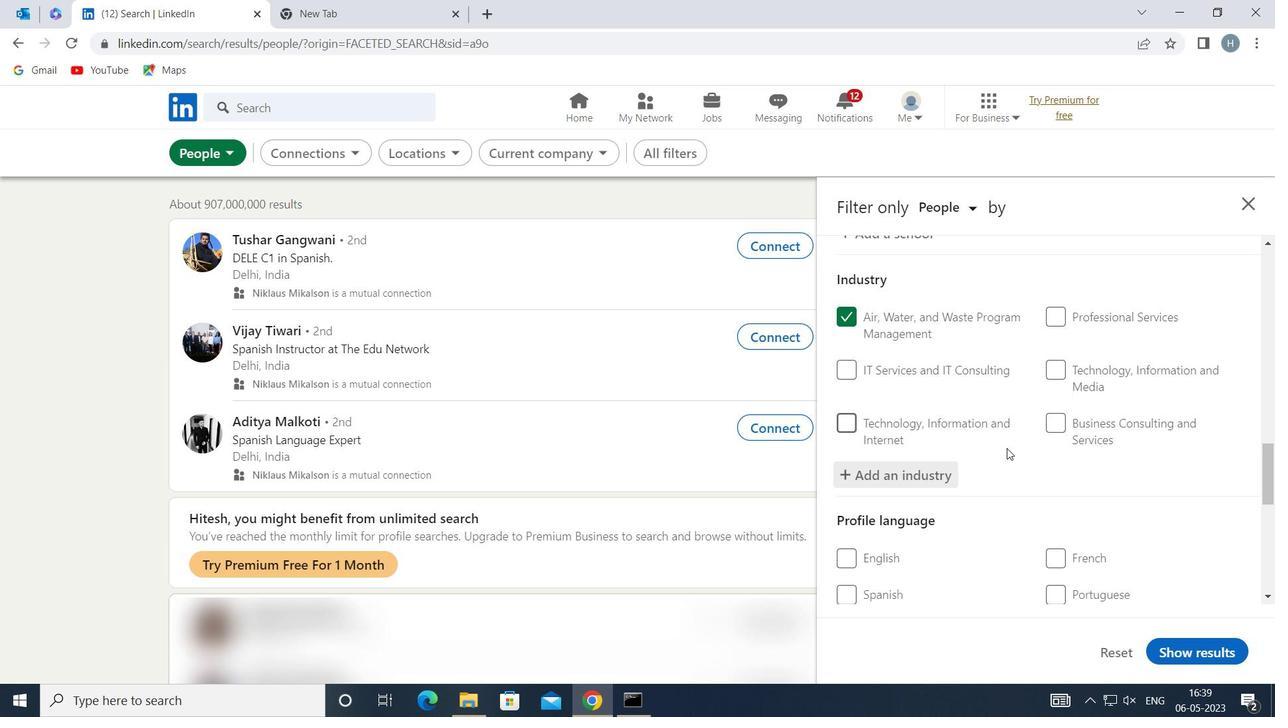 
Action: Mouse scrolled (1010, 442) with delta (0, 0)
Screenshot: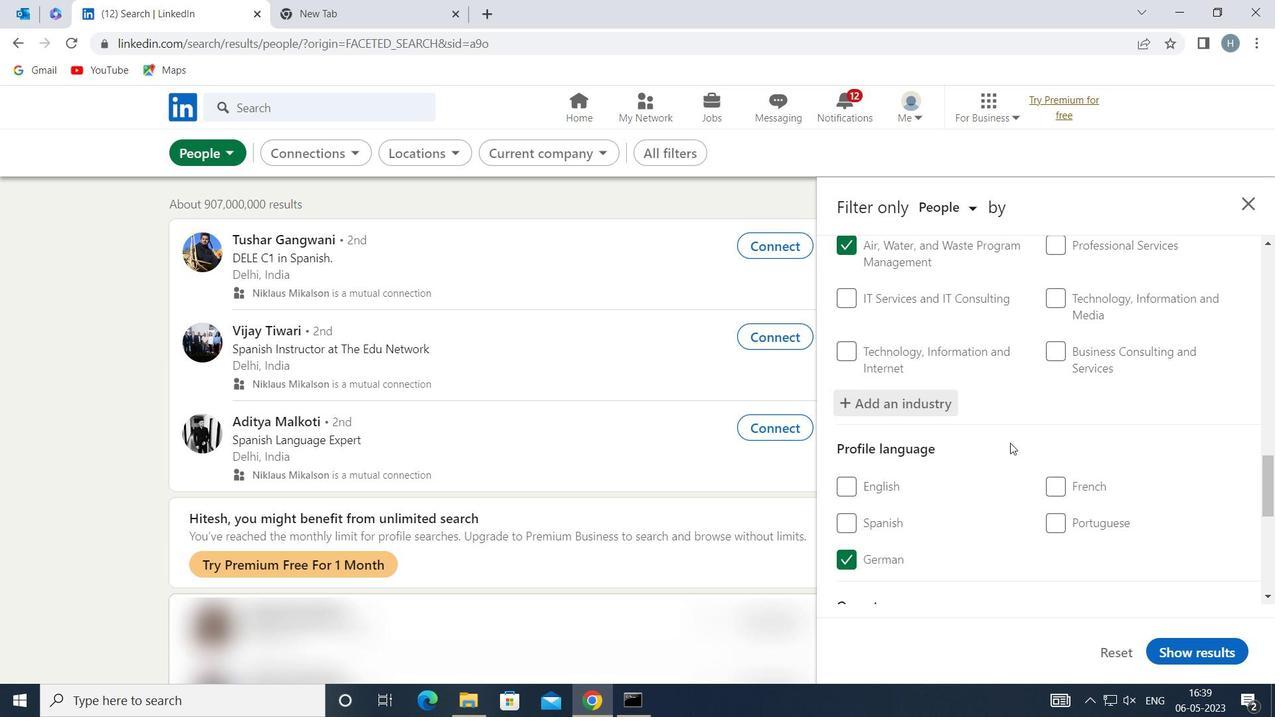 
Action: Mouse moved to (1012, 441)
Screenshot: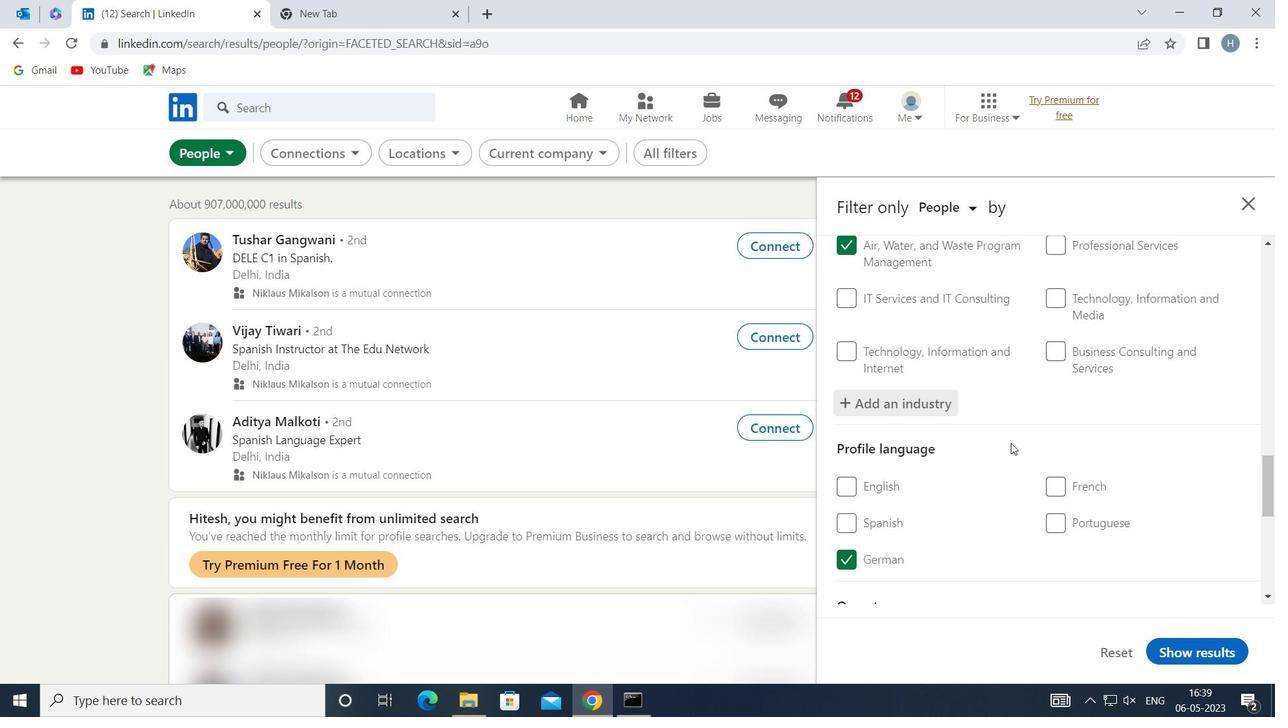 
Action: Mouse scrolled (1012, 441) with delta (0, 0)
Screenshot: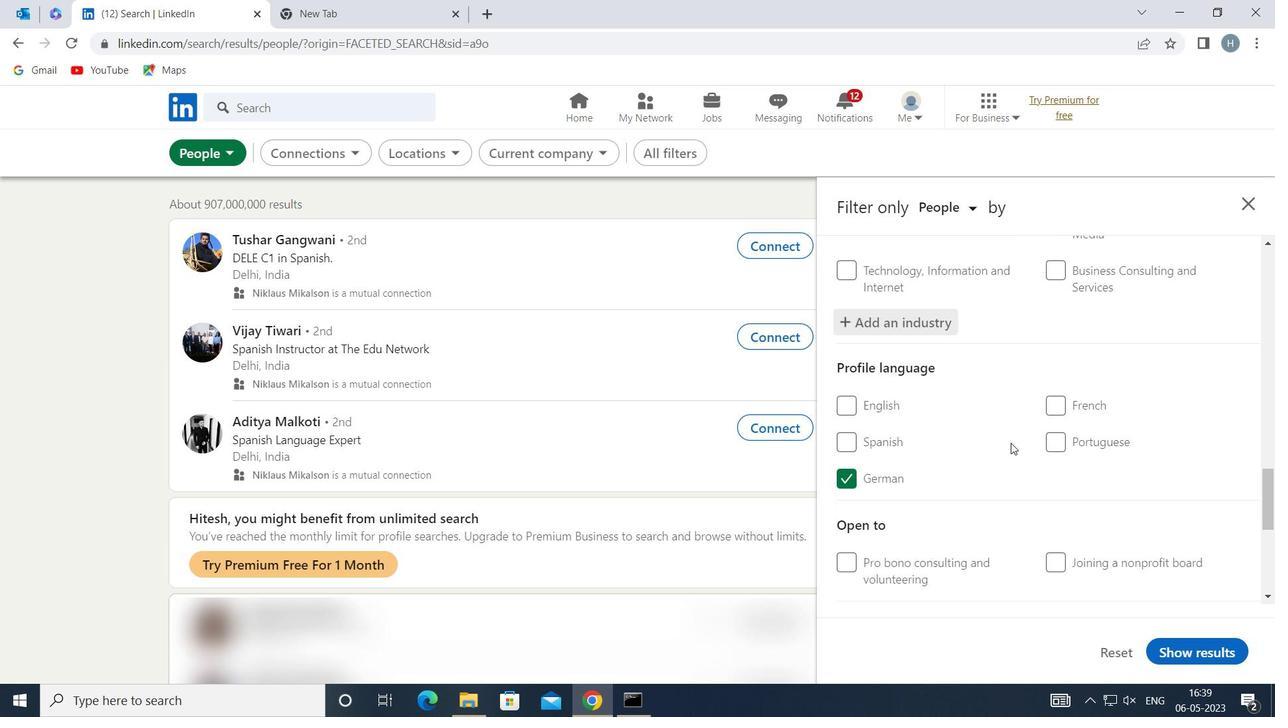 
Action: Mouse moved to (1080, 468)
Screenshot: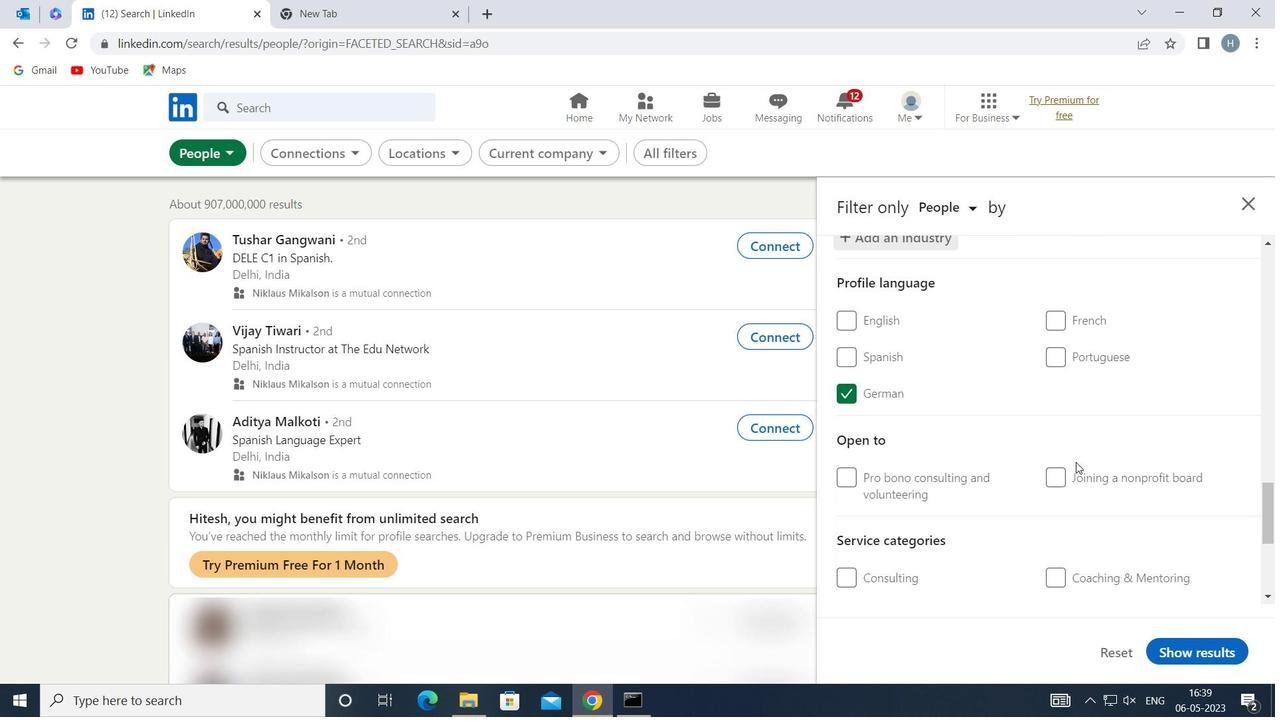 
Action: Mouse scrolled (1080, 468) with delta (0, 0)
Screenshot: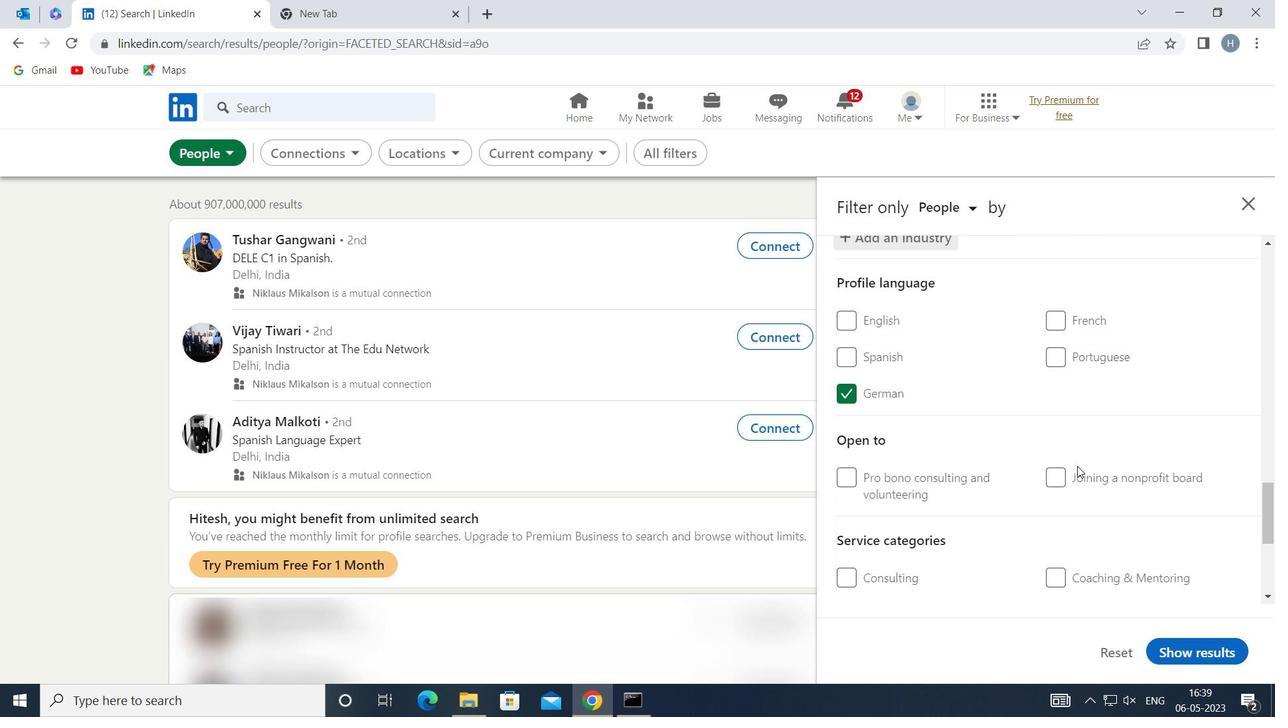 
Action: Mouse scrolled (1080, 468) with delta (0, 0)
Screenshot: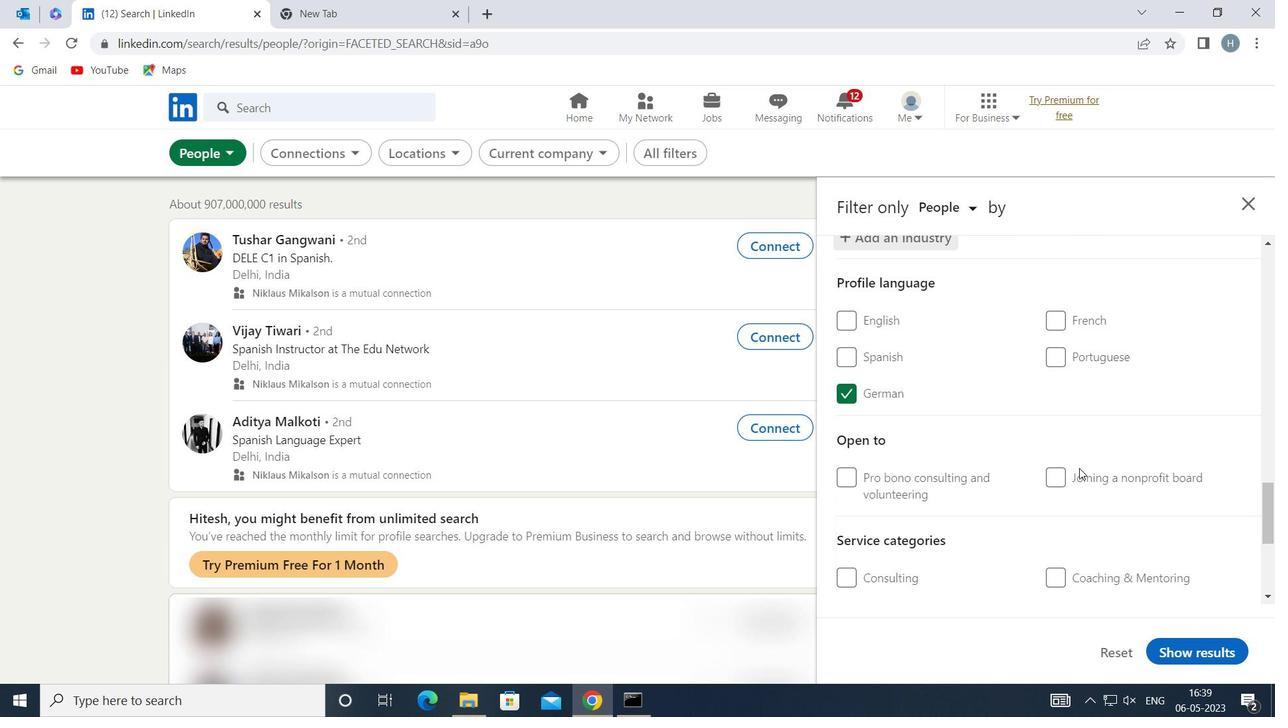 
Action: Mouse moved to (1091, 482)
Screenshot: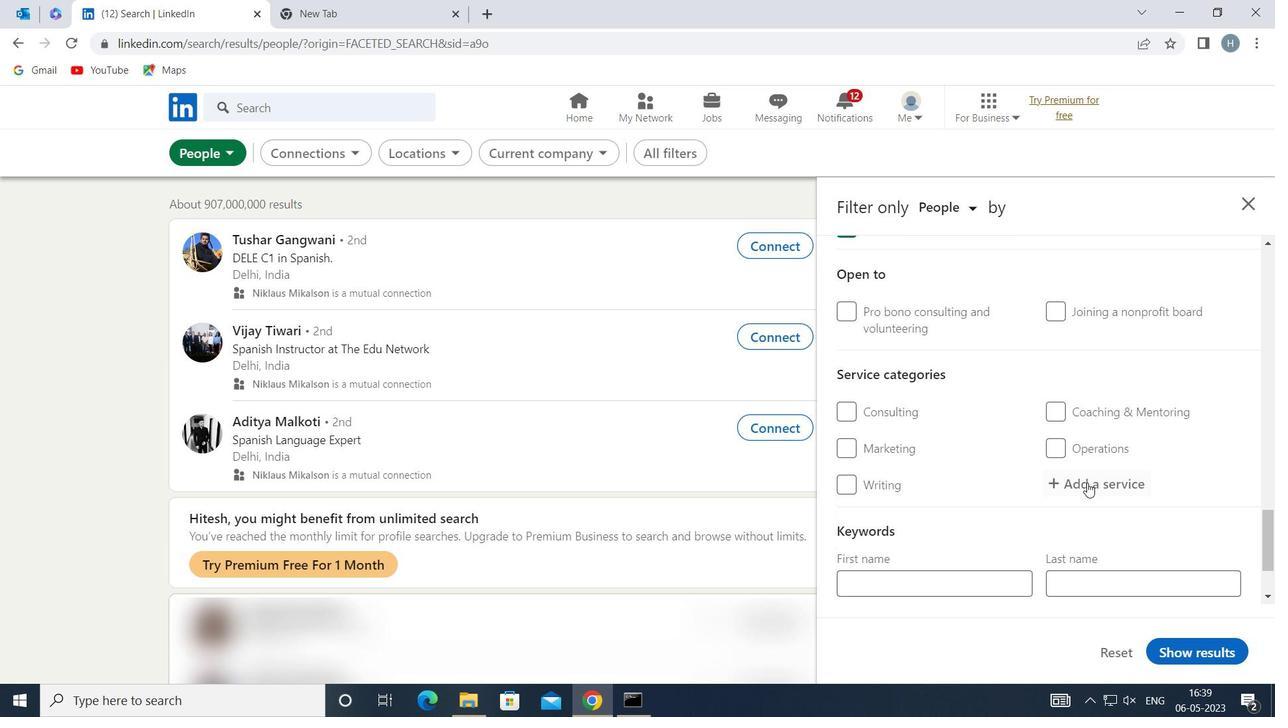
Action: Mouse pressed left at (1091, 482)
Screenshot: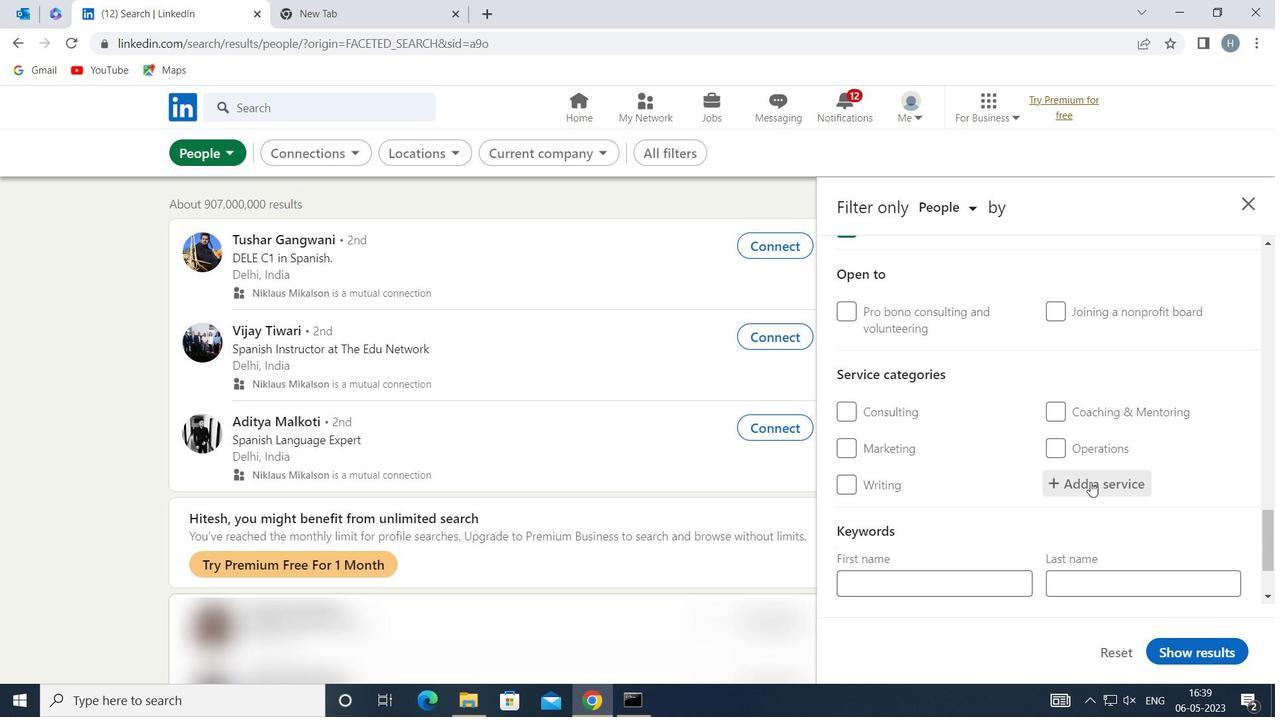 
Action: Mouse moved to (1089, 480)
Screenshot: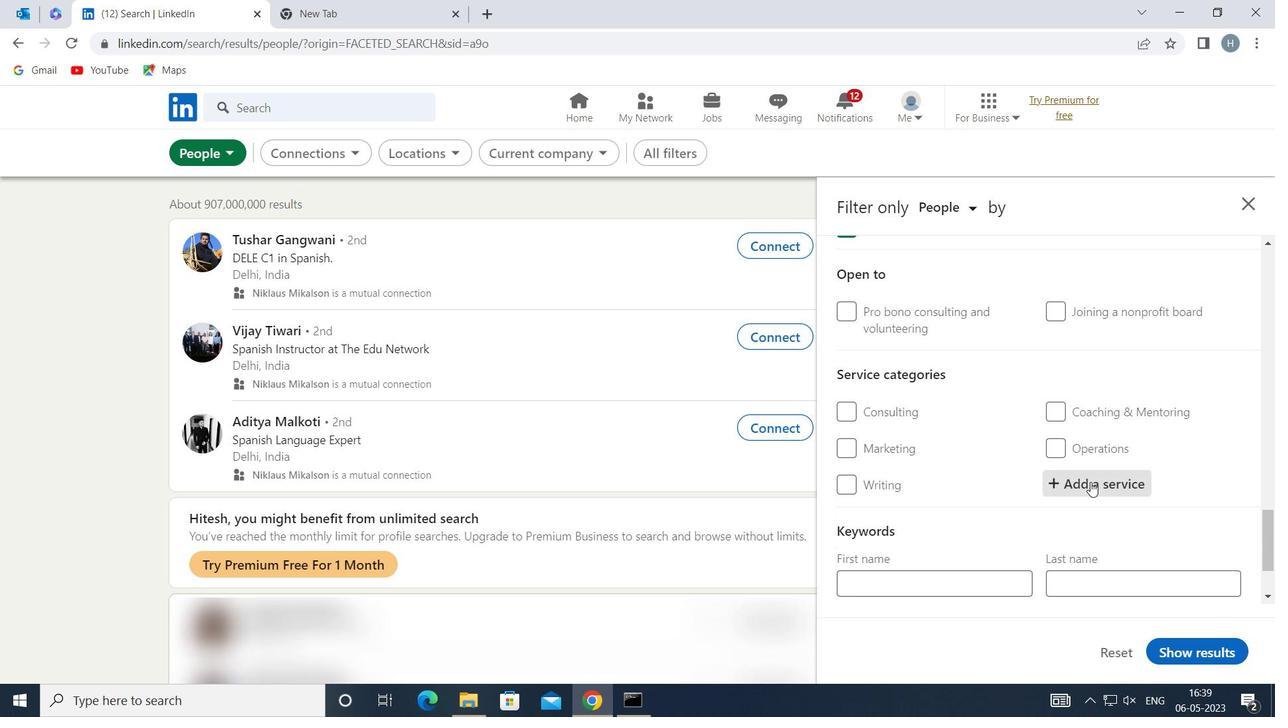 
Action: Key pressed <Key.shift>MARKET<Key.space><Key.shift>STRATEGY
Screenshot: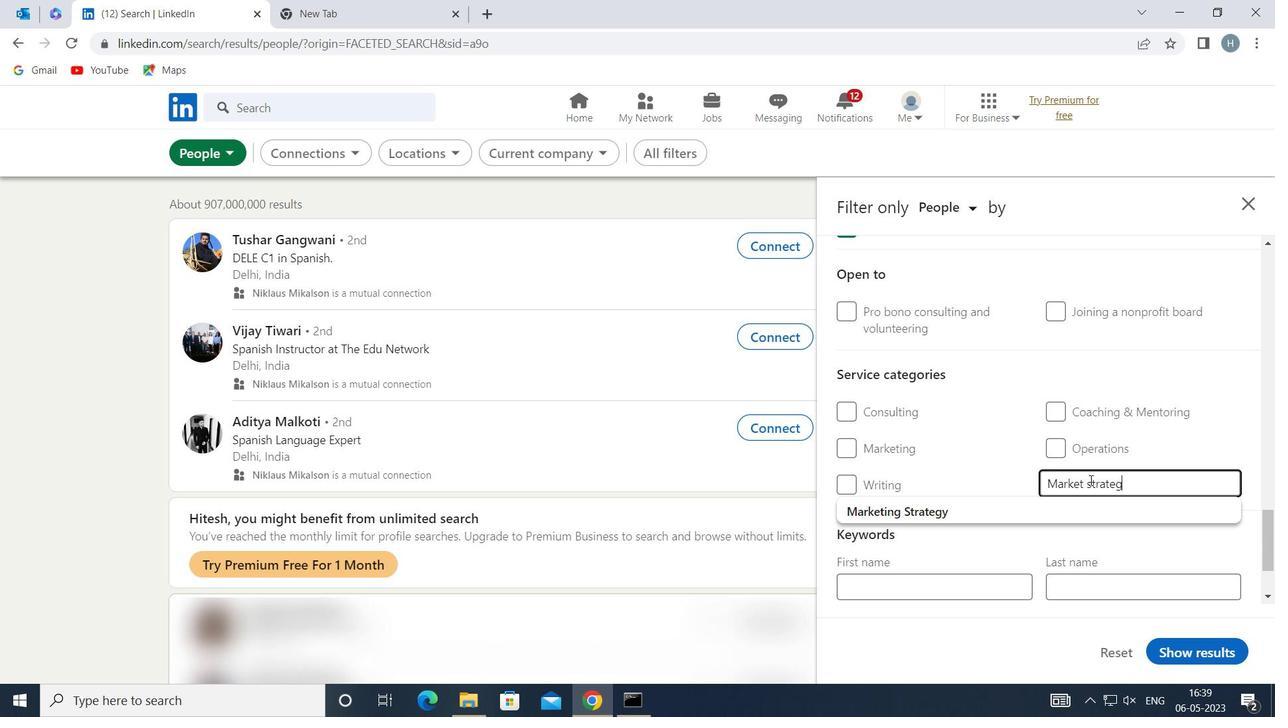 
Action: Mouse moved to (996, 506)
Screenshot: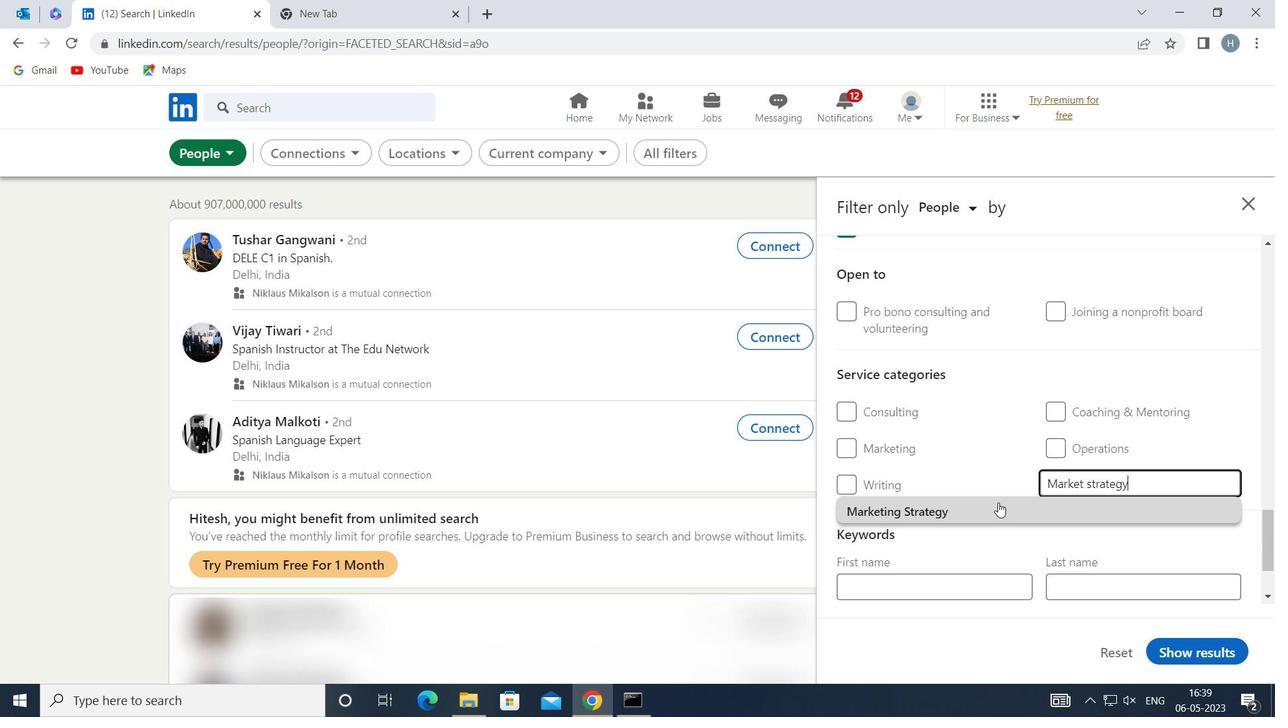 
Action: Mouse pressed left at (996, 506)
Screenshot: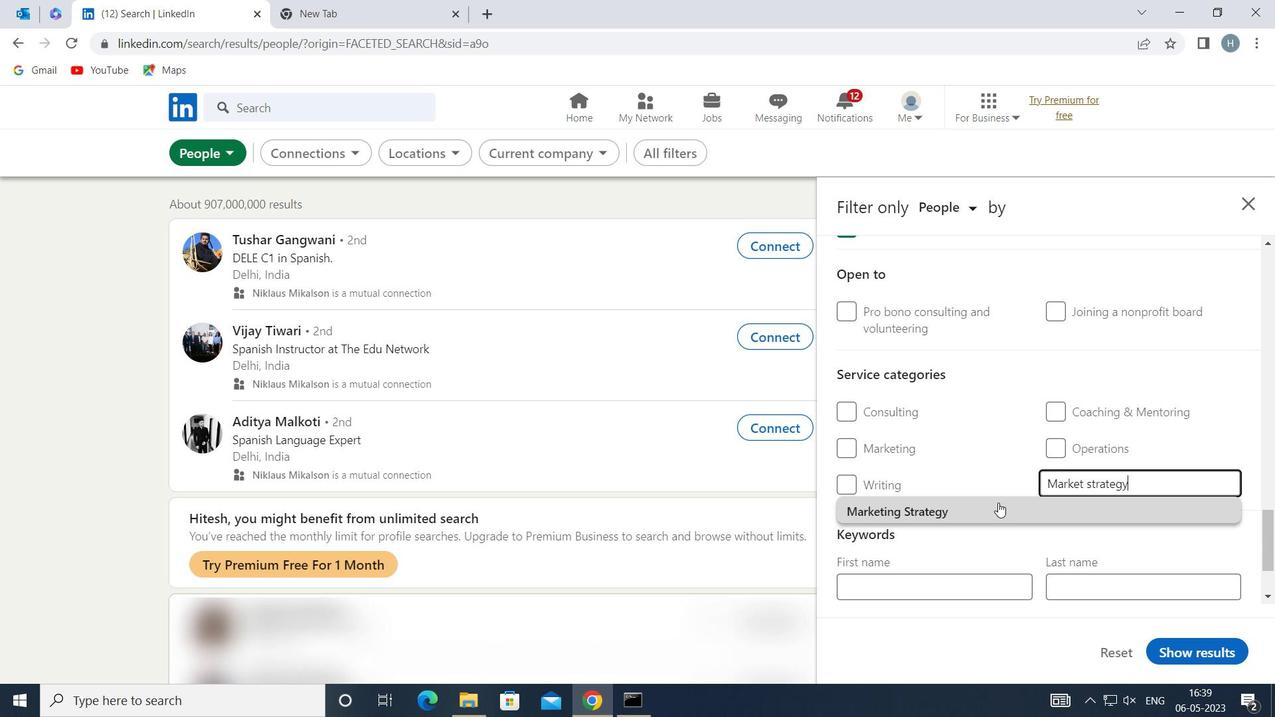 
Action: Mouse moved to (993, 510)
Screenshot: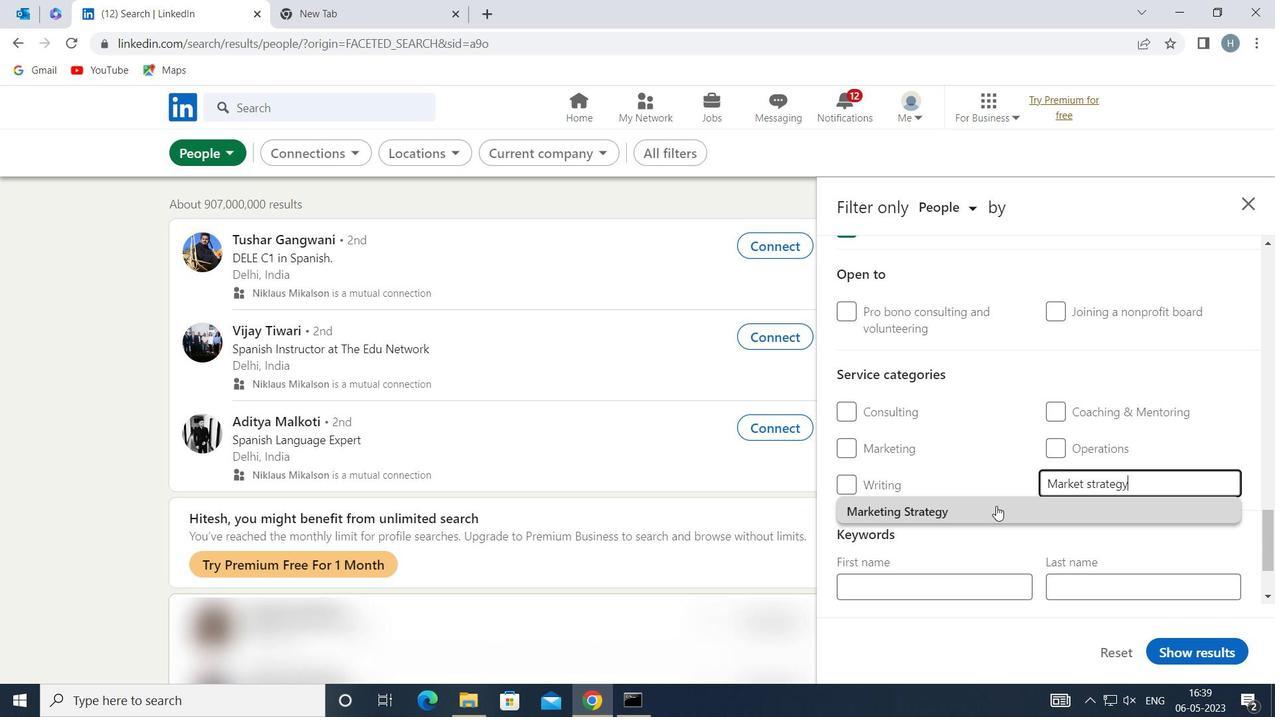 
Action: Mouse scrolled (993, 510) with delta (0, 0)
Screenshot: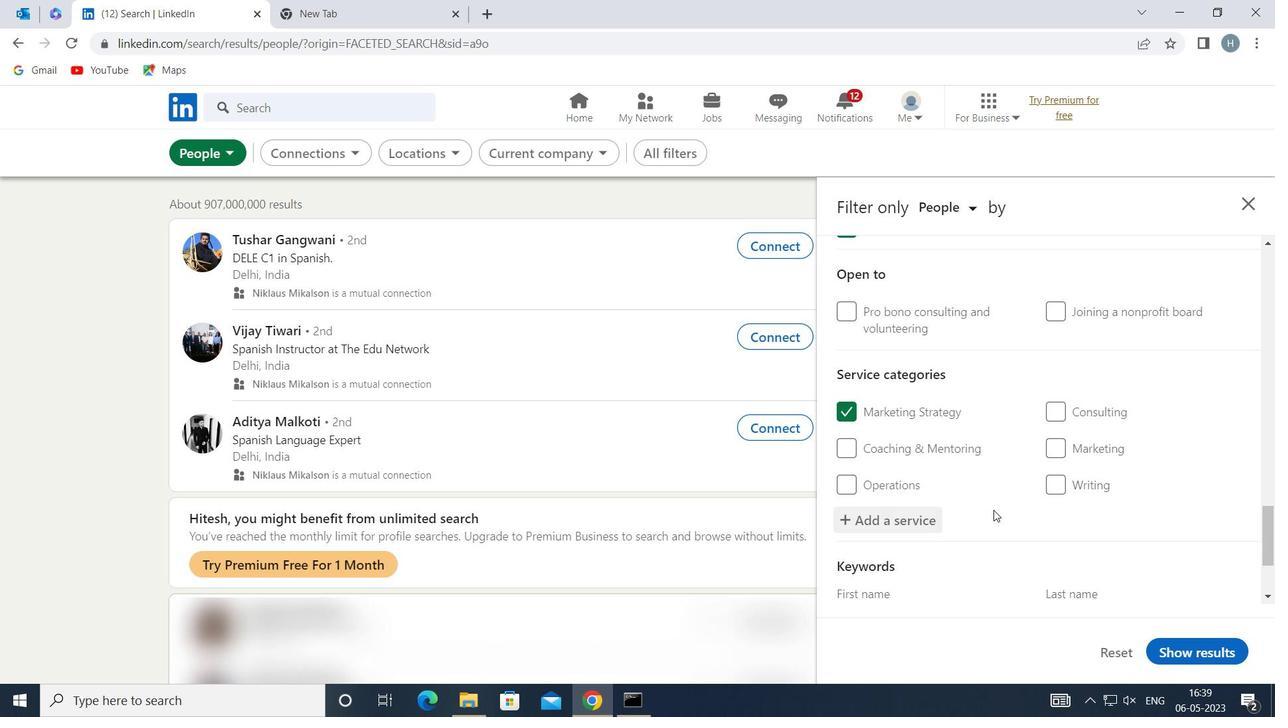 
Action: Mouse scrolled (993, 510) with delta (0, 0)
Screenshot: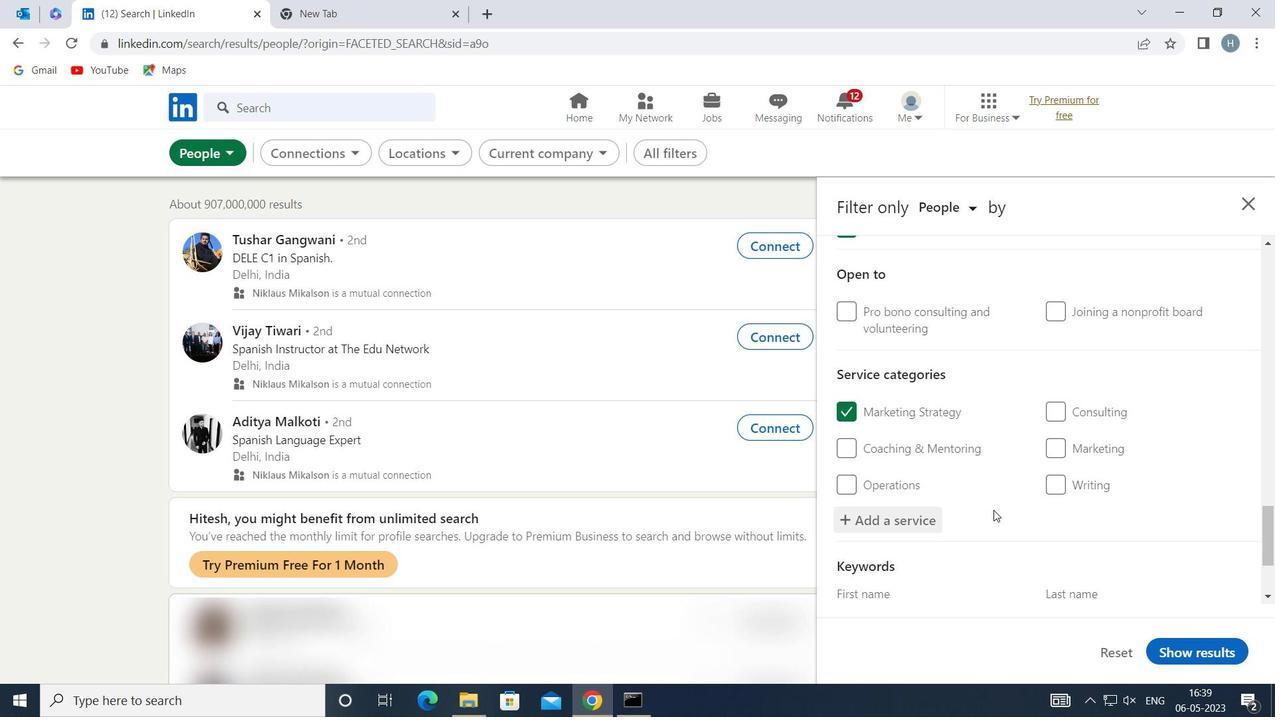 
Action: Mouse scrolled (993, 510) with delta (0, 0)
Screenshot: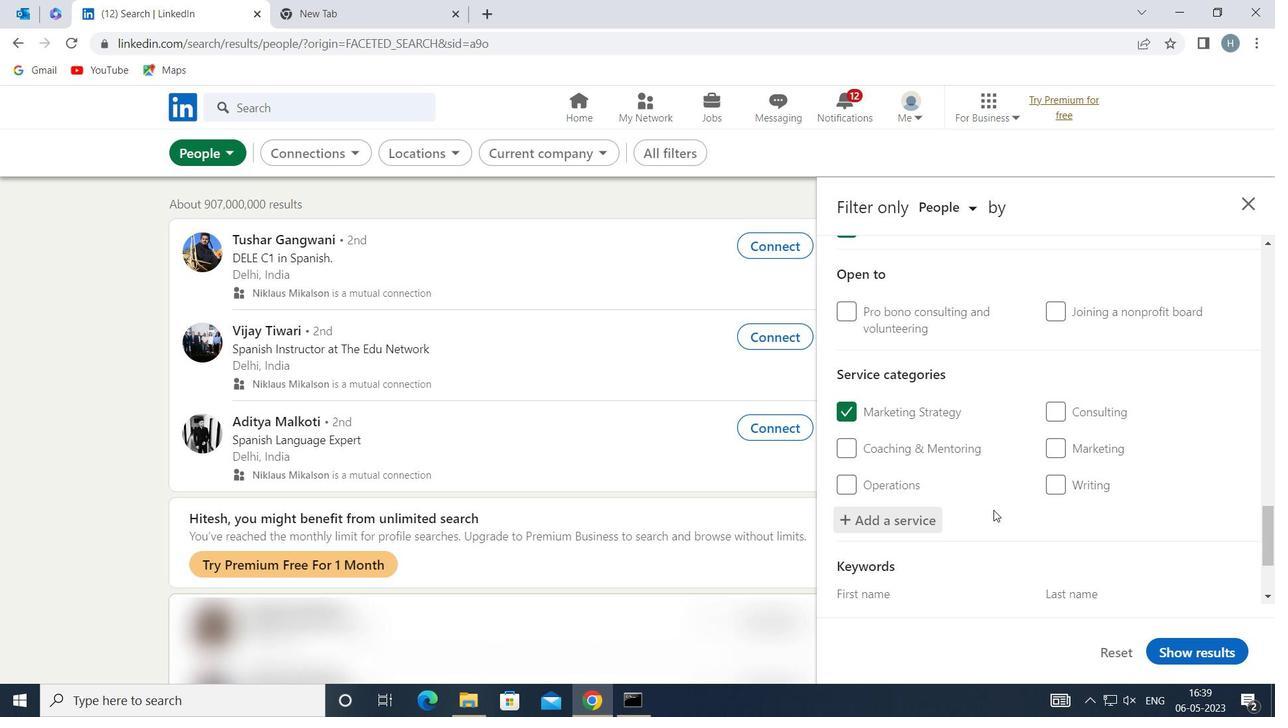 
Action: Mouse moved to (992, 496)
Screenshot: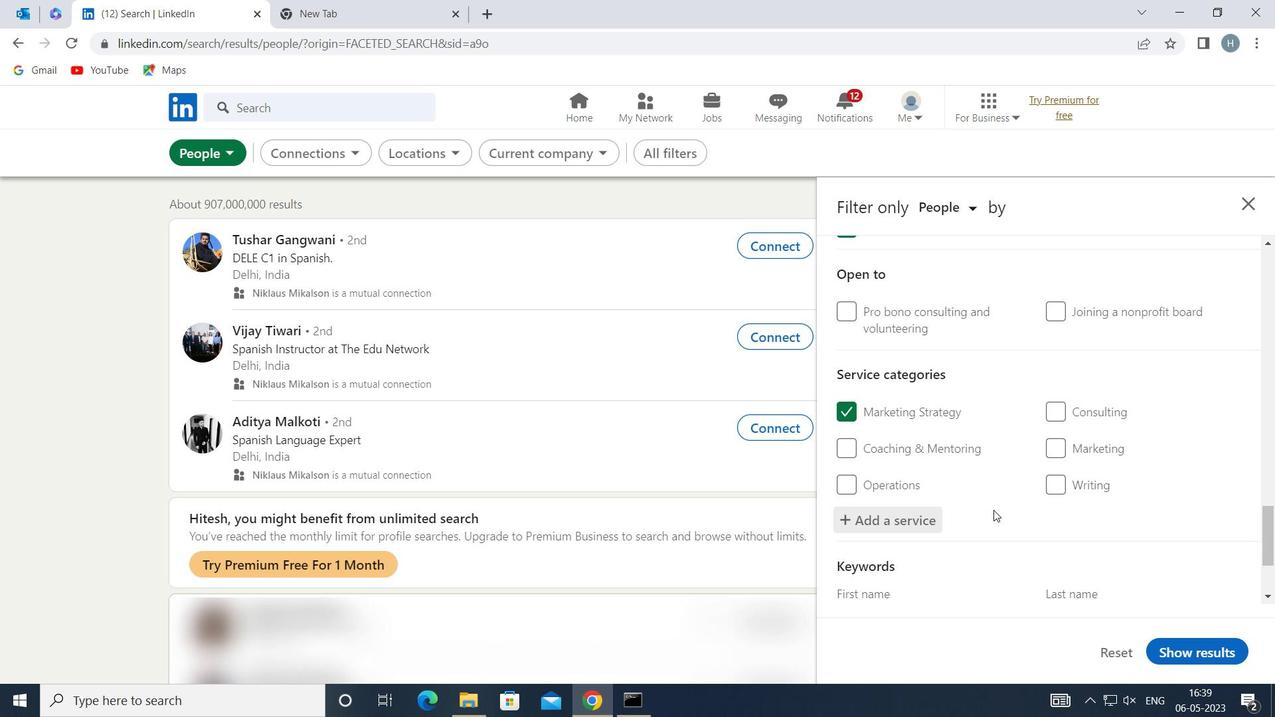 
Action: Mouse scrolled (992, 495) with delta (0, 0)
Screenshot: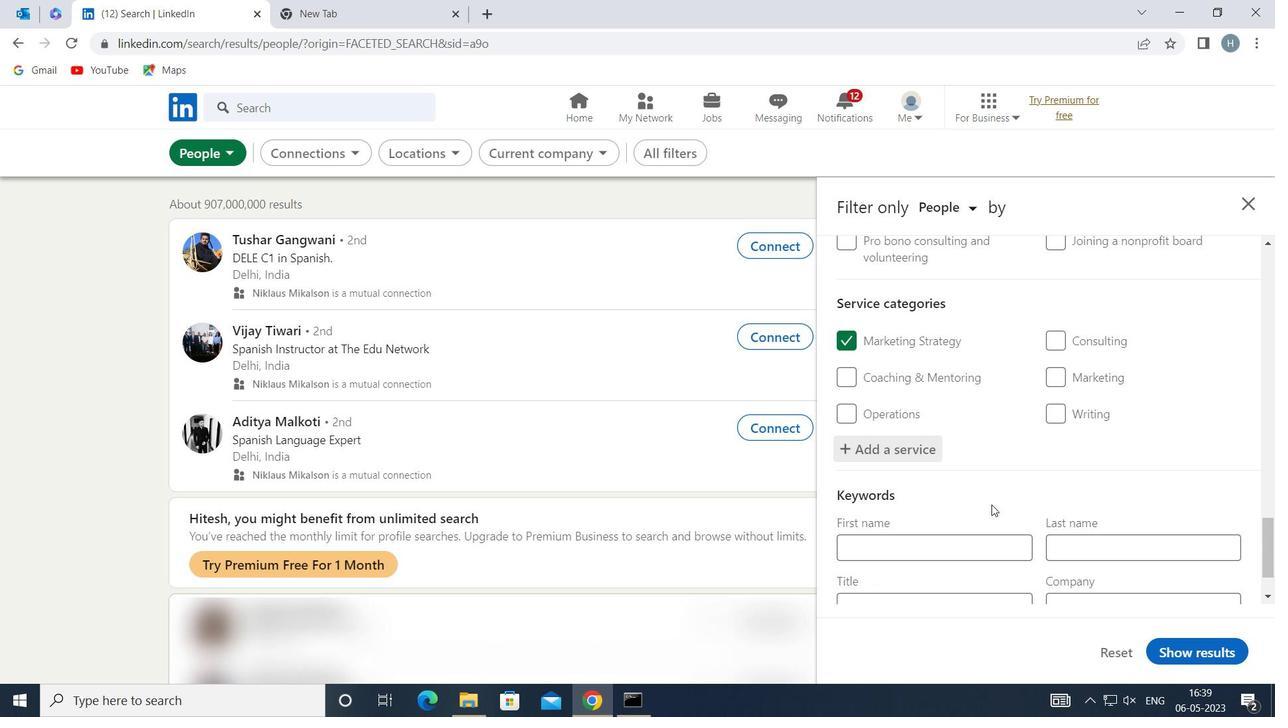 
Action: Mouse scrolled (992, 495) with delta (0, 0)
Screenshot: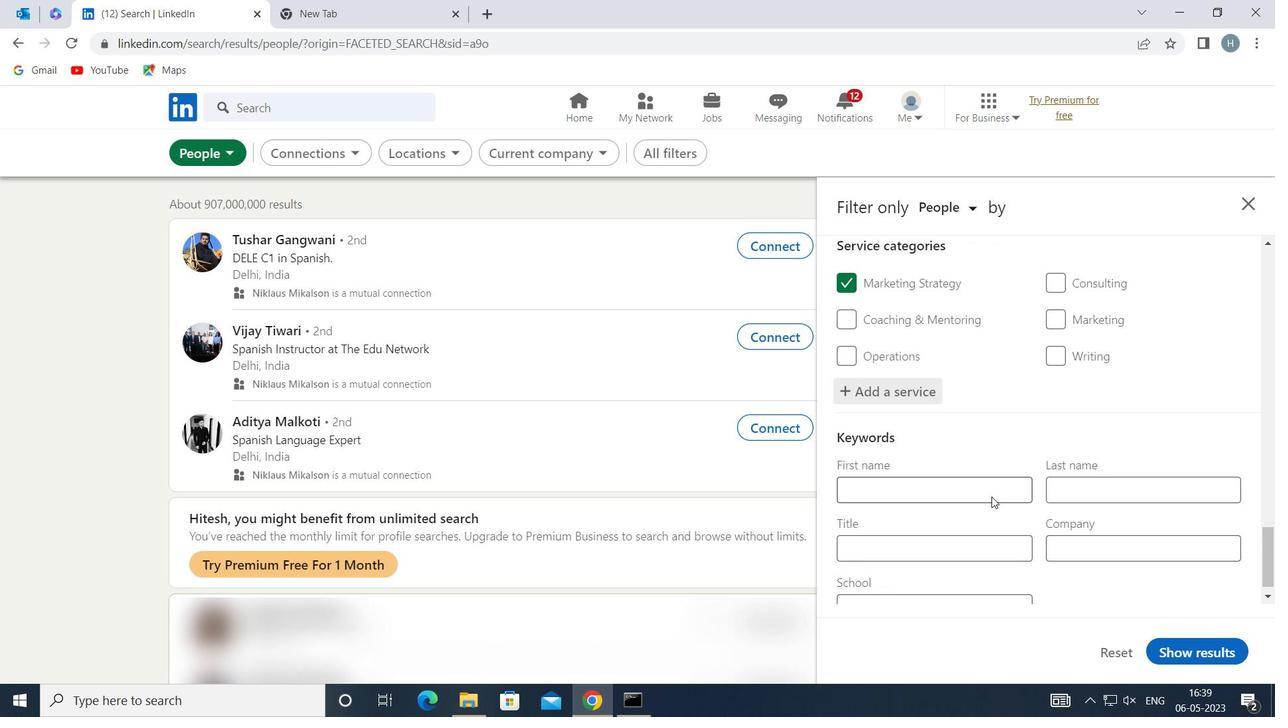 
Action: Mouse moved to (984, 518)
Screenshot: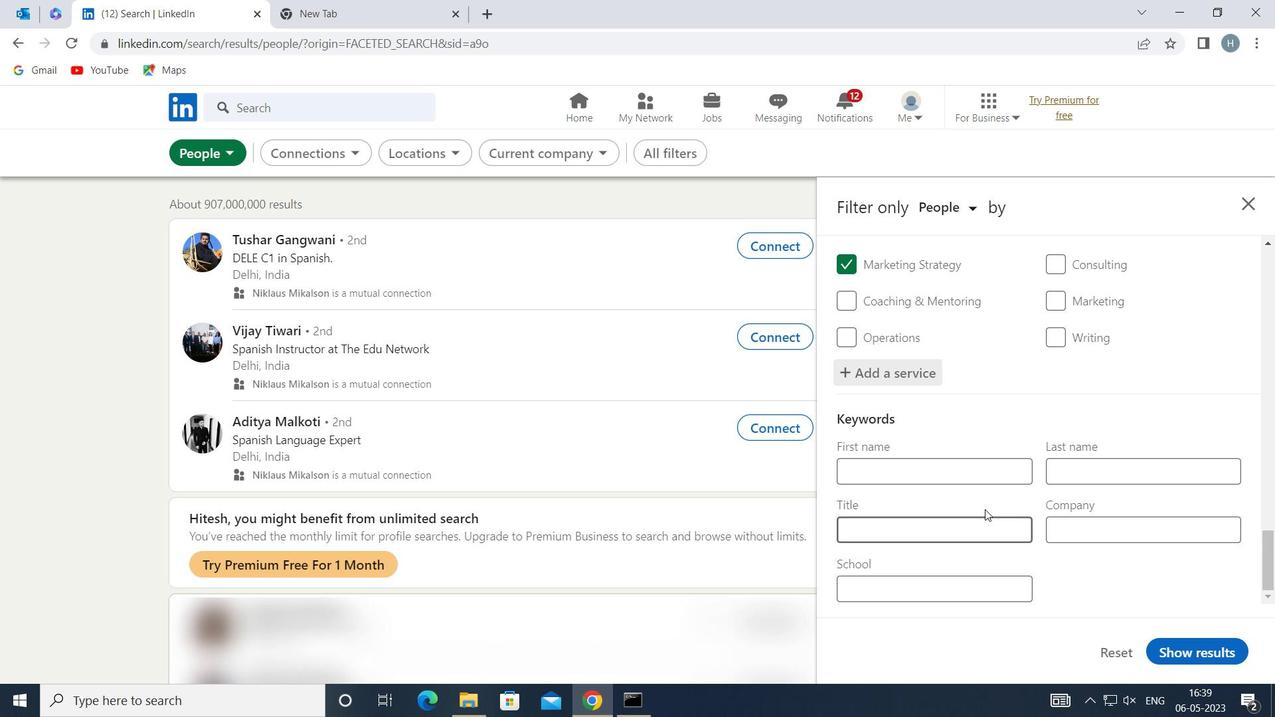 
Action: Mouse pressed left at (984, 518)
Screenshot: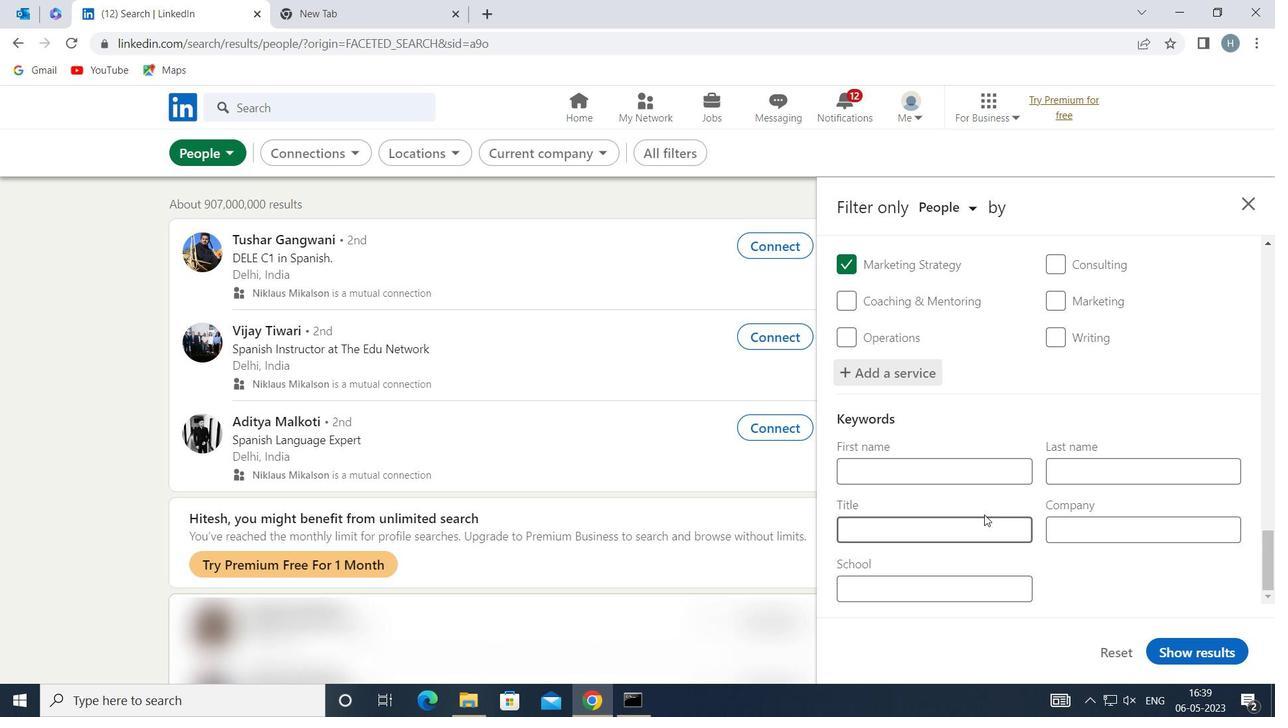 
Action: Mouse moved to (985, 518)
Screenshot: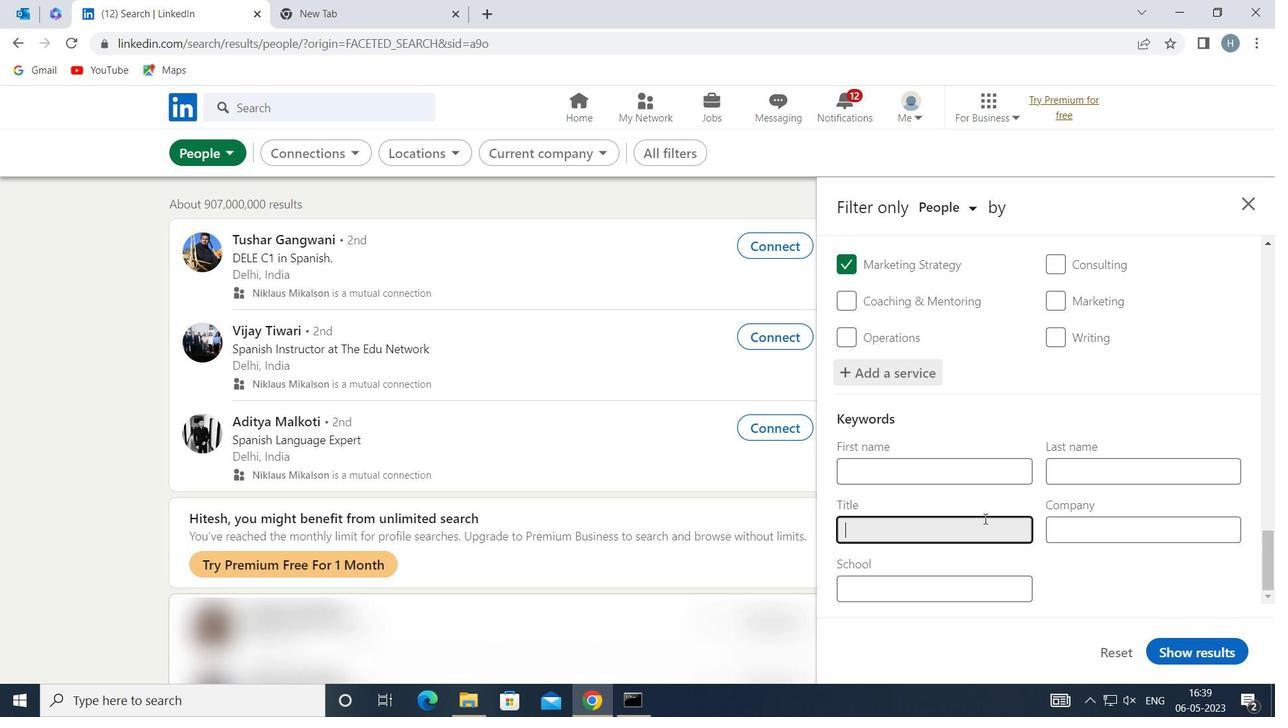 
Action: Key pressed <Key.shift>NETWORK<Key.space><Key.shift>ADMINISTRATOR
Screenshot: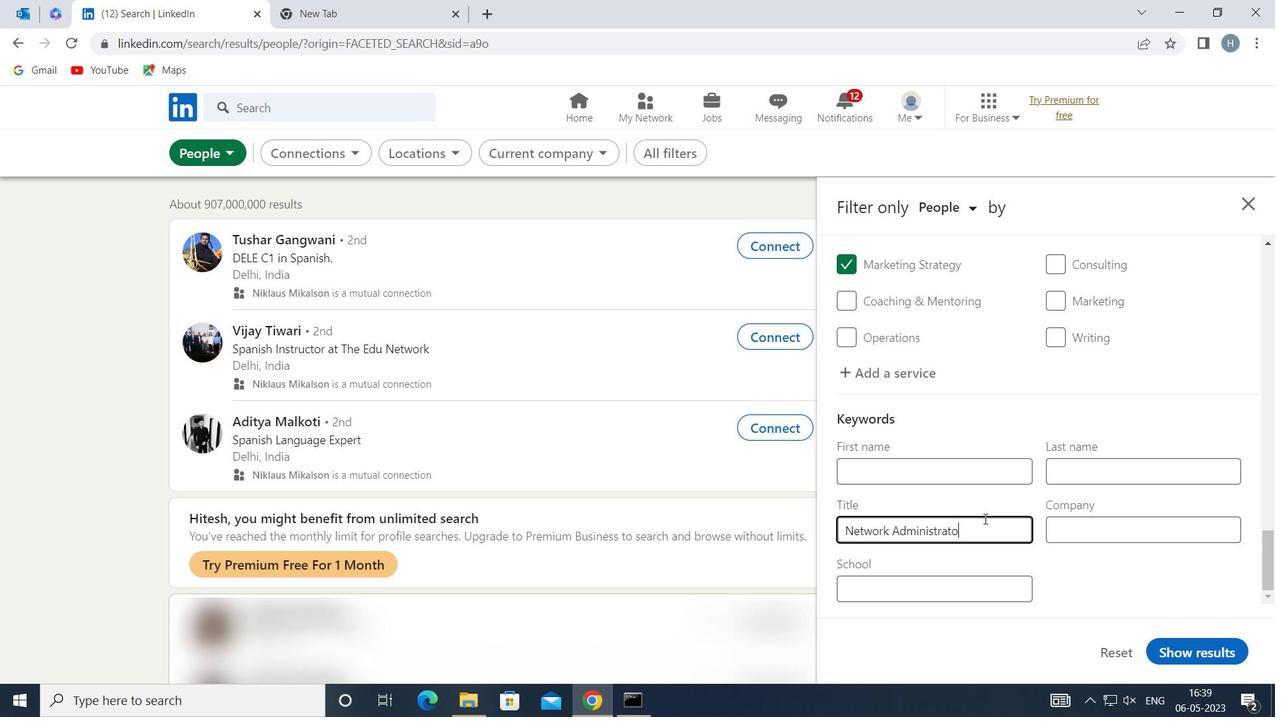 
Action: Mouse moved to (1210, 648)
Screenshot: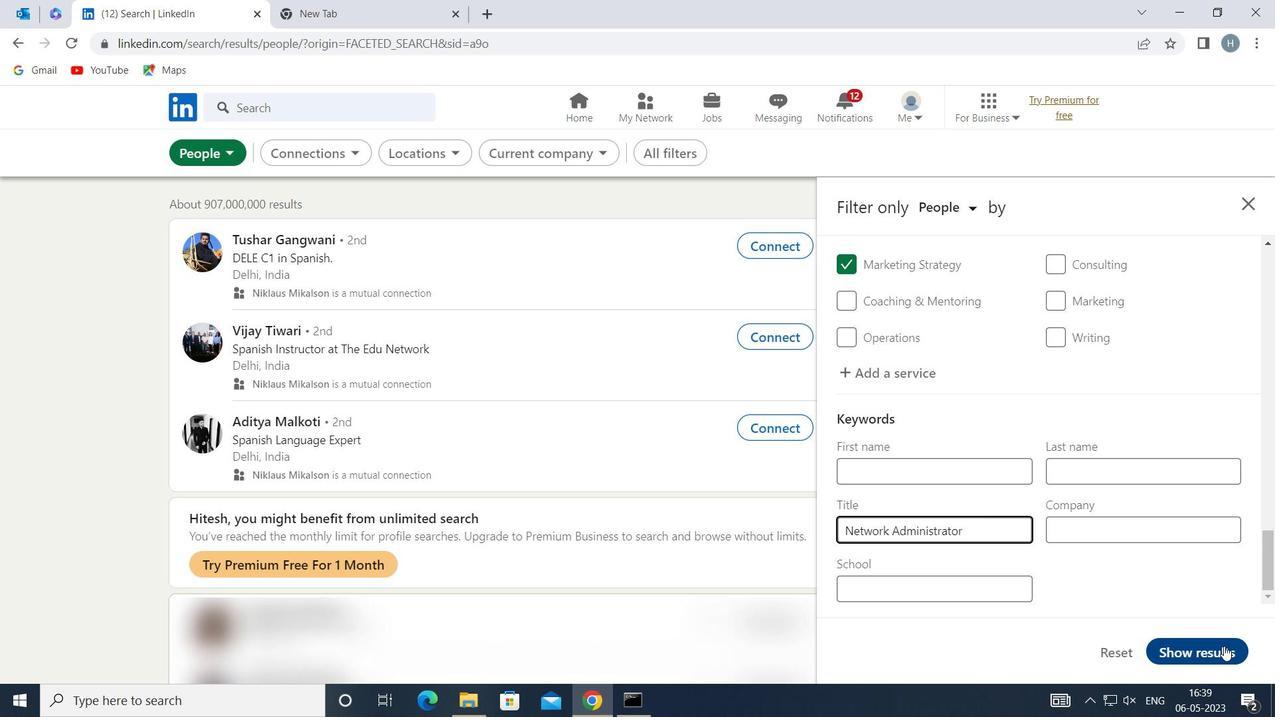 
Action: Mouse pressed left at (1210, 648)
Screenshot: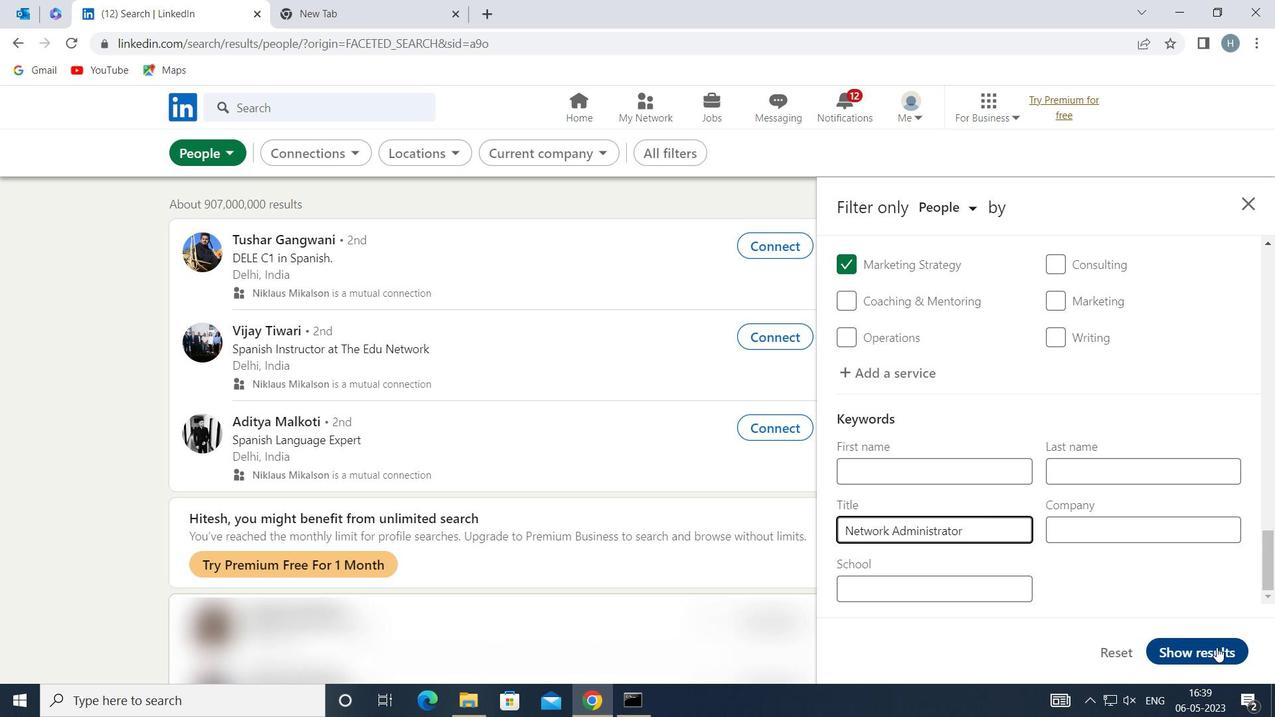 
Action: Mouse moved to (1066, 454)
Screenshot: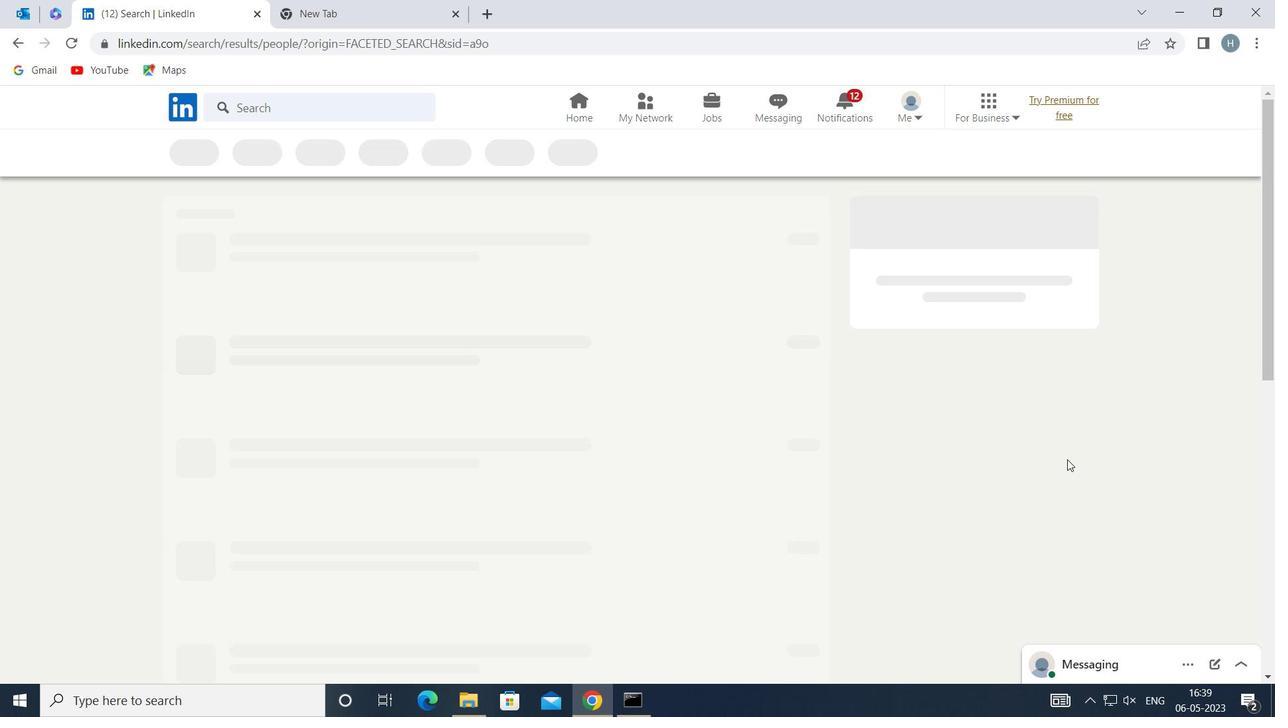 
